 Task: Look for space in Yevpatoriya, Ukraine from 4th September, 2023 to 10th September, 2023 for 1 adult in price range Rs.9000 to Rs.17000. Place can be private room with 1  bedroom having 1 bed and 1 bathroom. Property type can be house, flat, guest house, hotel. Booking option can be shelf check-in. Required host language is English.
Action: Mouse moved to (513, 107)
Screenshot: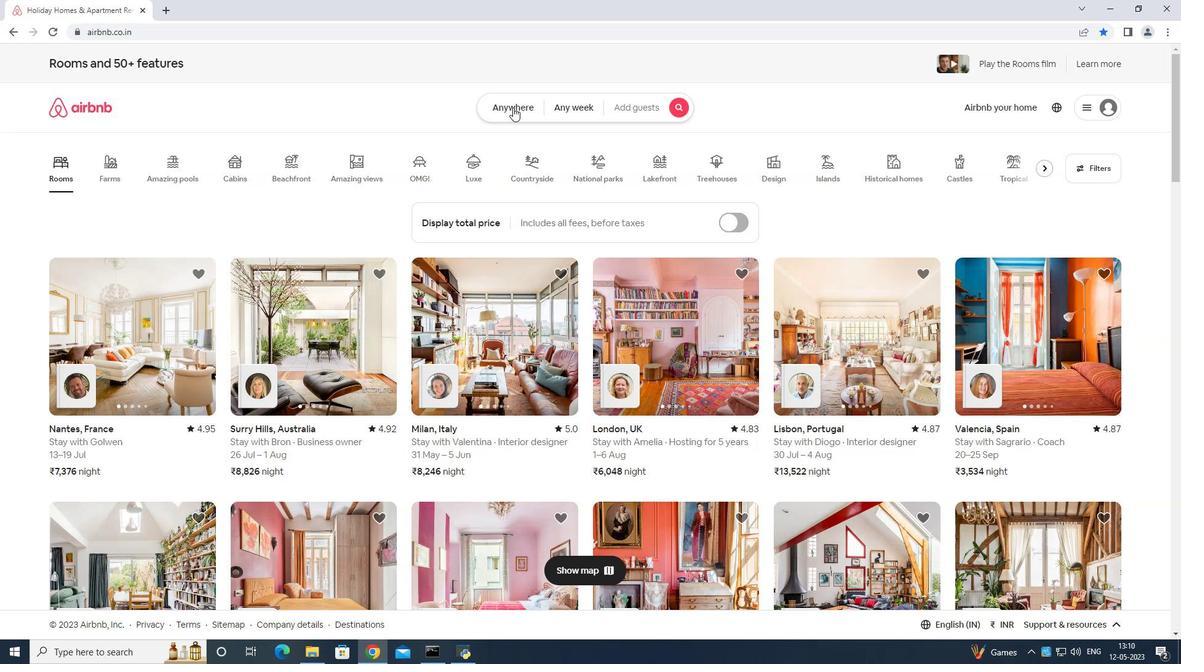 
Action: Mouse pressed left at (513, 107)
Screenshot: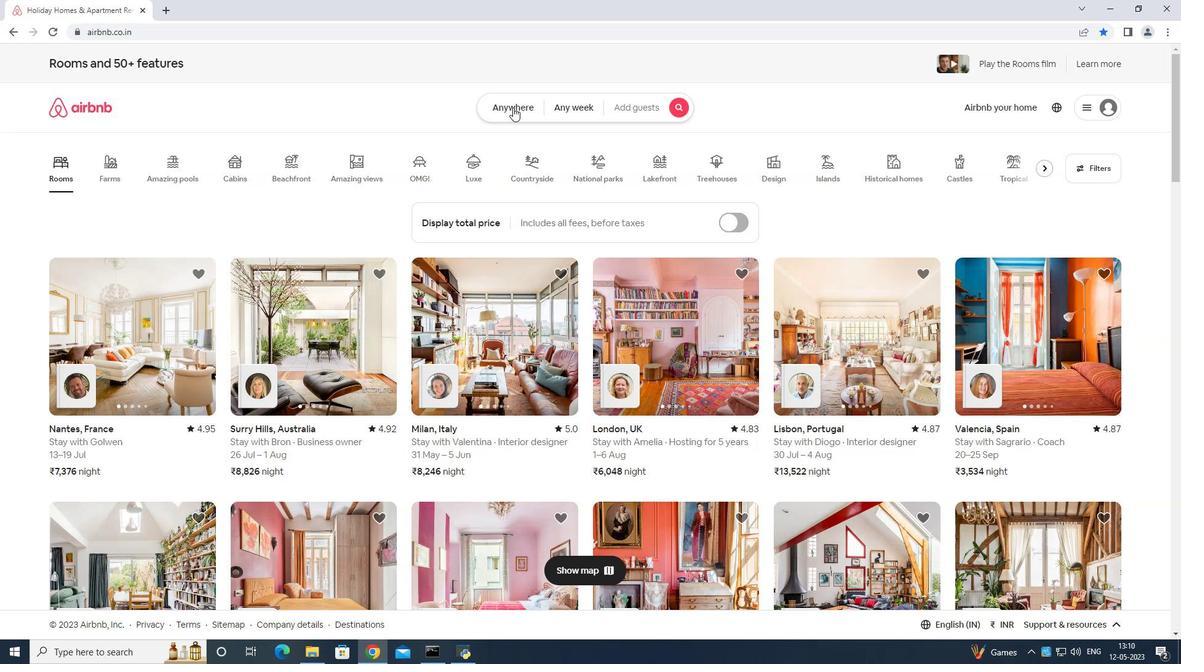 
Action: Mouse moved to (450, 150)
Screenshot: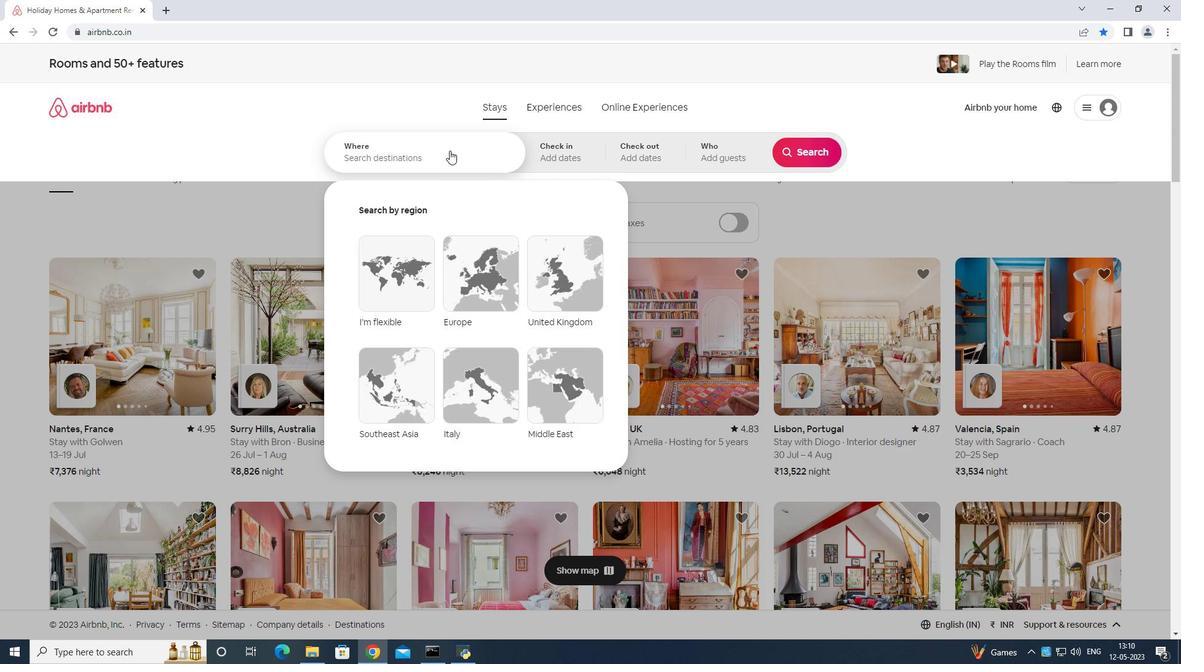 
Action: Mouse pressed left at (450, 150)
Screenshot: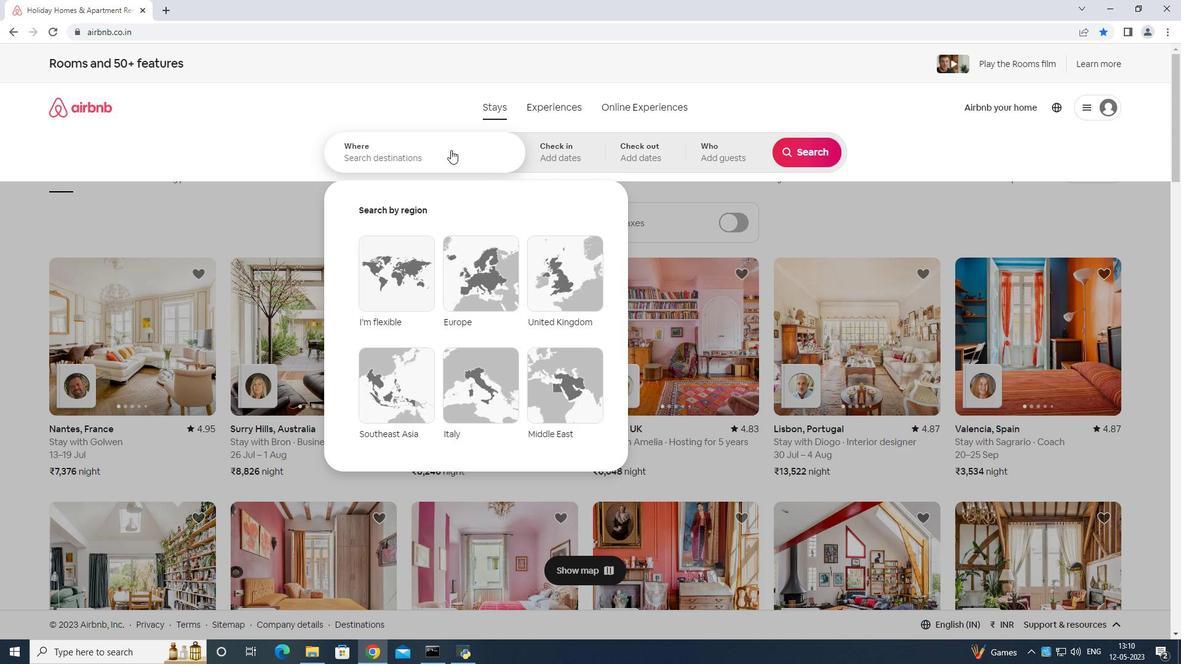 
Action: Key pressed <Key.shift>Yevpatoriya<Key.space>un<Key.backspace>lrain<Key.enter>
Screenshot: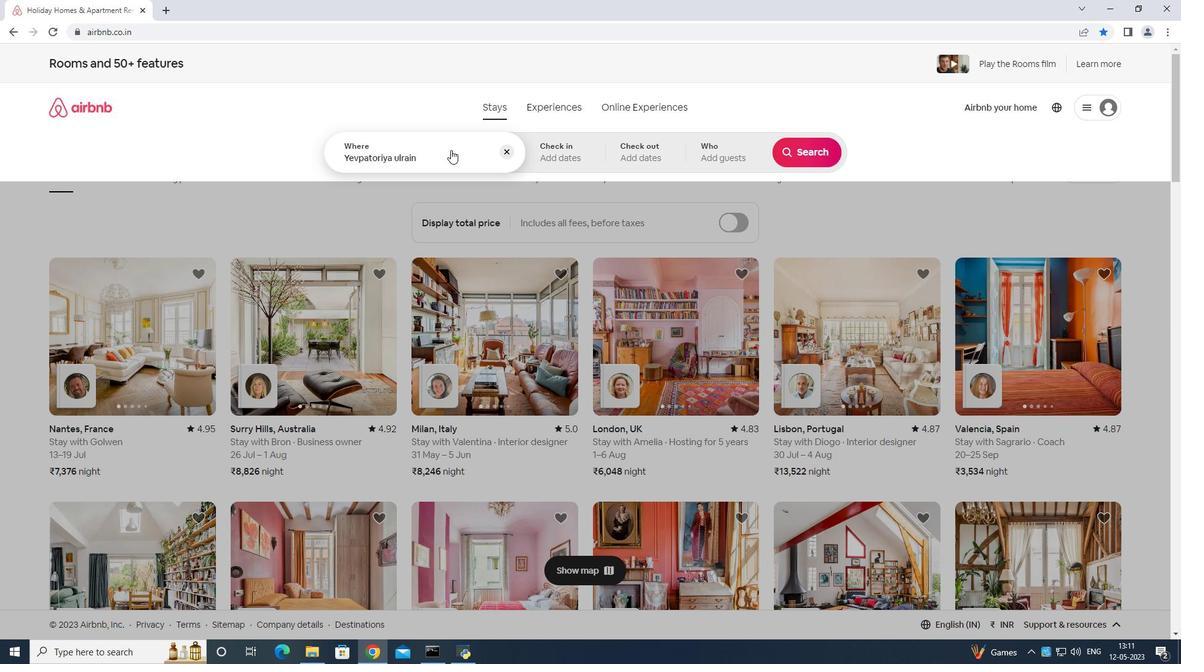
Action: Mouse moved to (795, 257)
Screenshot: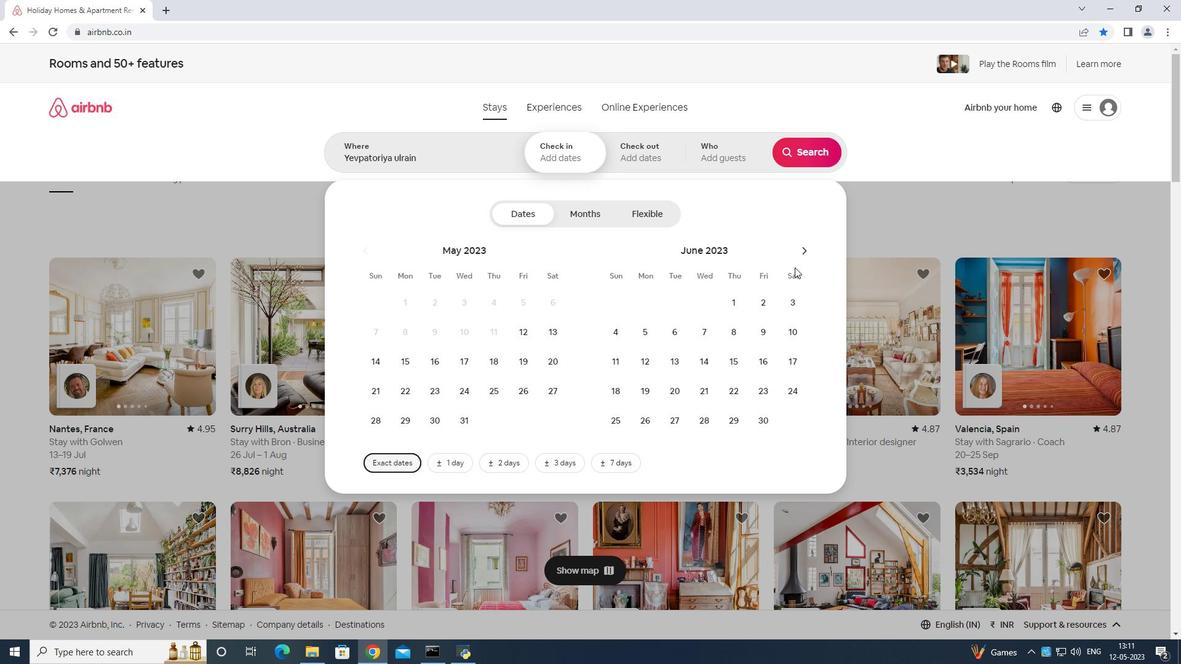 
Action: Mouse pressed left at (795, 257)
Screenshot: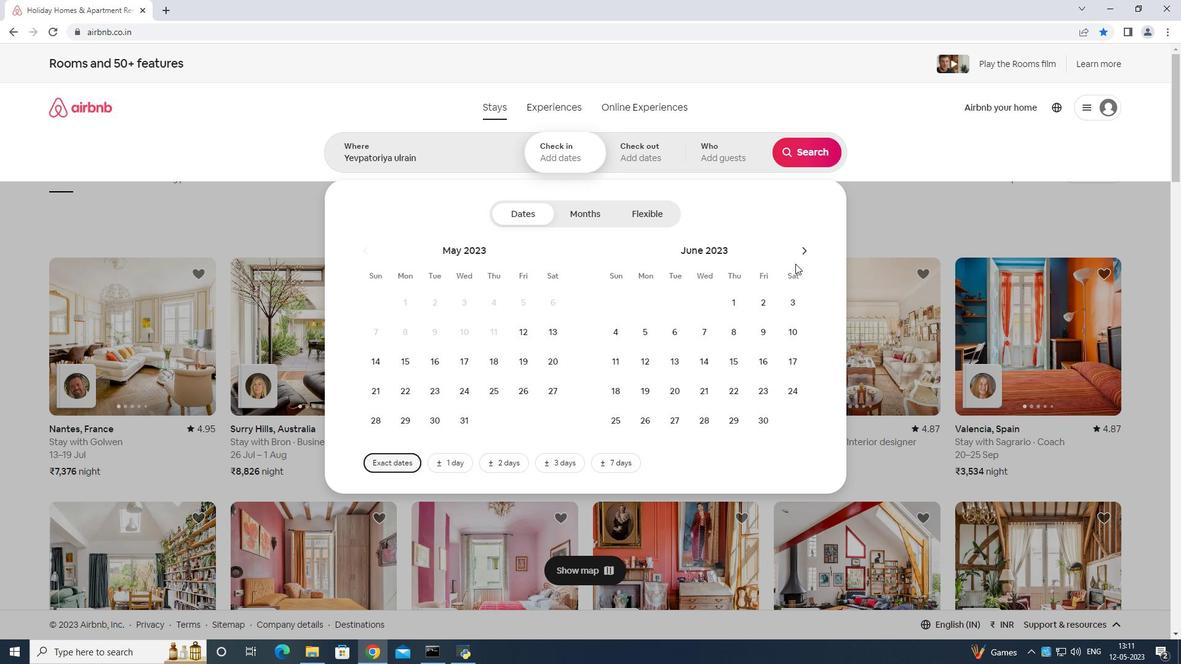 
Action: Mouse moved to (795, 255)
Screenshot: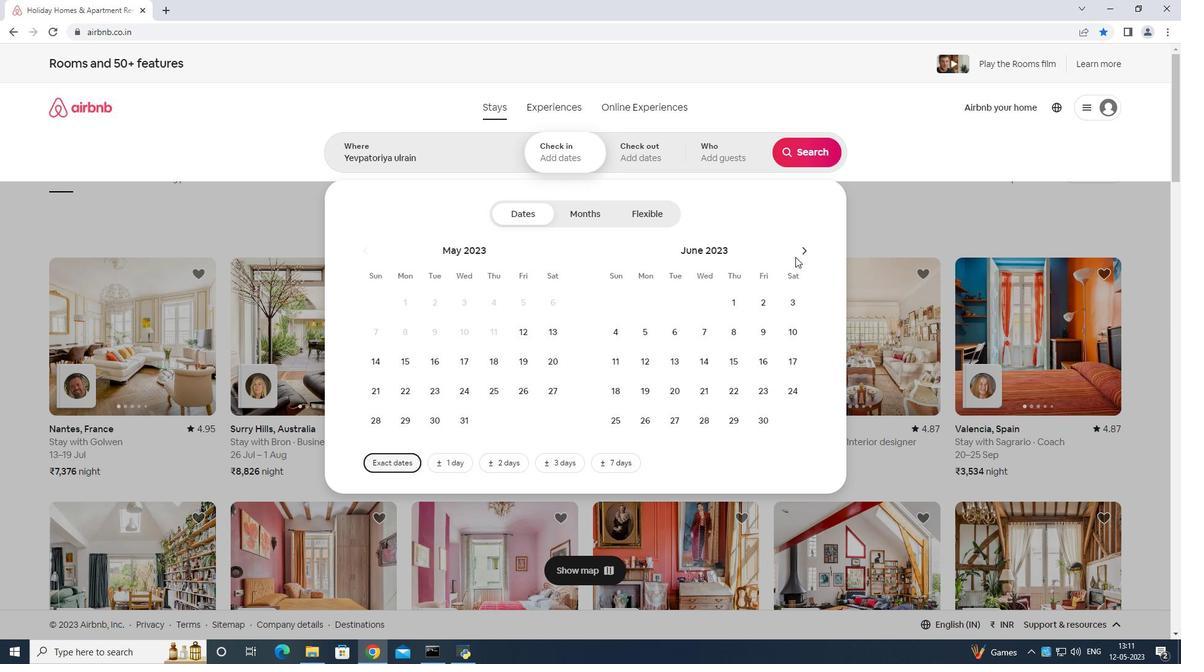 
Action: Mouse pressed left at (795, 255)
Screenshot: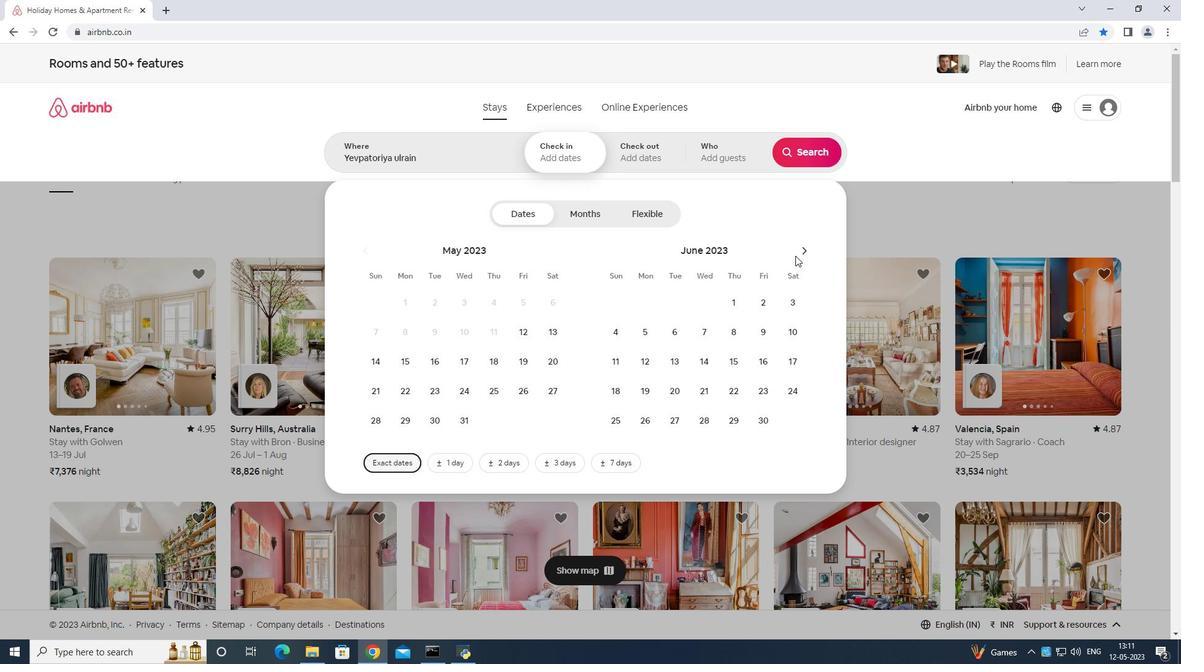 
Action: Mouse moved to (798, 255)
Screenshot: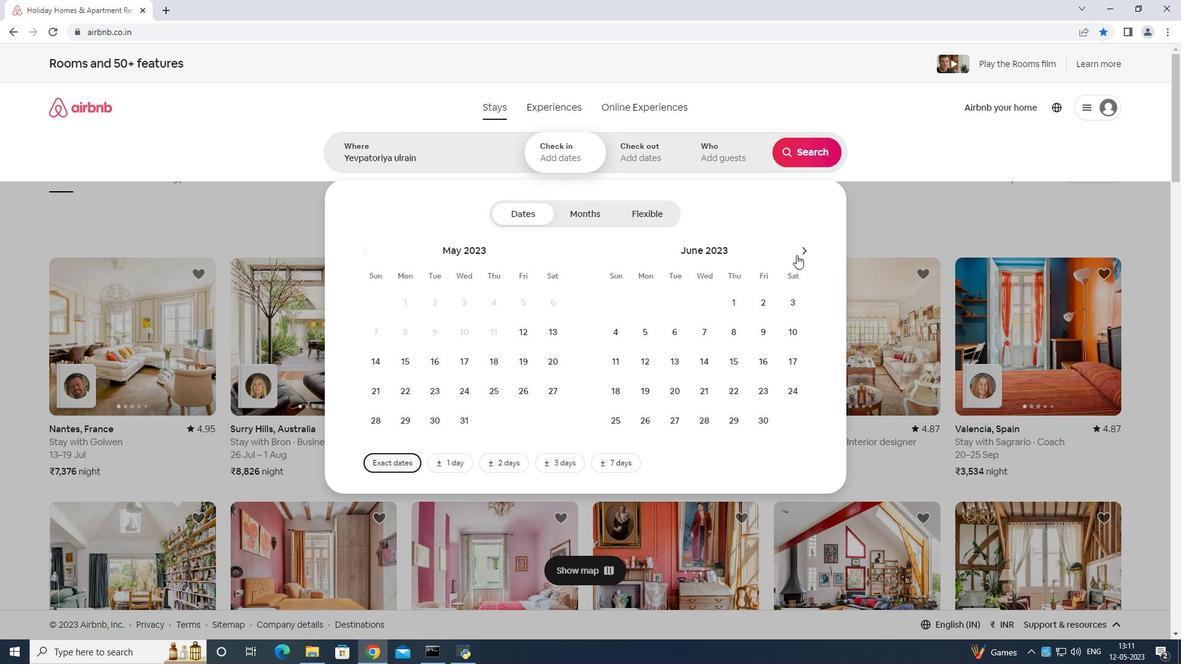 
Action: Mouse pressed left at (798, 255)
Screenshot: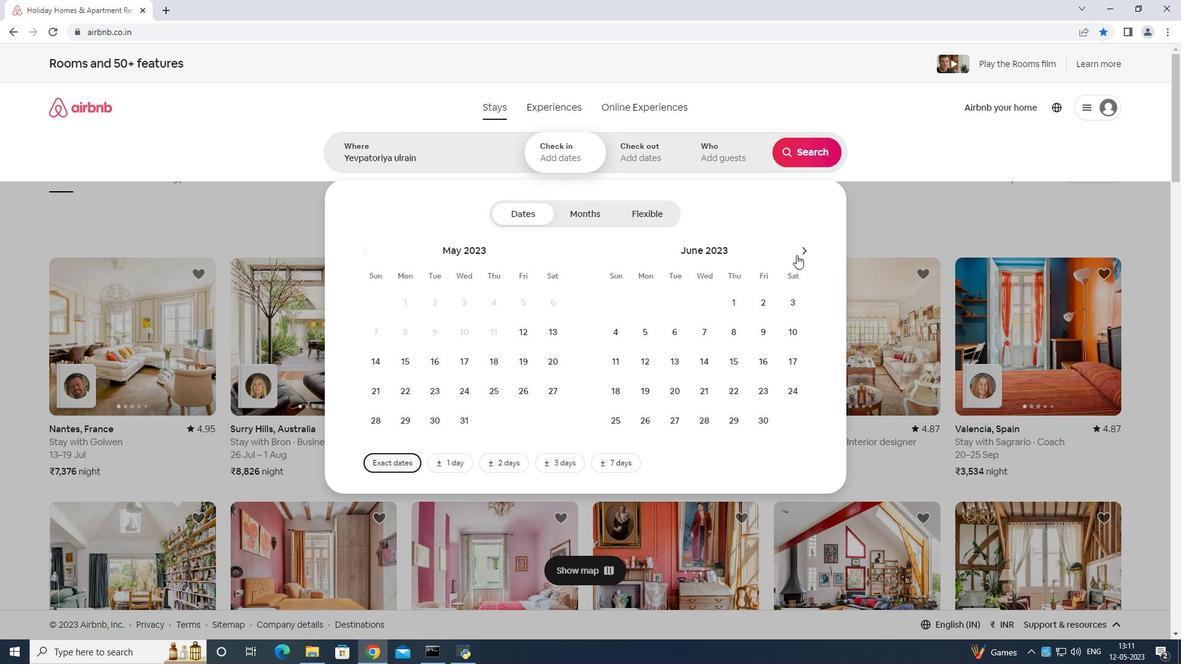 
Action: Mouse pressed left at (798, 255)
Screenshot: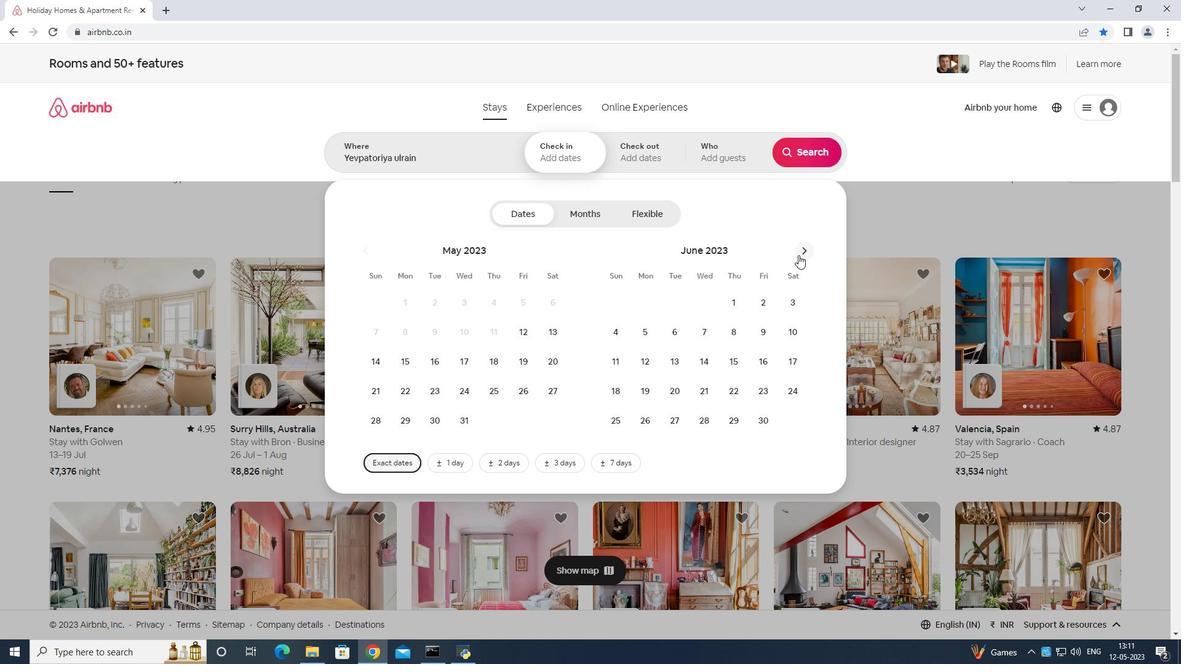 
Action: Mouse moved to (799, 255)
Screenshot: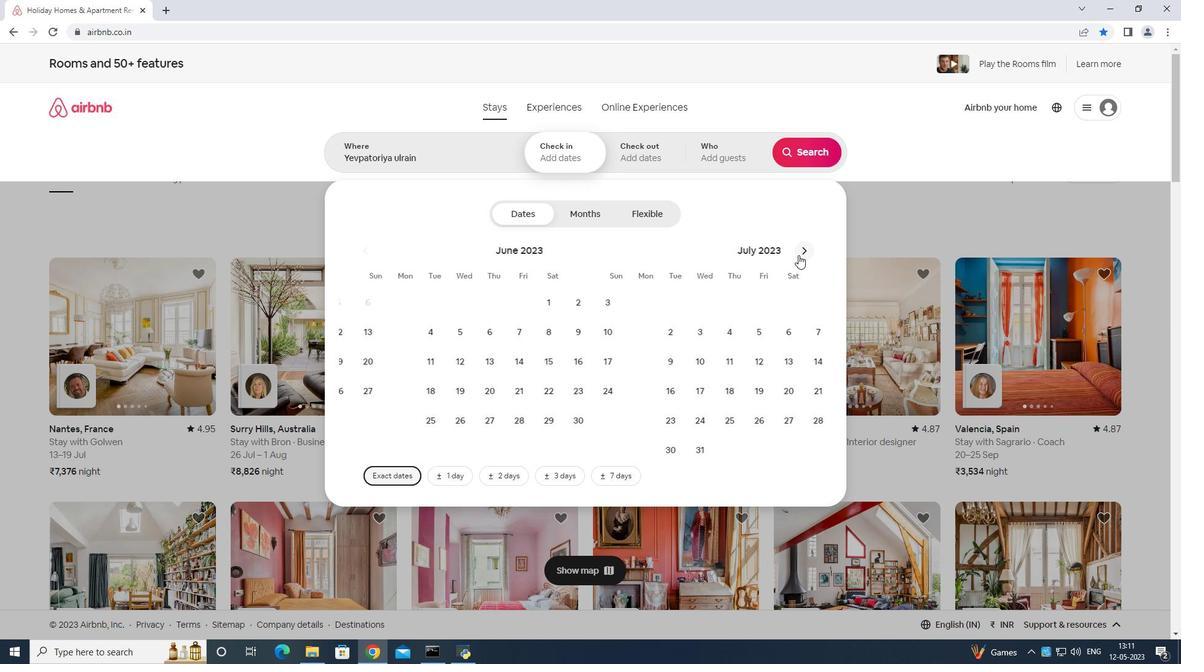 
Action: Mouse pressed left at (799, 255)
Screenshot: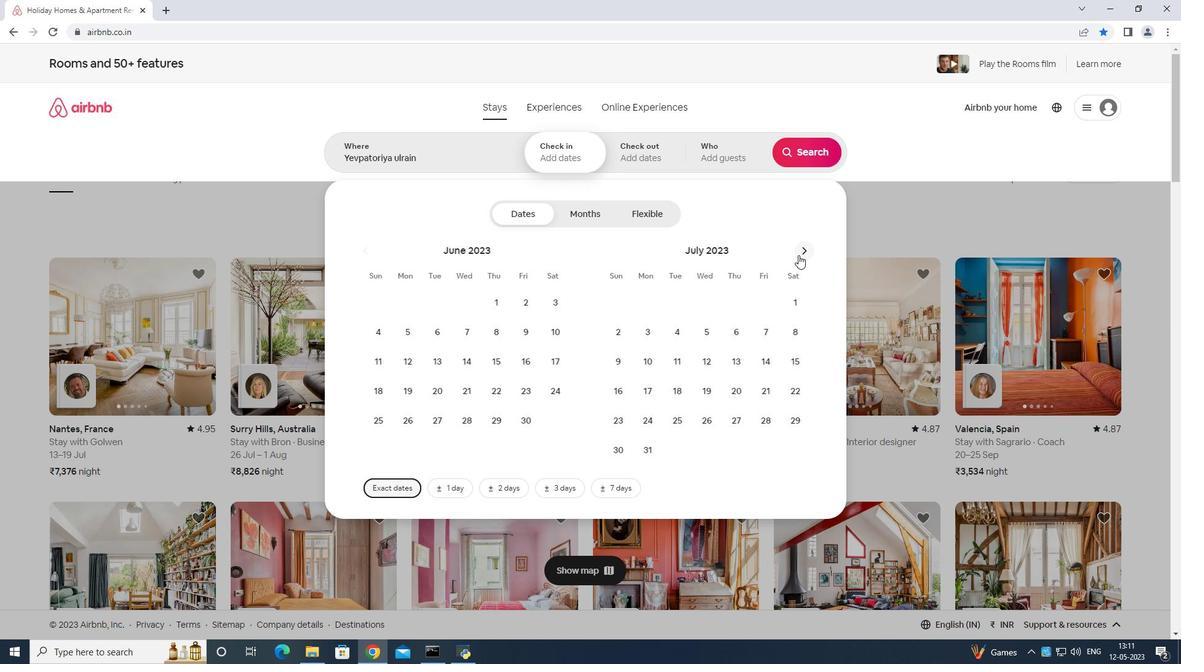 
Action: Mouse moved to (803, 257)
Screenshot: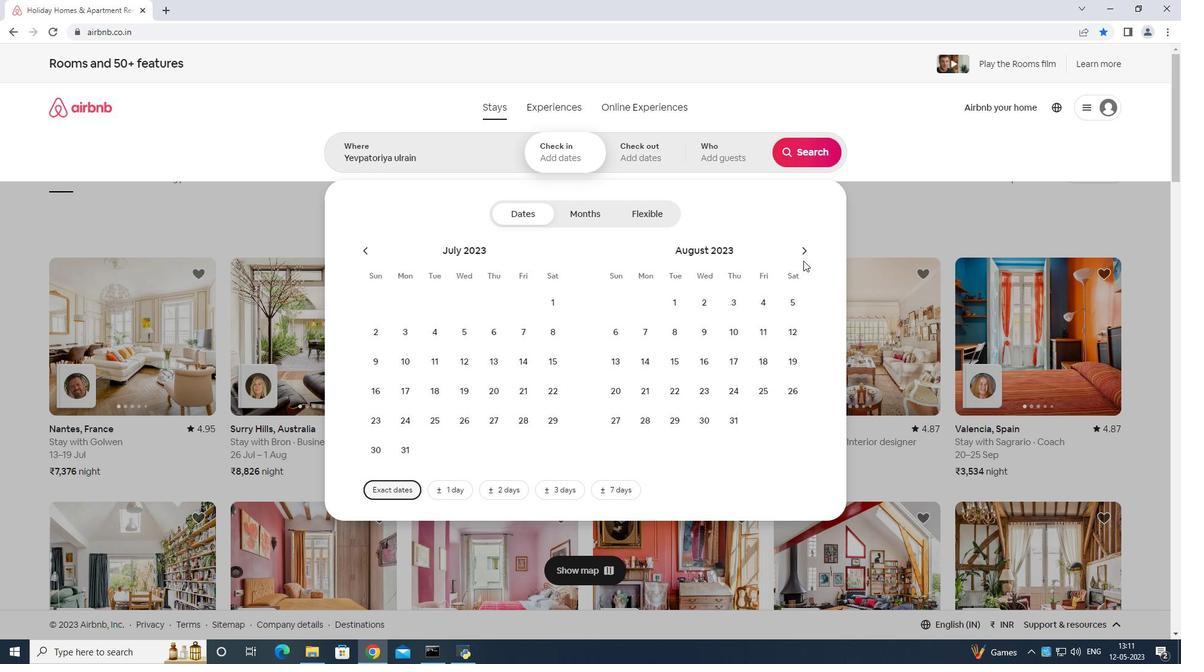 
Action: Mouse pressed left at (803, 257)
Screenshot: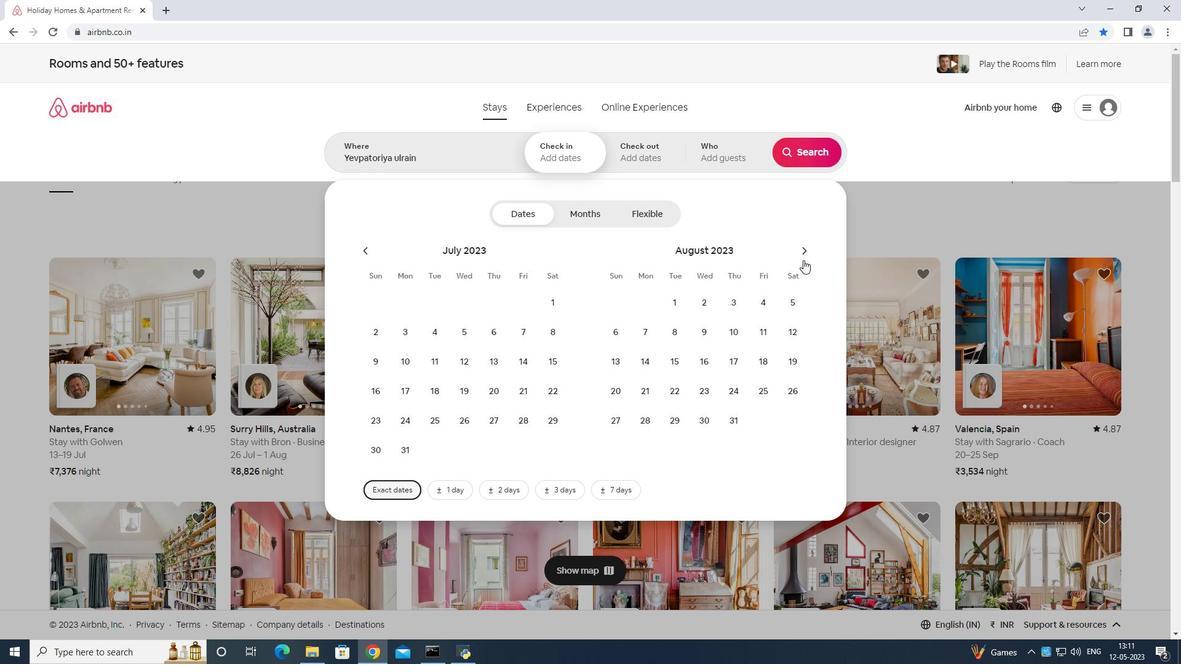 
Action: Mouse moved to (644, 327)
Screenshot: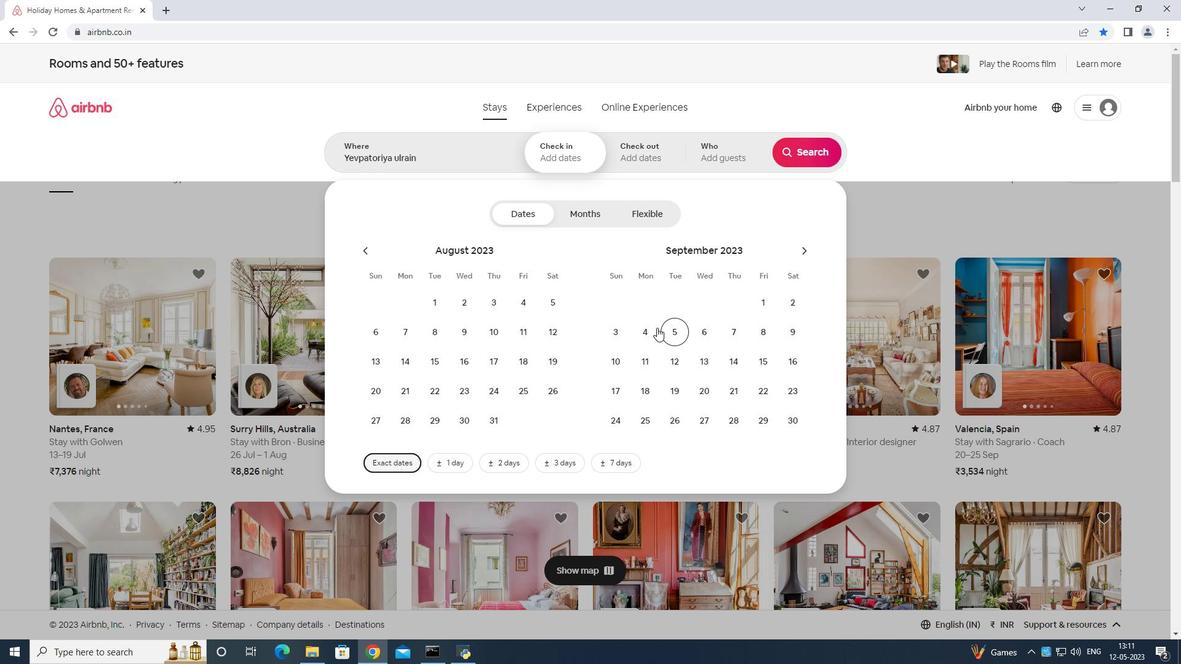 
Action: Mouse pressed left at (644, 327)
Screenshot: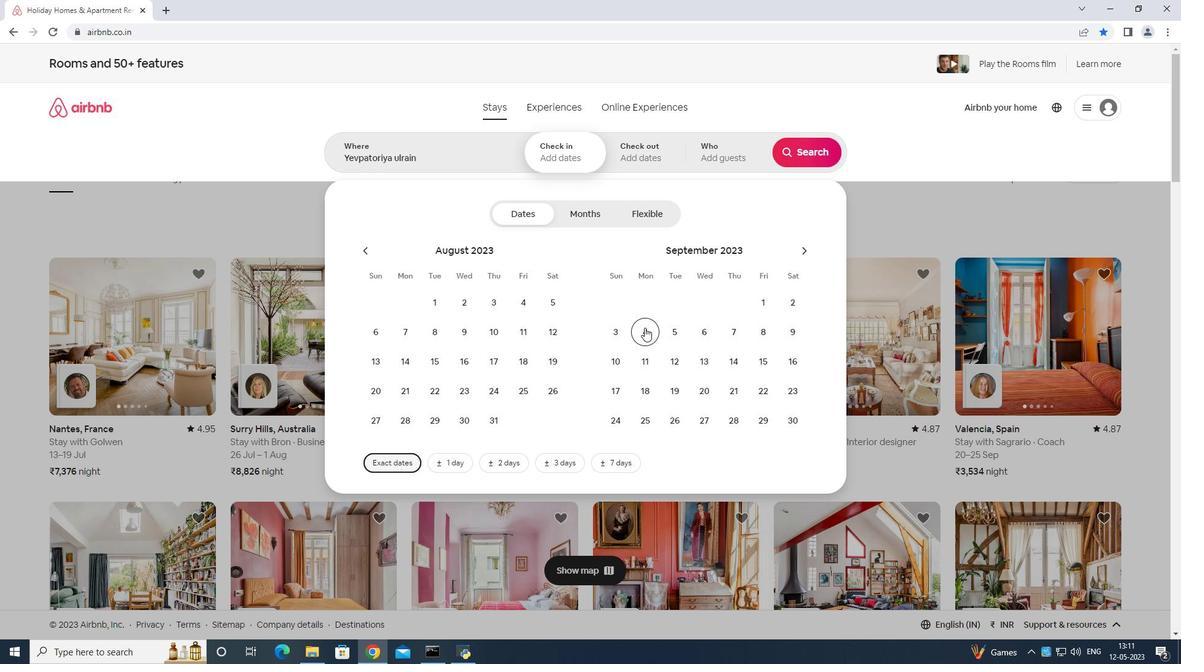 
Action: Mouse moved to (604, 354)
Screenshot: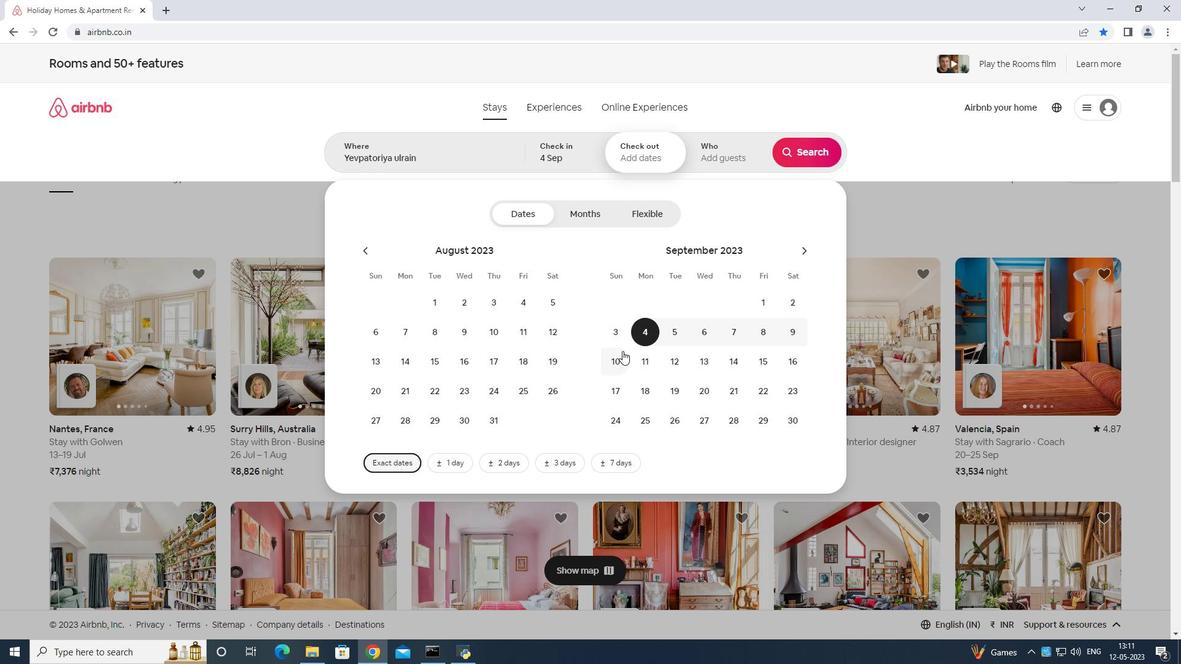 
Action: Mouse pressed left at (604, 354)
Screenshot: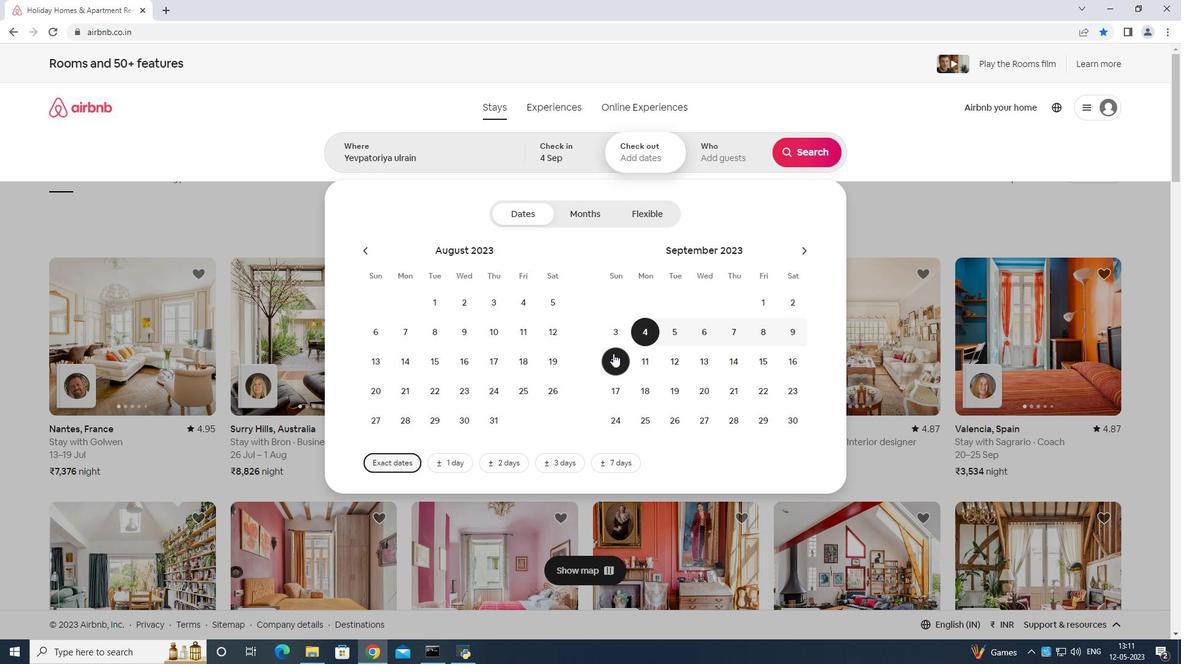 
Action: Mouse moved to (735, 151)
Screenshot: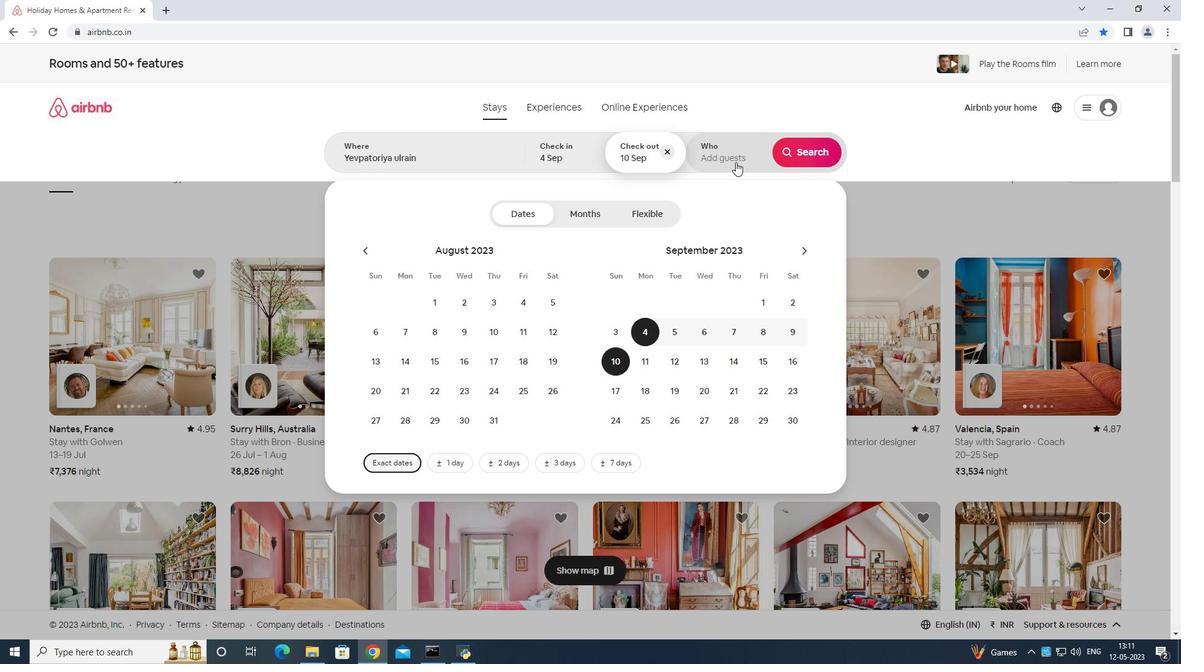 
Action: Mouse pressed left at (735, 151)
Screenshot: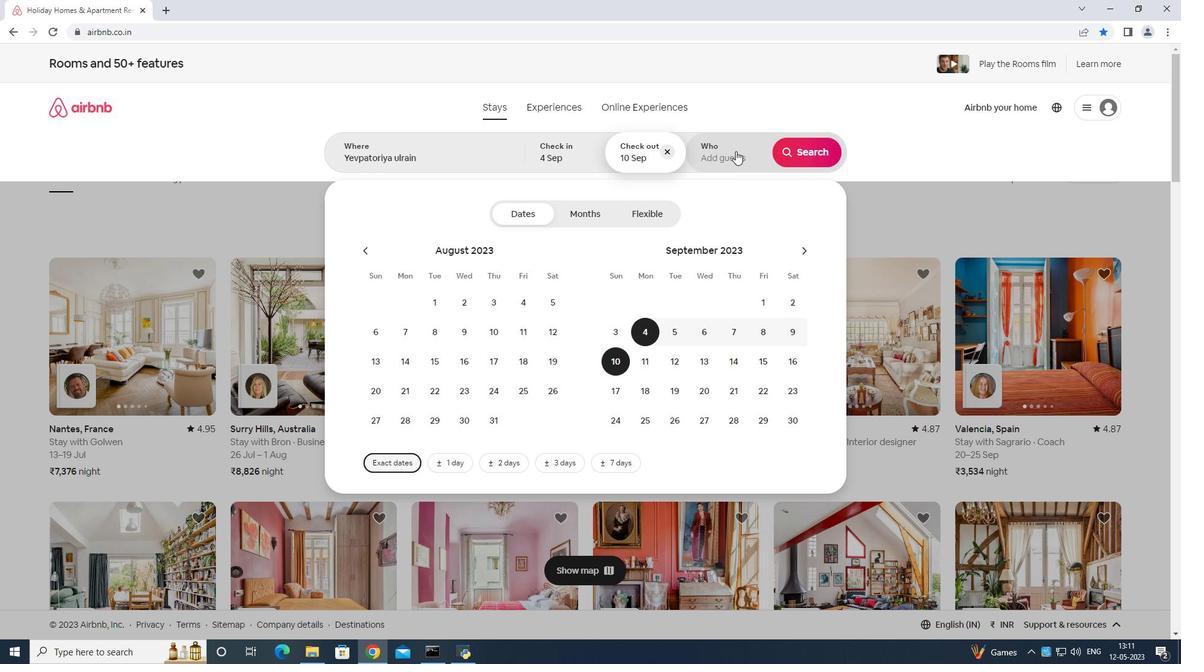 
Action: Mouse moved to (805, 223)
Screenshot: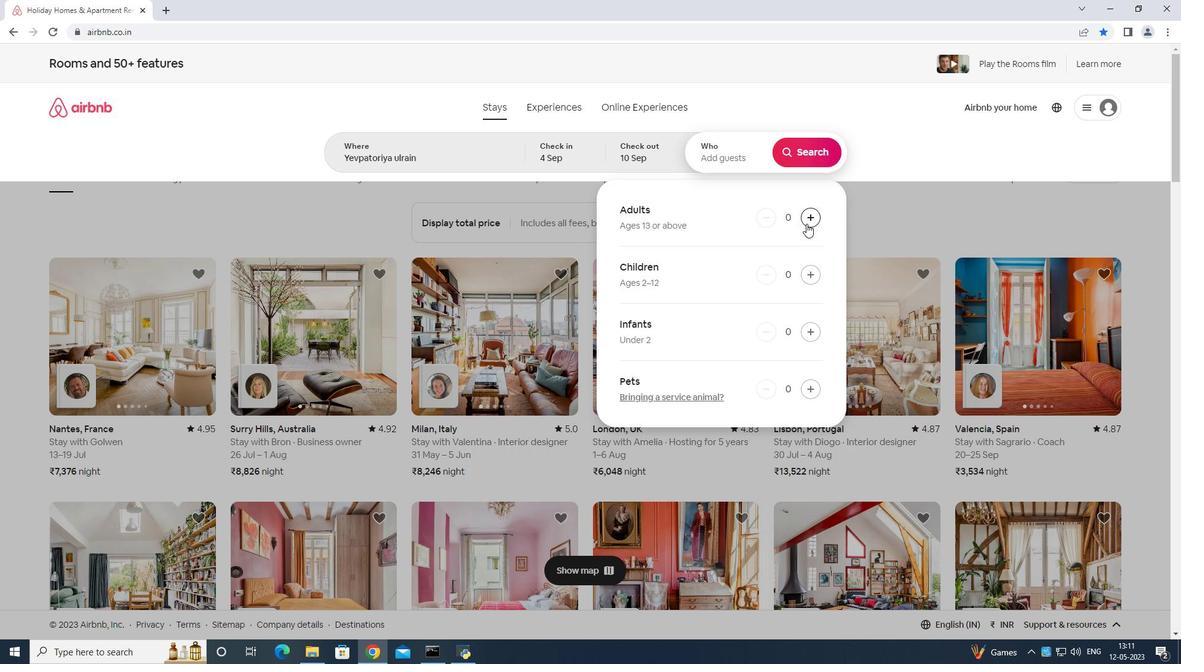 
Action: Mouse pressed left at (805, 223)
Screenshot: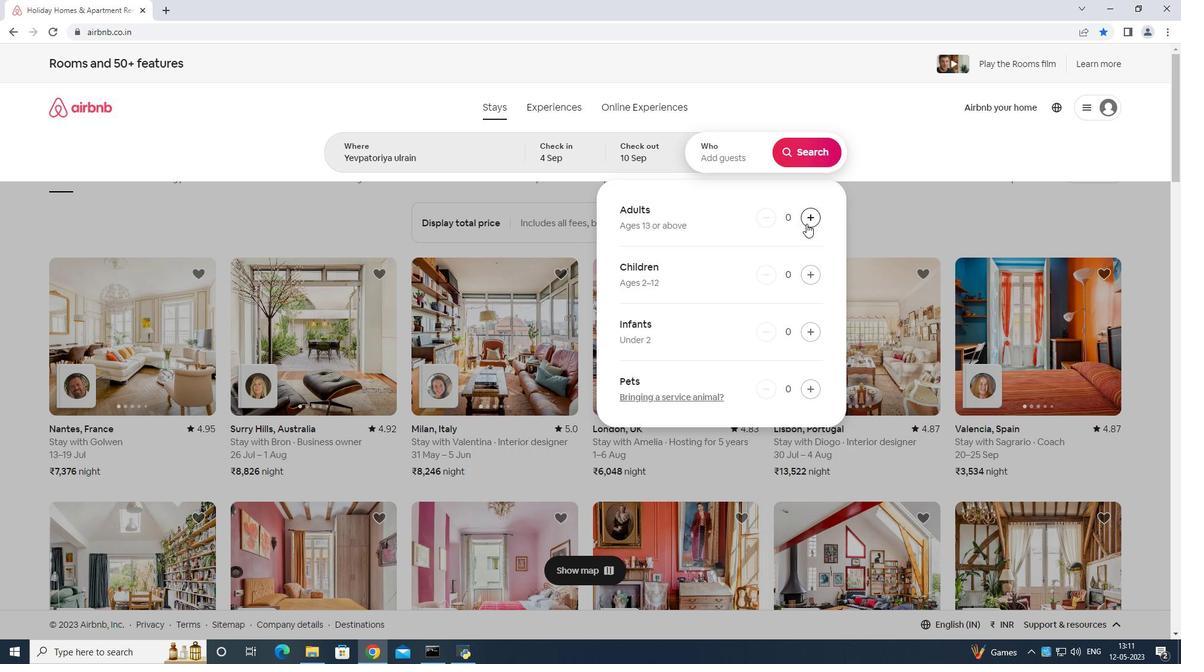 
Action: Mouse moved to (824, 143)
Screenshot: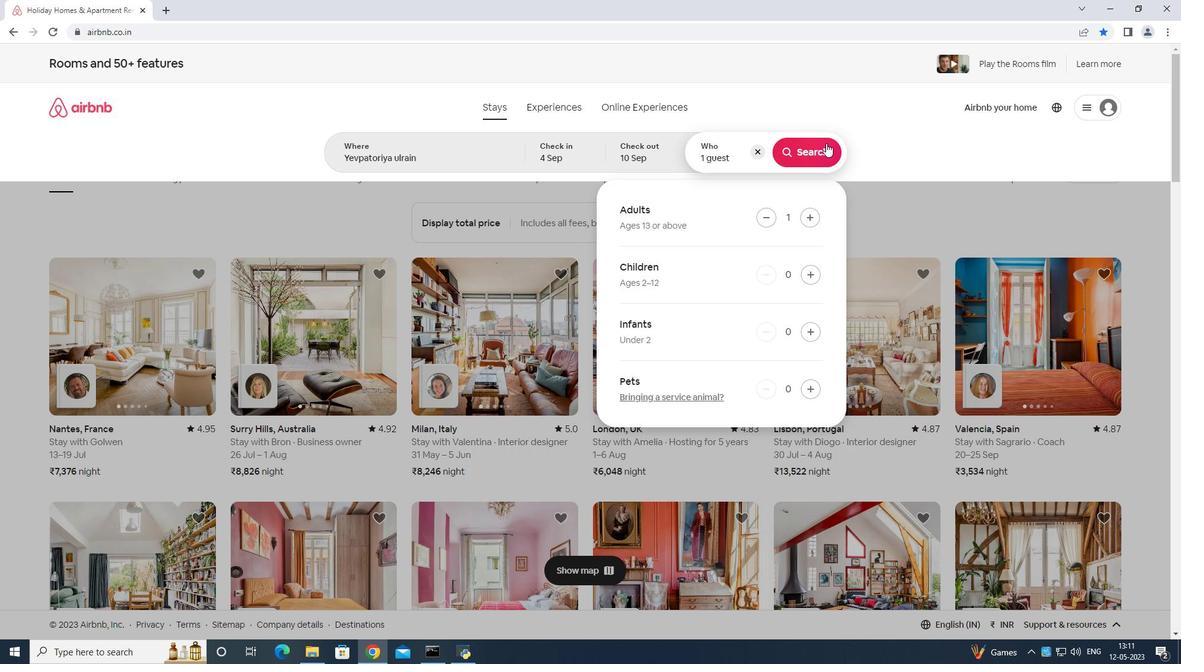 
Action: Mouse pressed left at (824, 143)
Screenshot: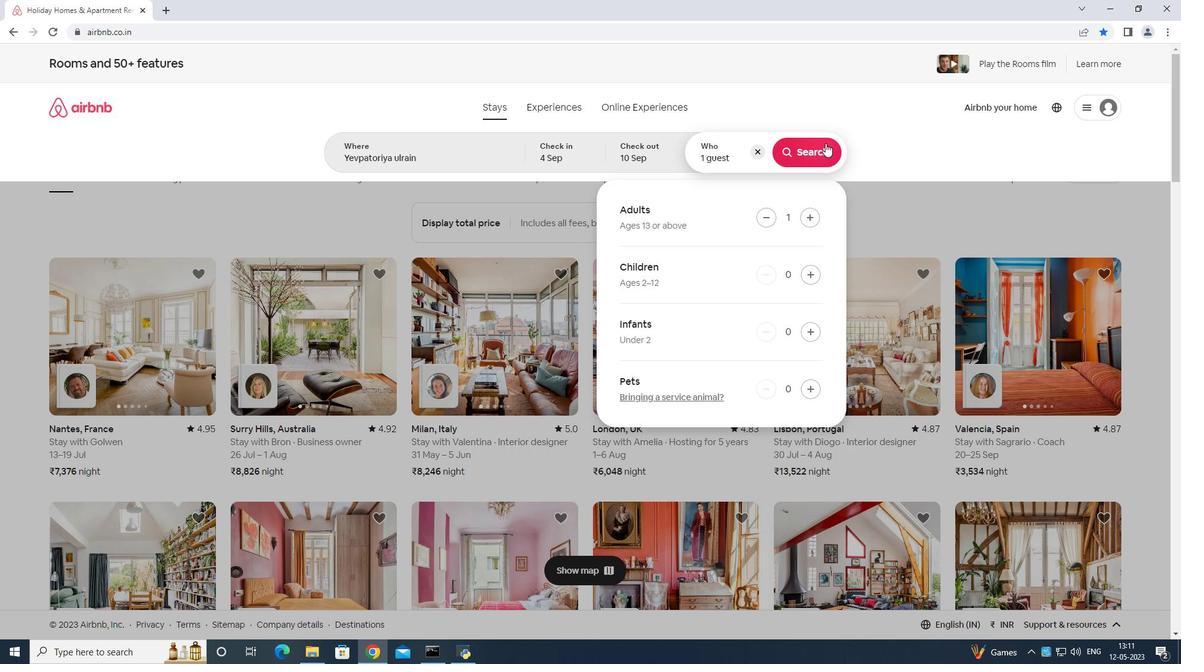 
Action: Mouse moved to (1125, 110)
Screenshot: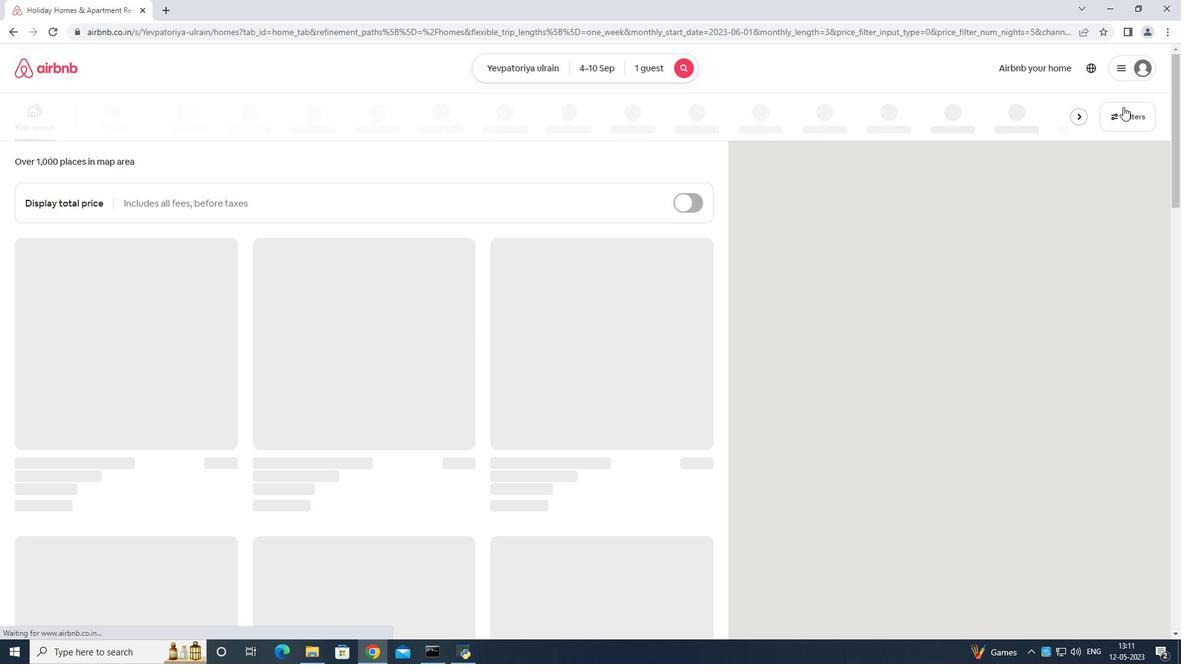 
Action: Mouse pressed left at (1125, 110)
Screenshot: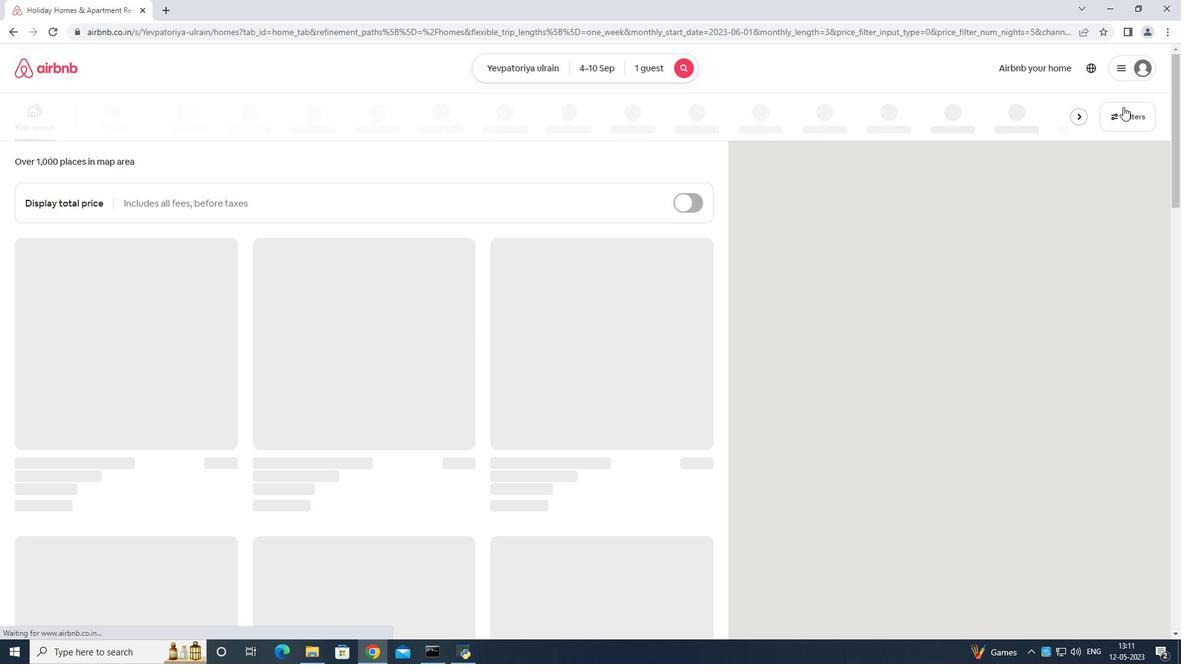 
Action: Mouse moved to (538, 410)
Screenshot: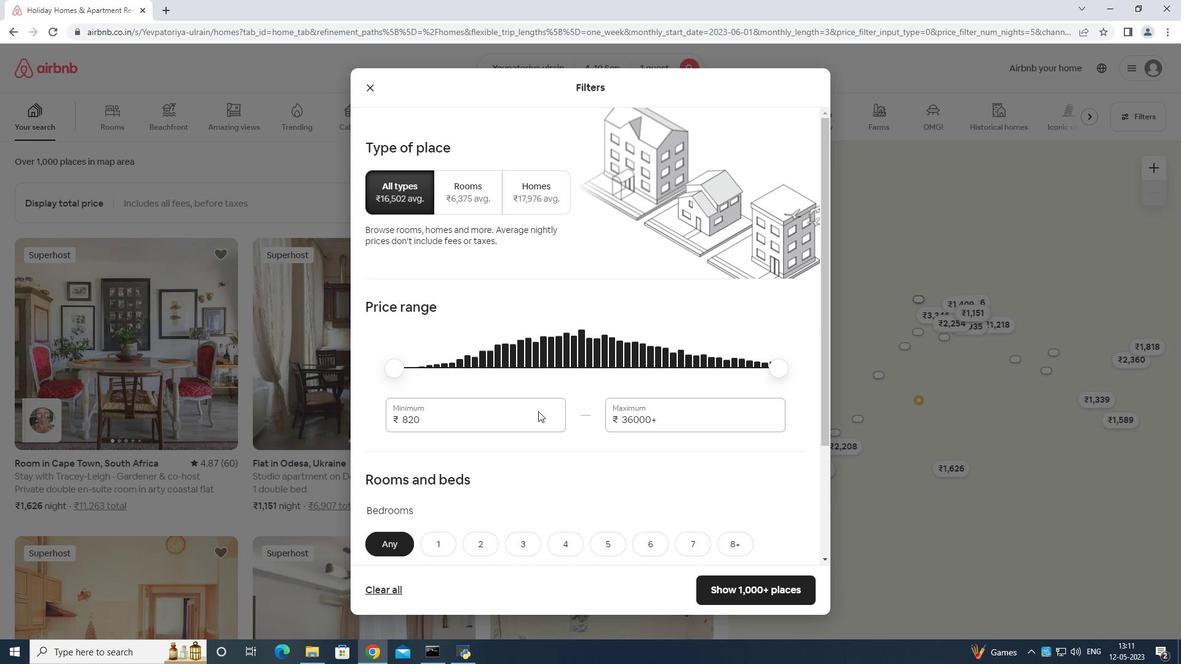 
Action: Mouse pressed left at (538, 410)
Screenshot: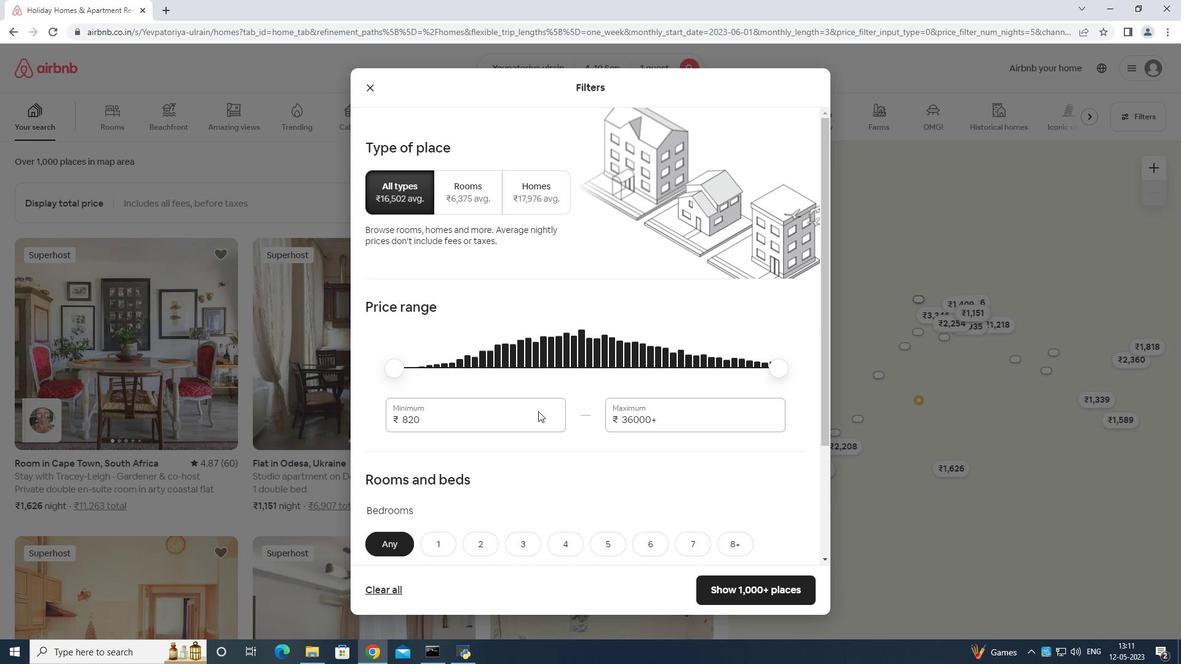
Action: Mouse moved to (542, 407)
Screenshot: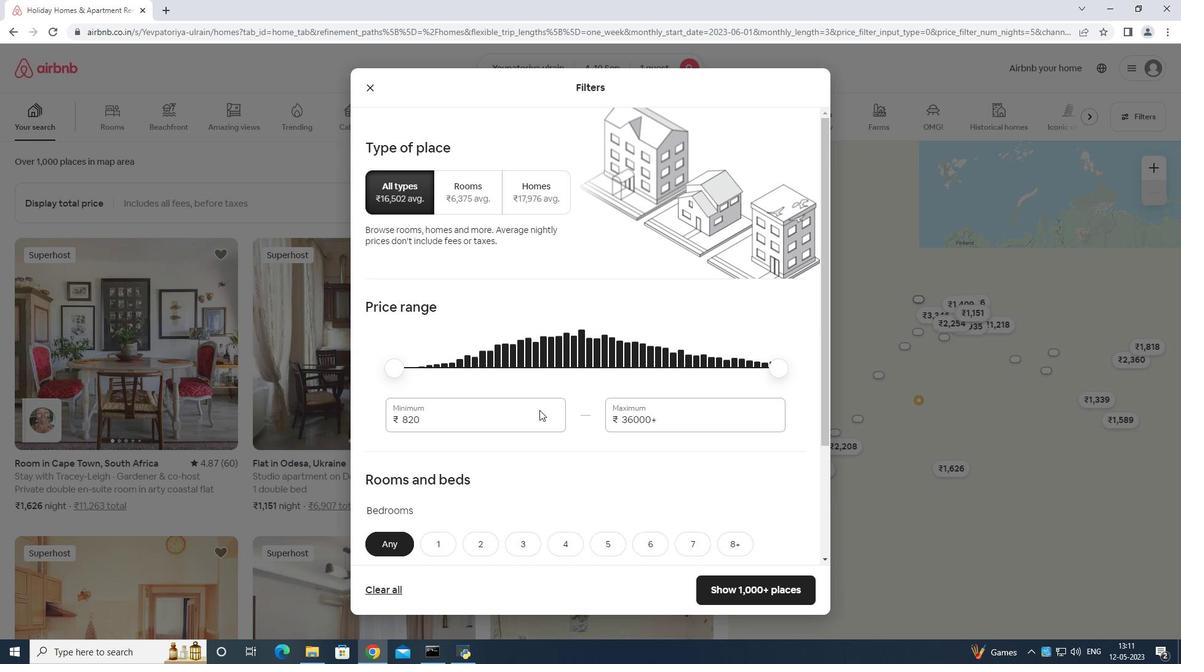 
Action: Key pressed <Key.backspace>
Screenshot: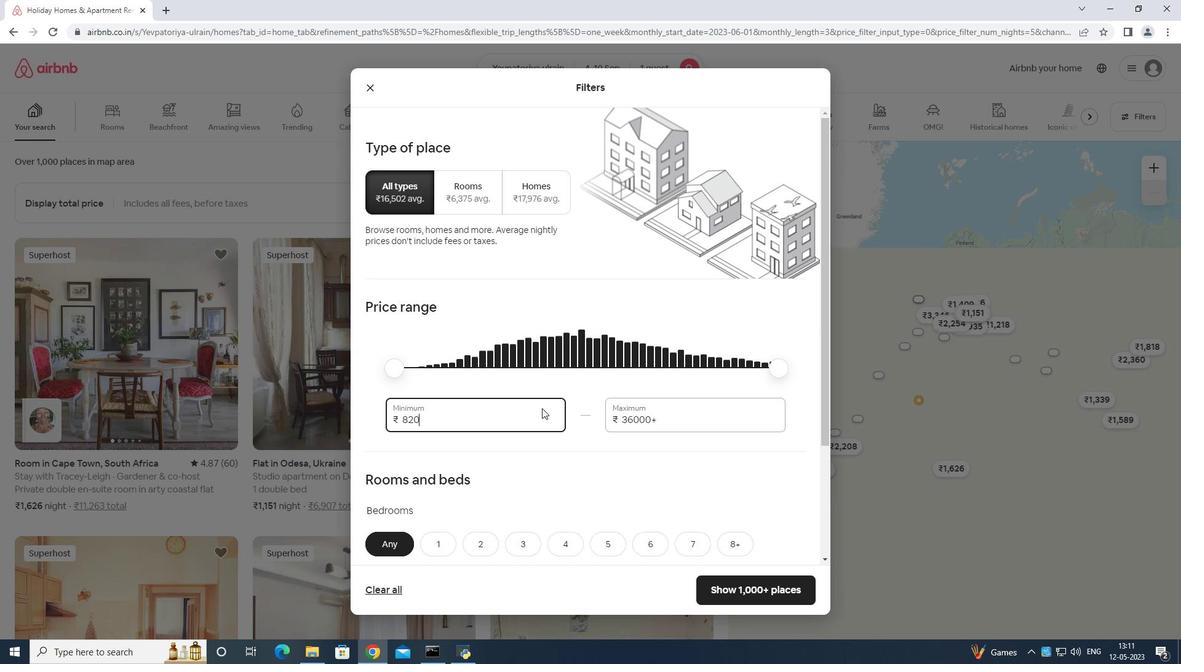 
Action: Mouse moved to (542, 407)
Screenshot: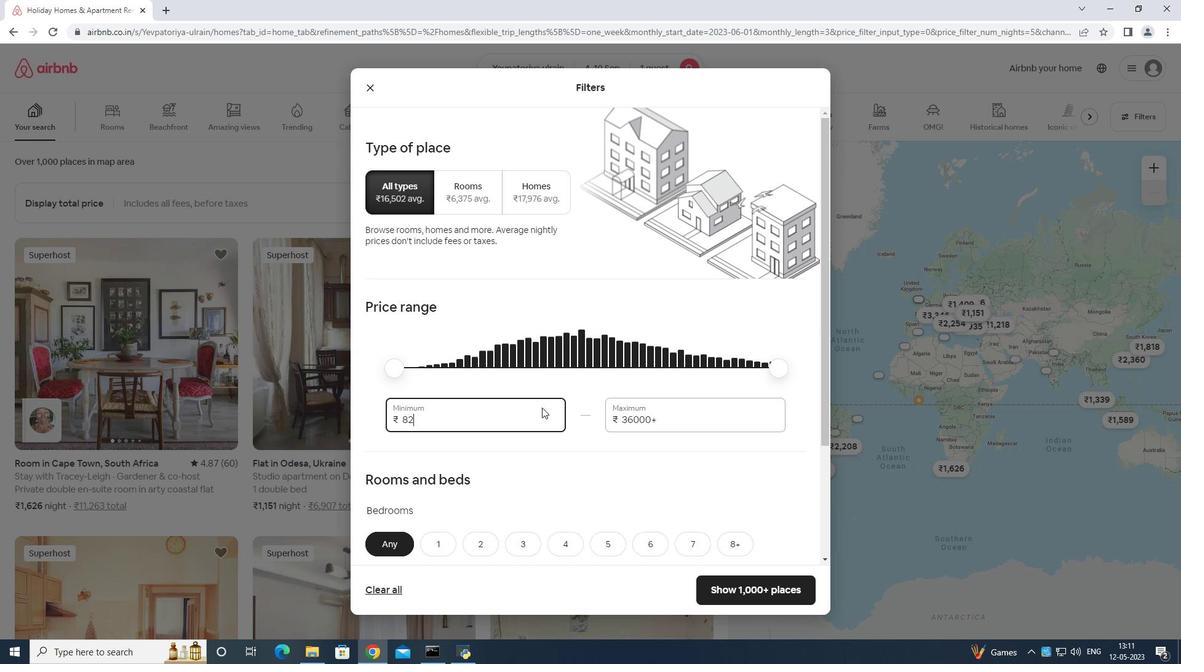 
Action: Key pressed <Key.backspace><Key.backspace><Key.backspace>
Screenshot: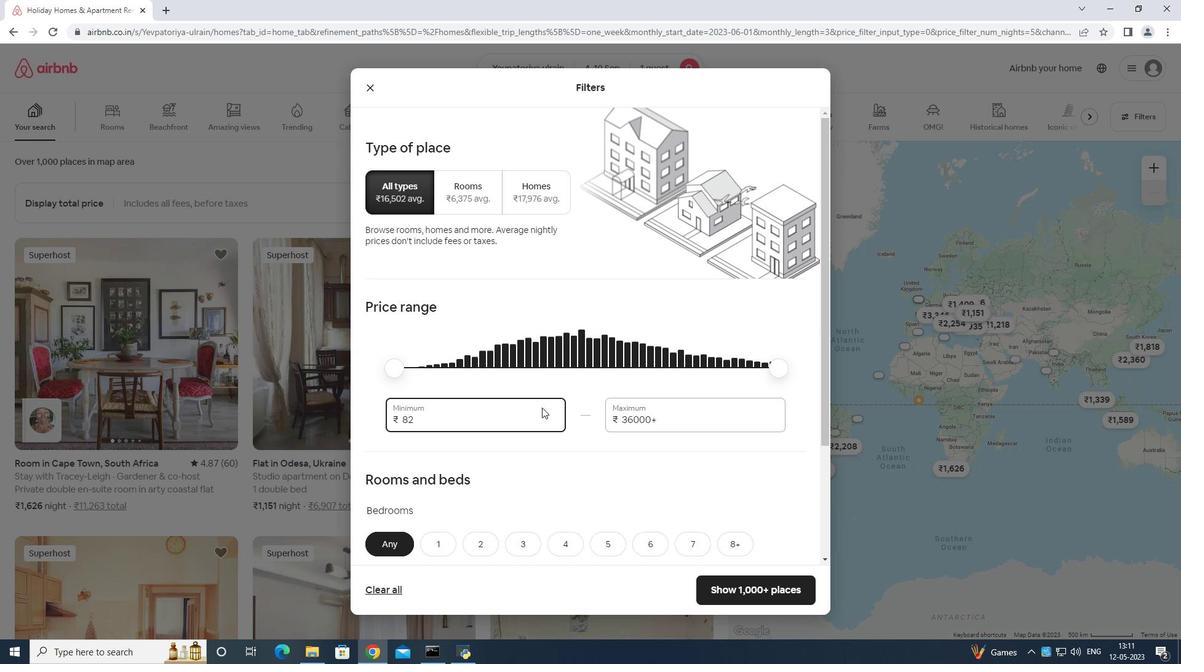 
Action: Mouse moved to (542, 406)
Screenshot: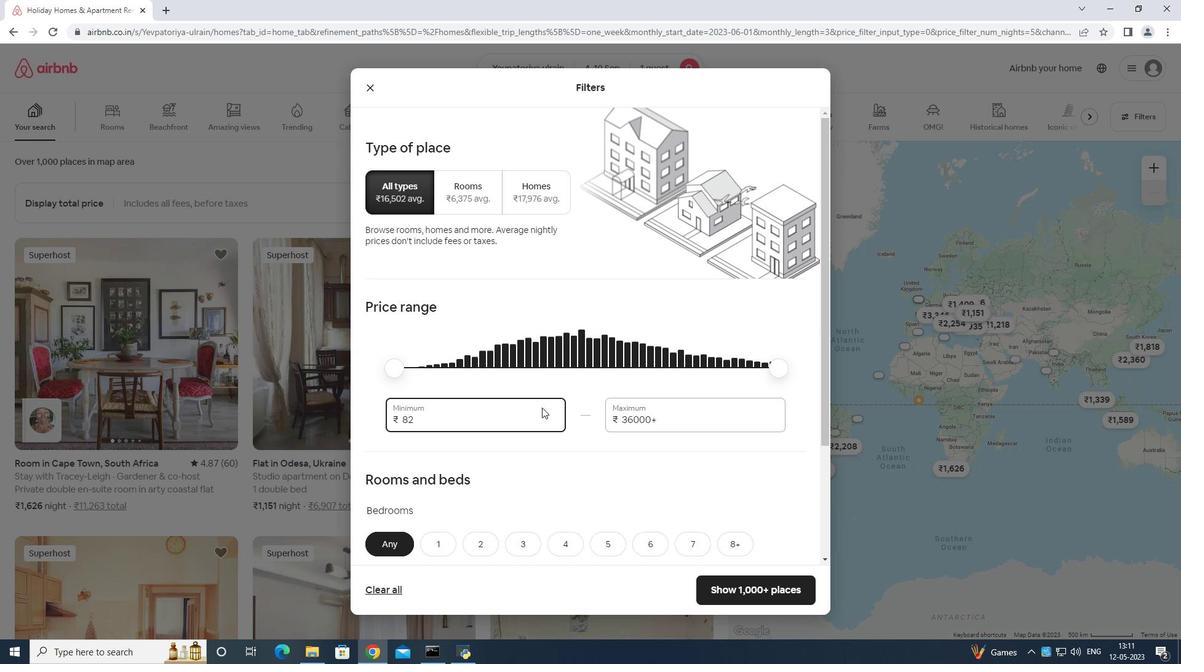 
Action: Key pressed <Key.backspace>
Screenshot: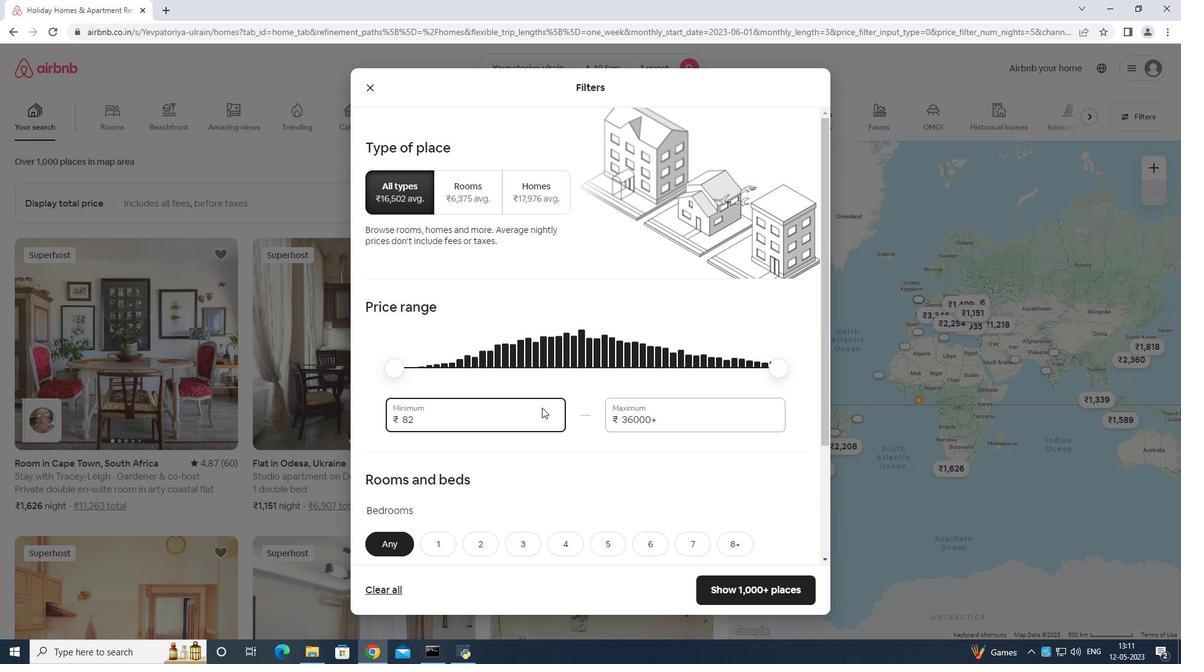 
Action: Mouse moved to (542, 406)
Screenshot: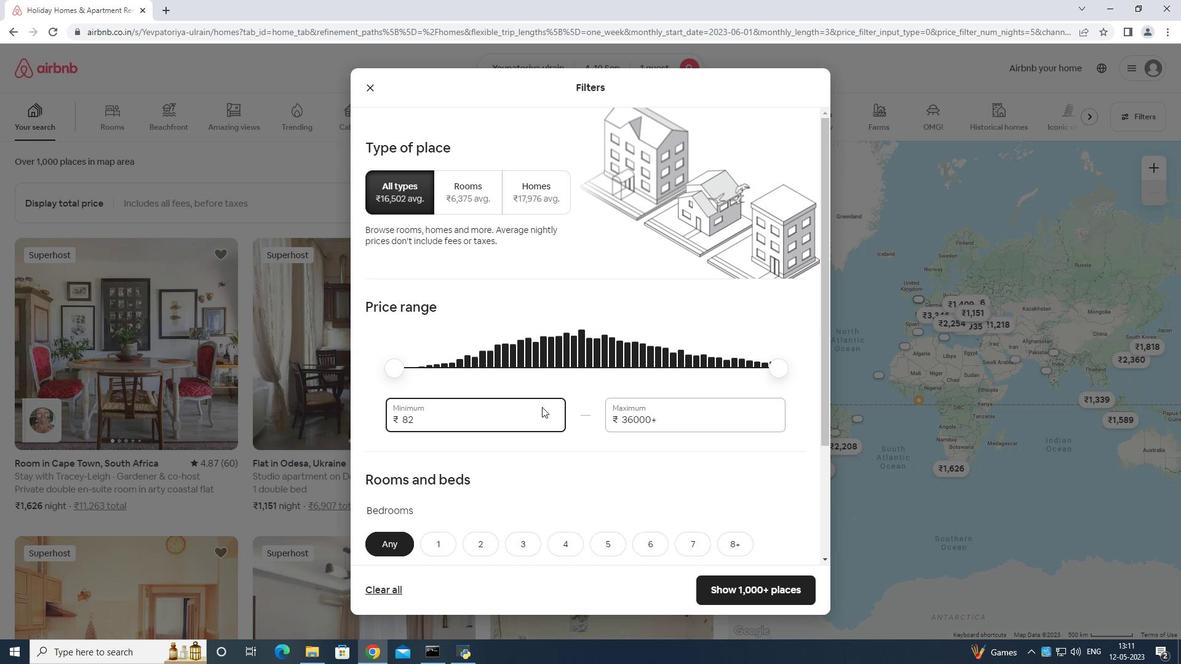 
Action: Key pressed <Key.backspace>
Screenshot: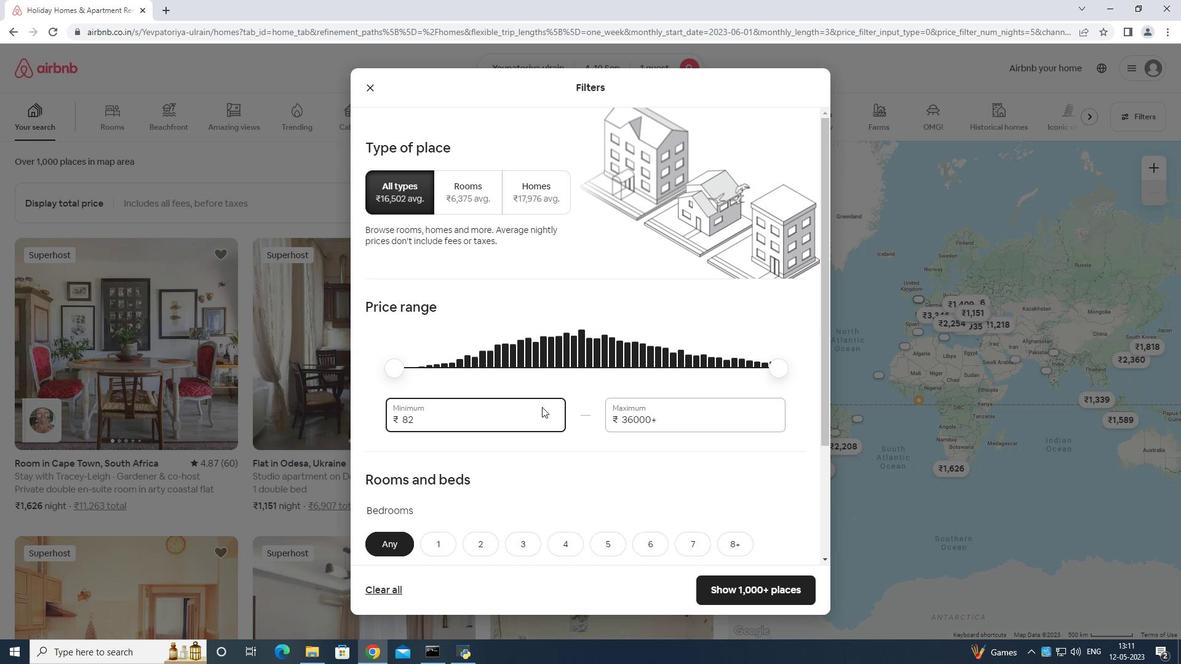 
Action: Mouse moved to (540, 405)
Screenshot: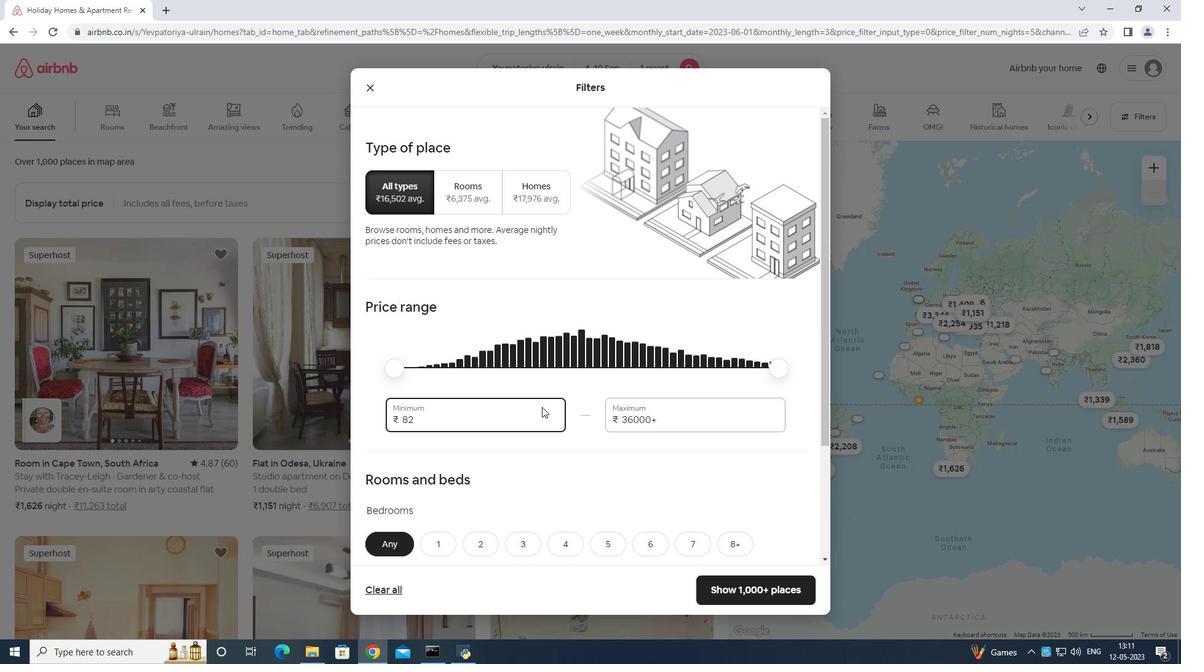 
Action: Key pressed <Key.backspace><Key.backspace>
Screenshot: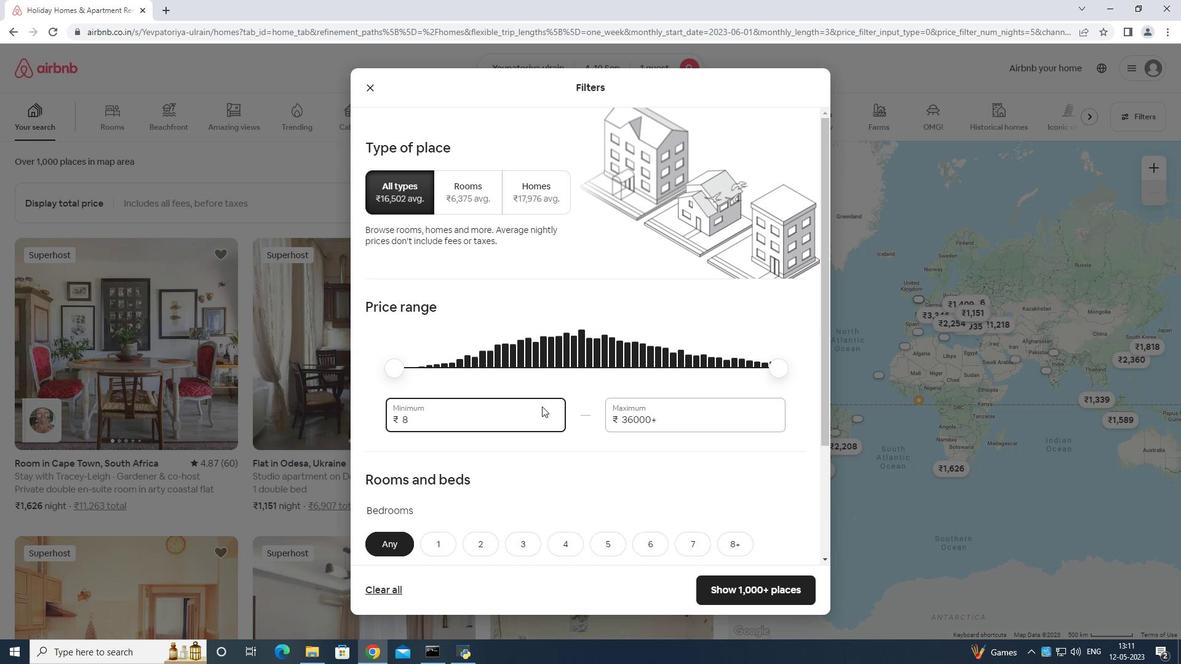 
Action: Mouse moved to (540, 404)
Screenshot: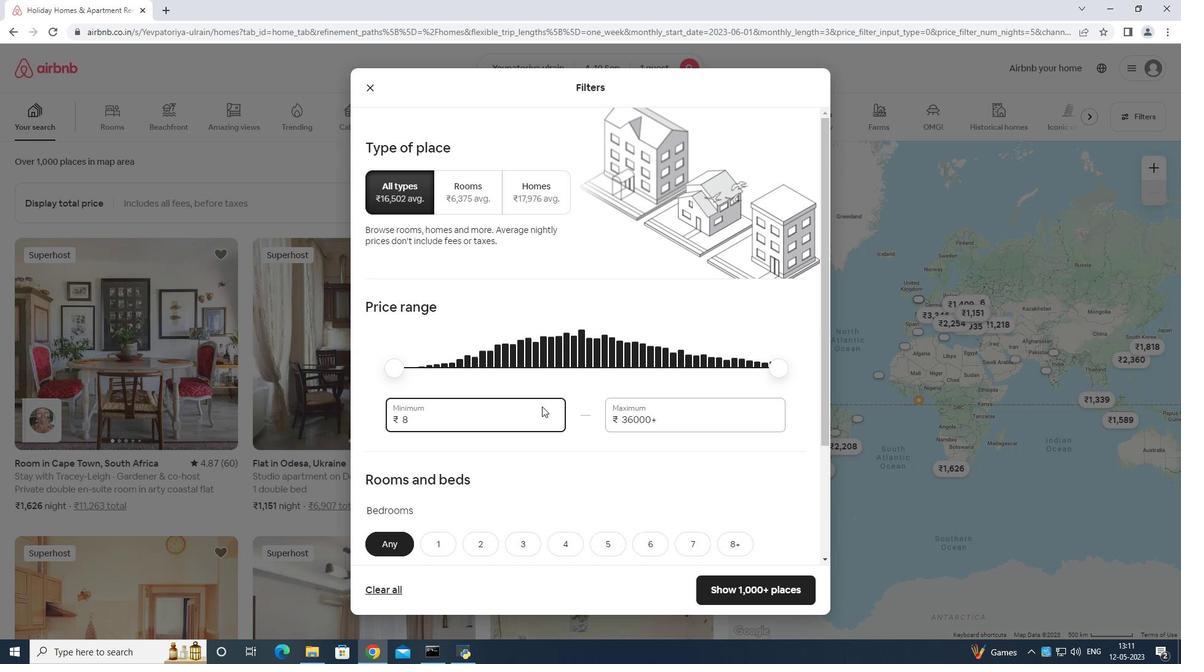 
Action: Key pressed <Key.backspace>
Screenshot: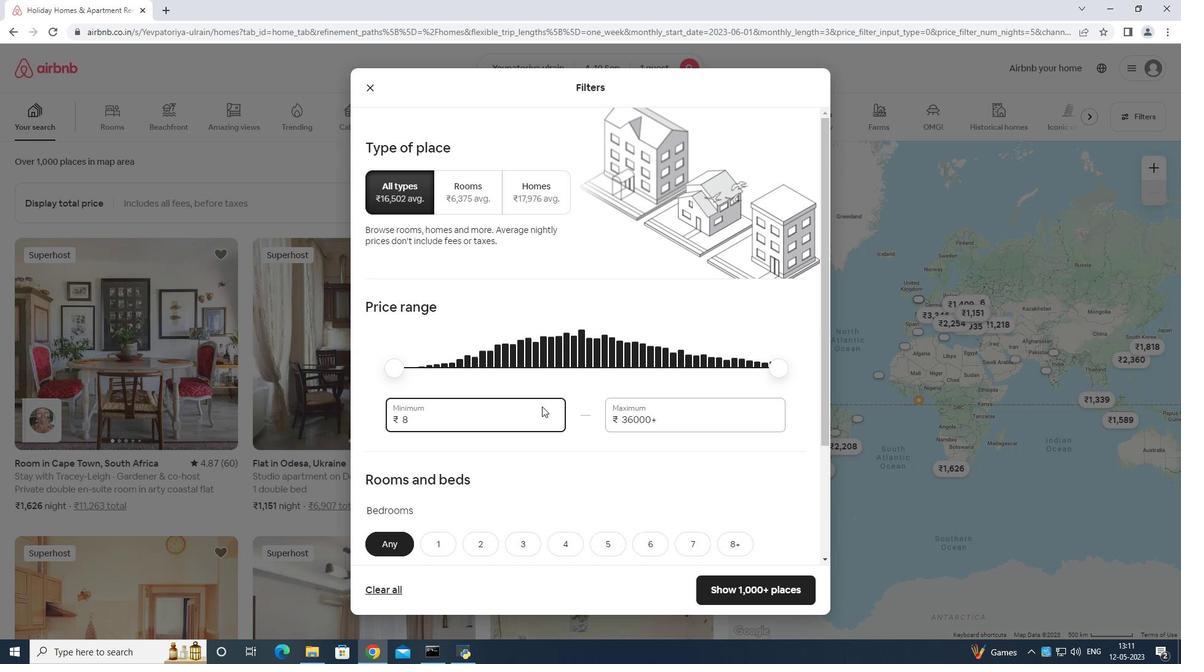 
Action: Mouse moved to (538, 402)
Screenshot: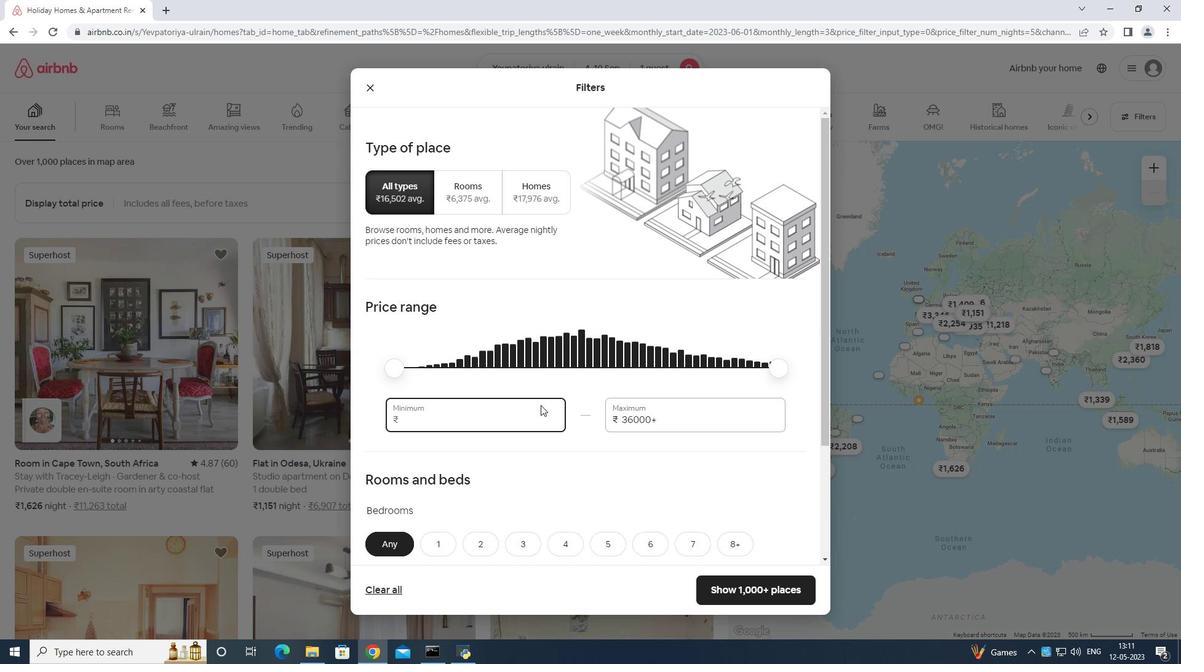 
Action: Key pressed 9000
Screenshot: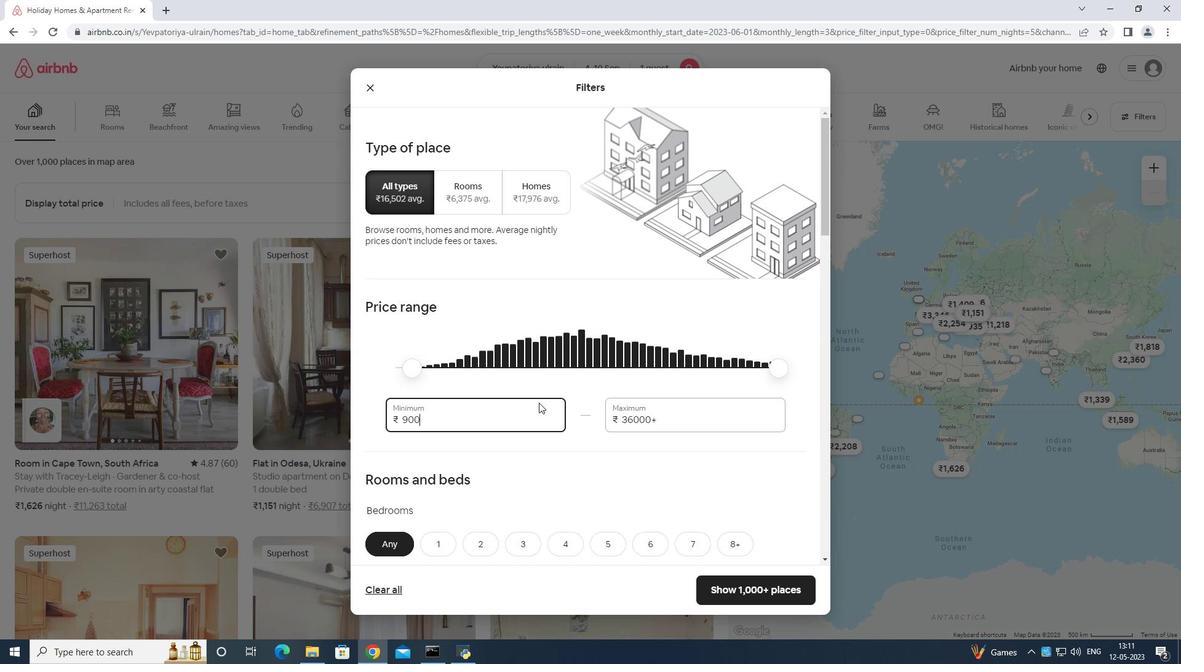
Action: Mouse moved to (675, 414)
Screenshot: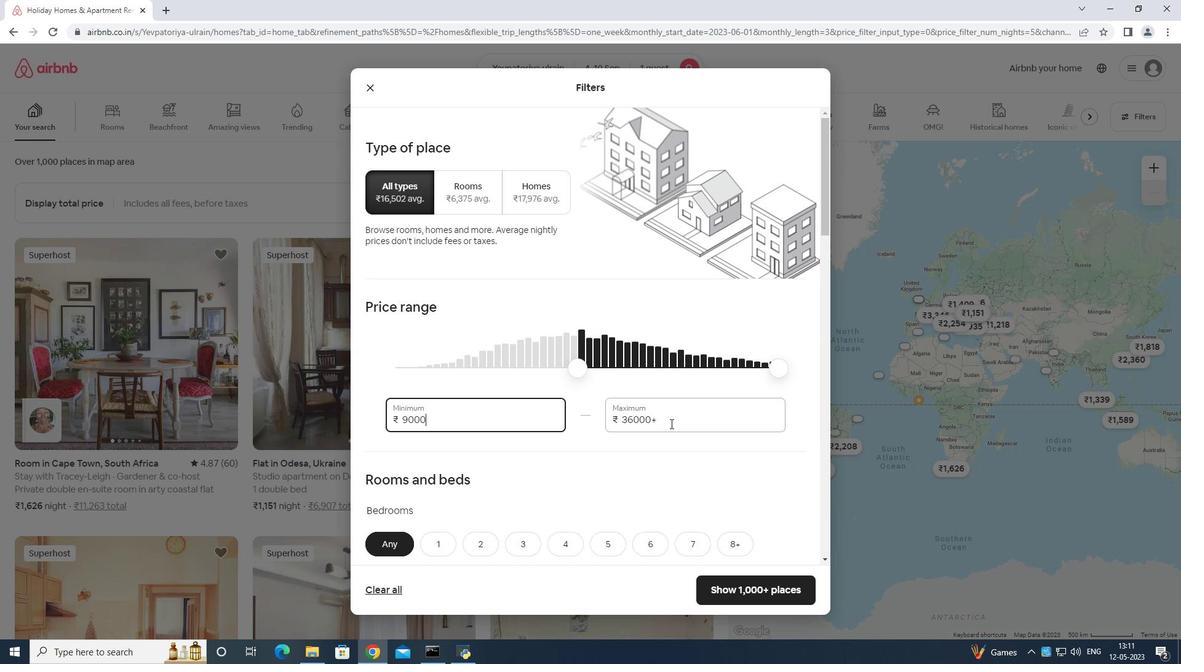 
Action: Mouse pressed left at (675, 414)
Screenshot: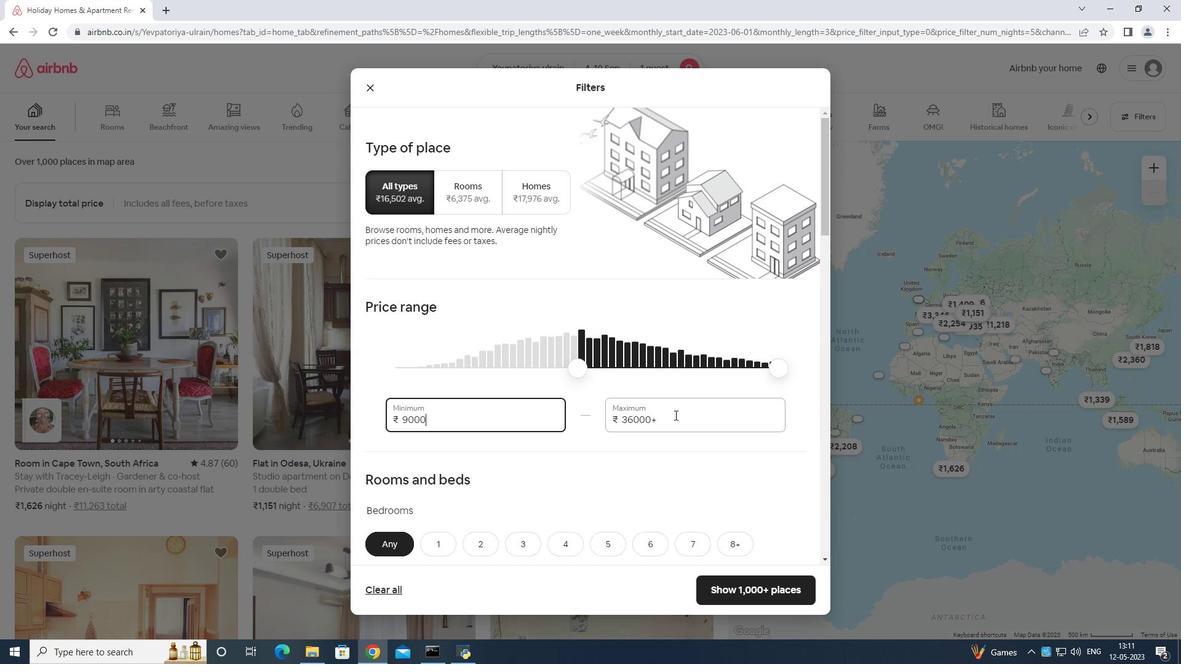 
Action: Mouse moved to (676, 413)
Screenshot: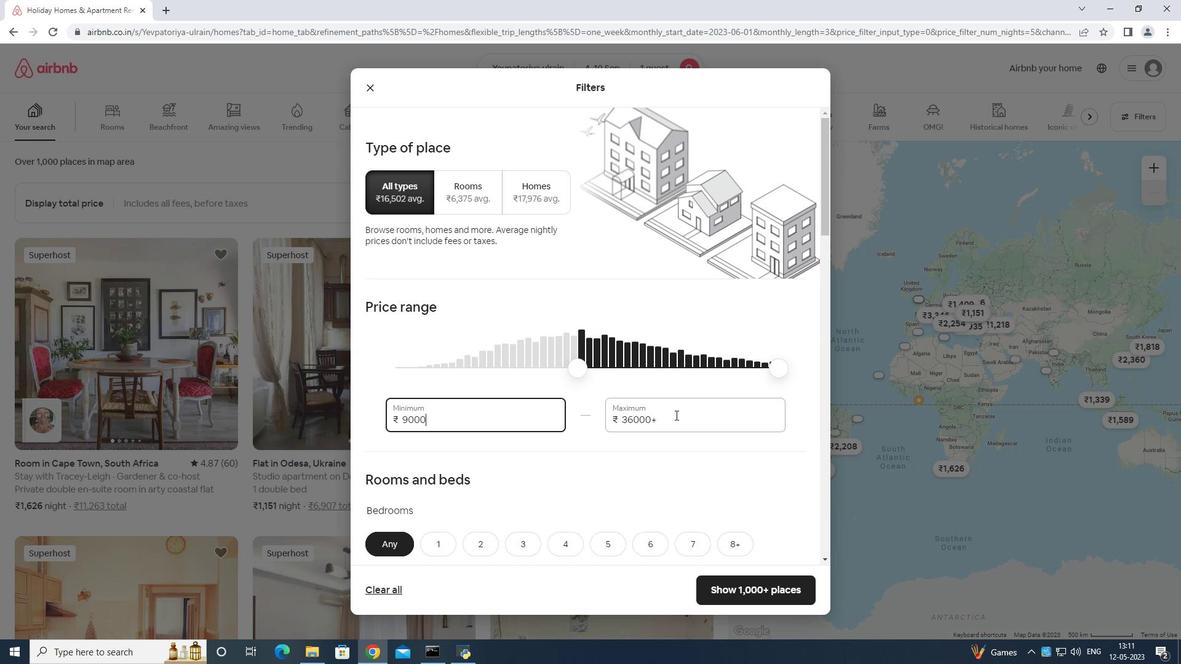 
Action: Key pressed <Key.backspace><Key.backspace><Key.backspace><Key.backspace><Key.backspace><Key.backspace><Key.backspace><Key.backspace><Key.backspace>17000
Screenshot: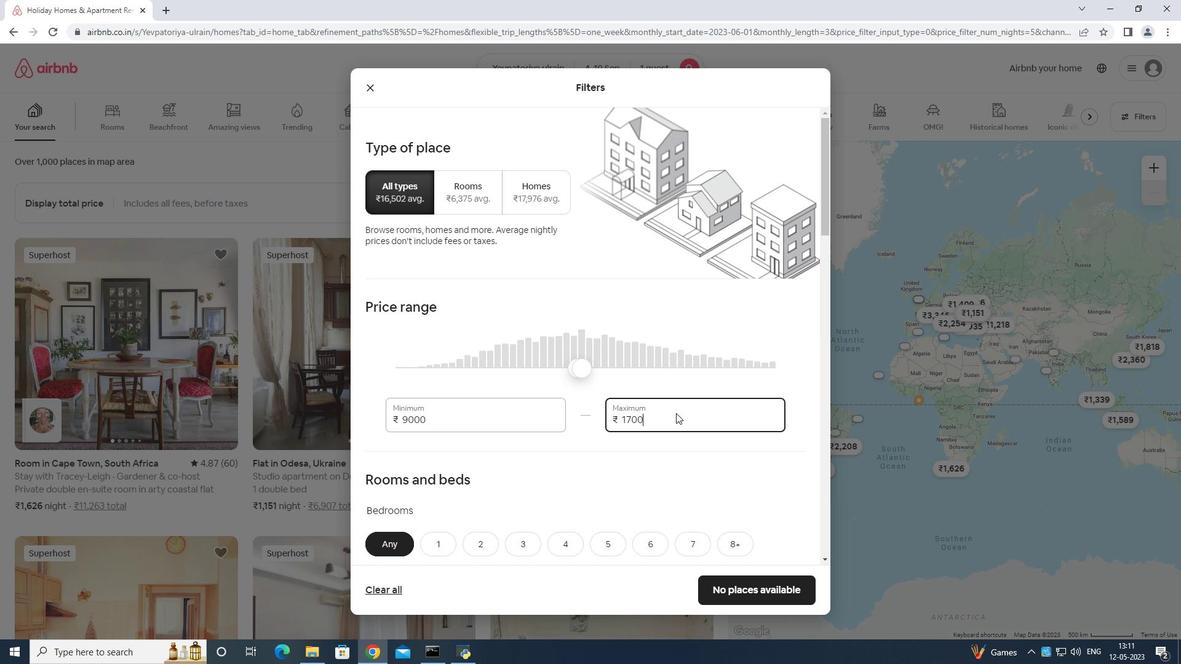 
Action: Mouse scrolled (676, 412) with delta (0, 0)
Screenshot: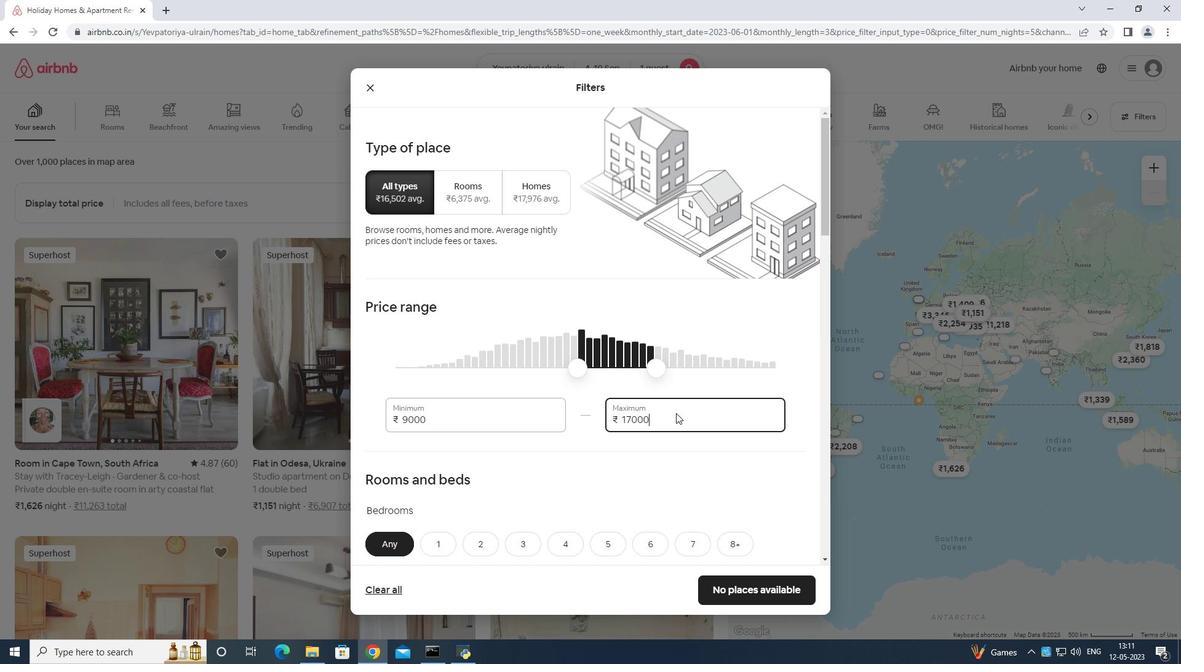 
Action: Mouse moved to (676, 413)
Screenshot: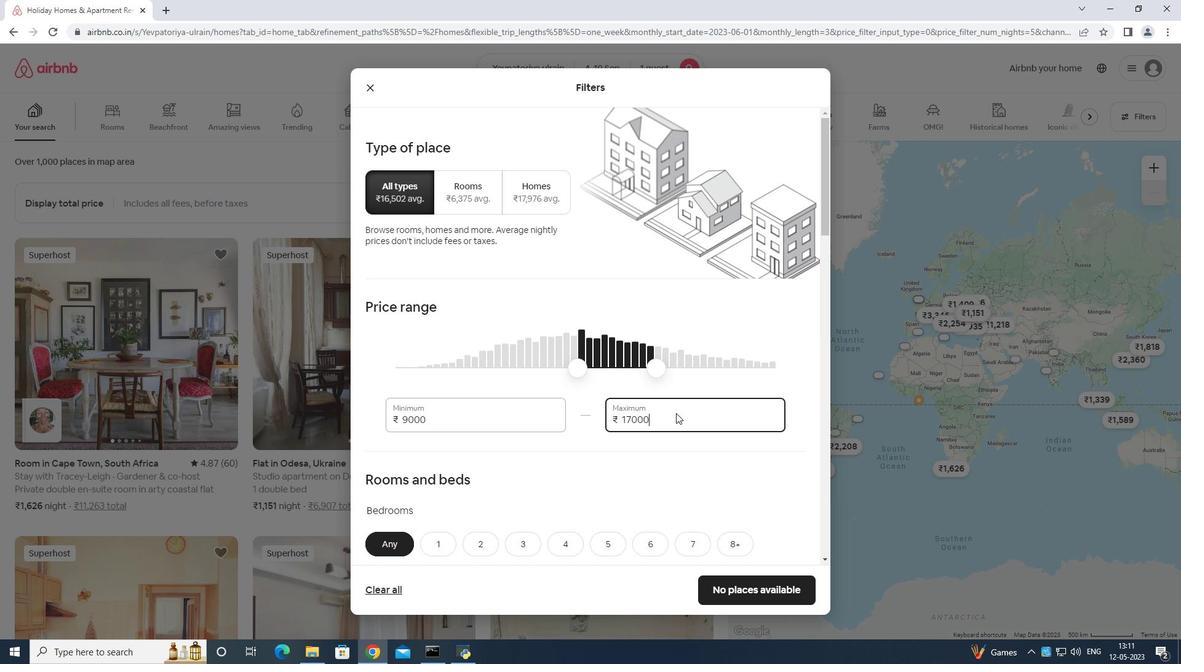 
Action: Mouse scrolled (676, 412) with delta (0, 0)
Screenshot: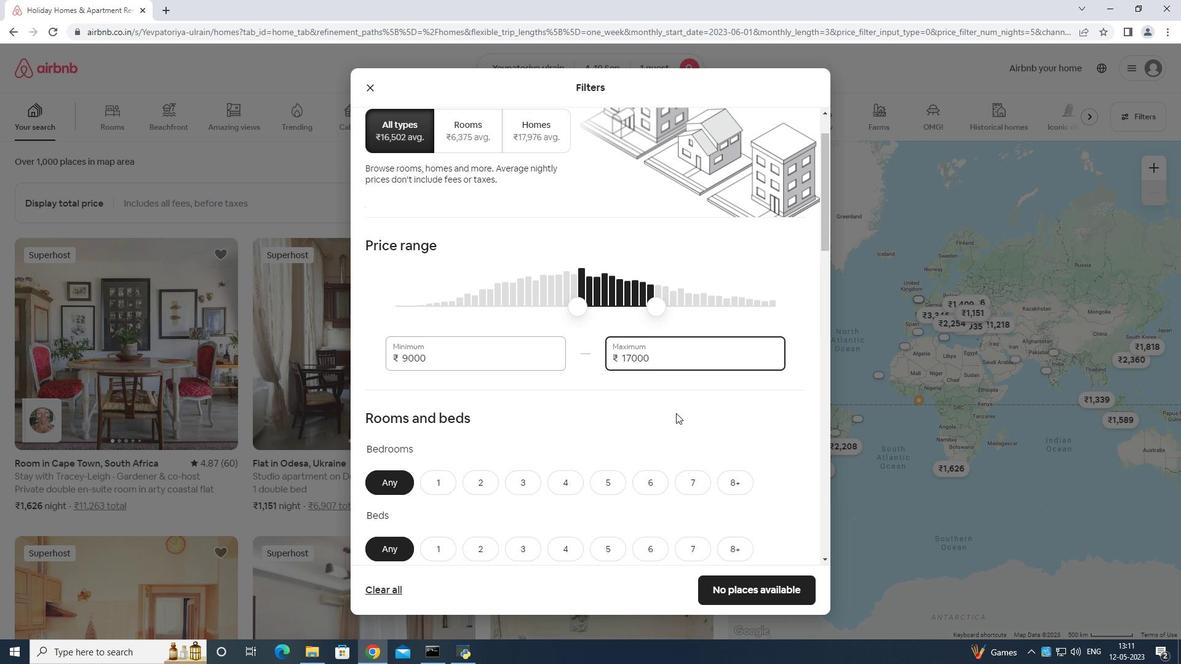 
Action: Mouse moved to (433, 478)
Screenshot: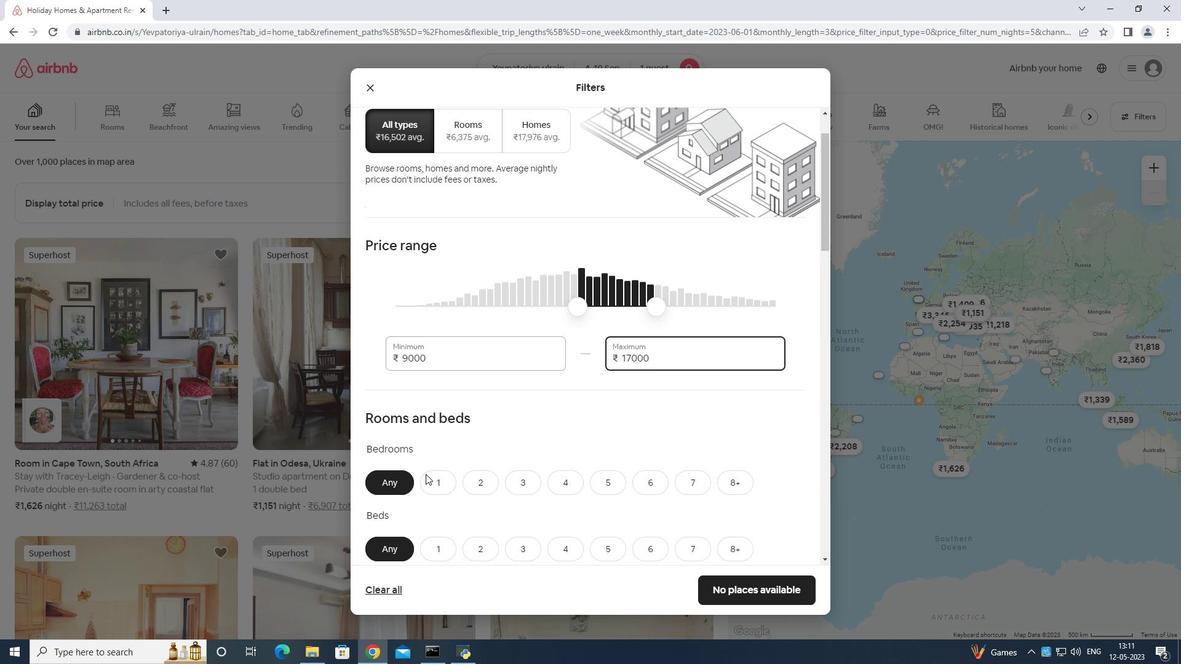 
Action: Mouse pressed left at (433, 478)
Screenshot: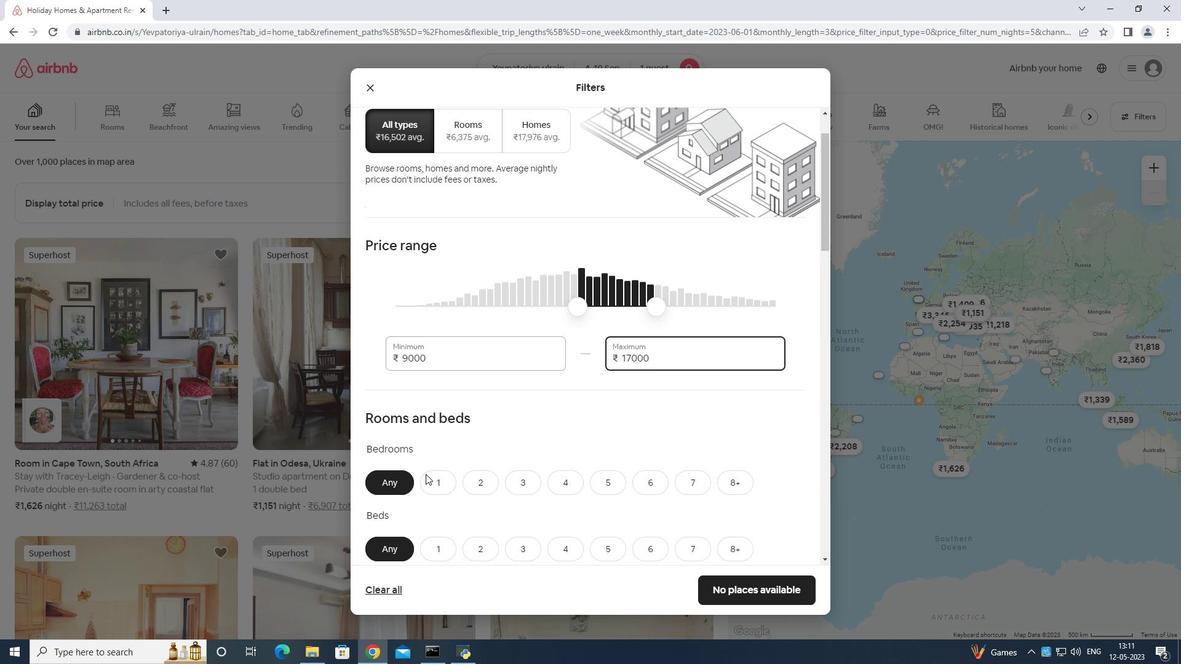 
Action: Mouse moved to (440, 476)
Screenshot: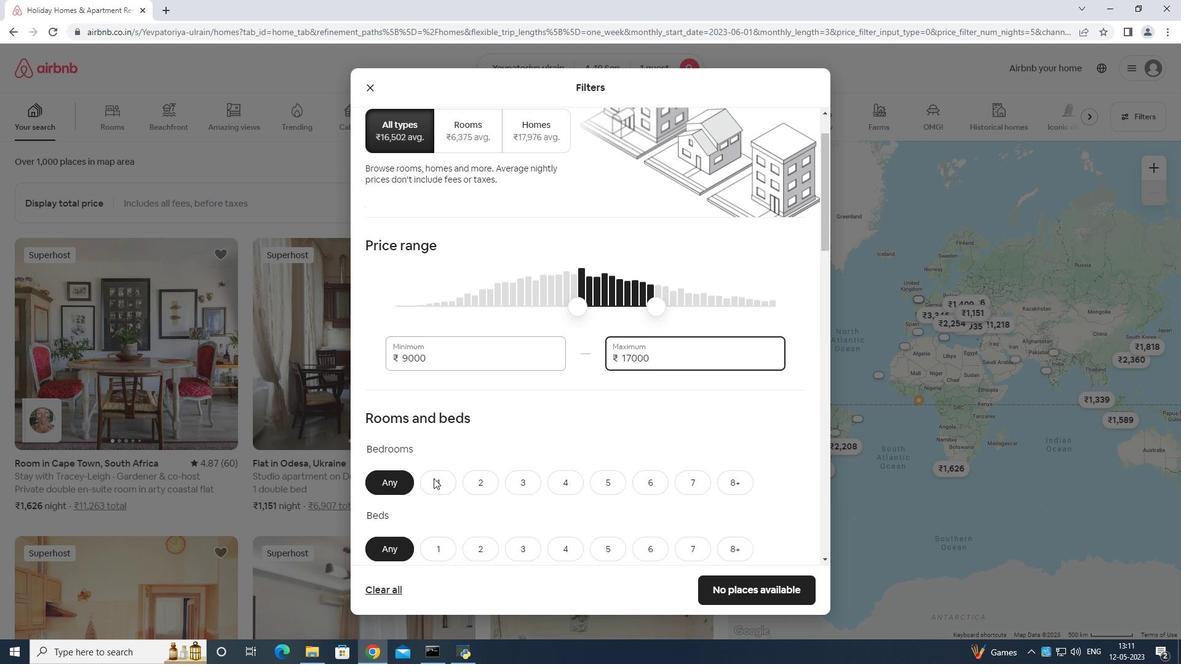 
Action: Mouse scrolled (440, 475) with delta (0, 0)
Screenshot: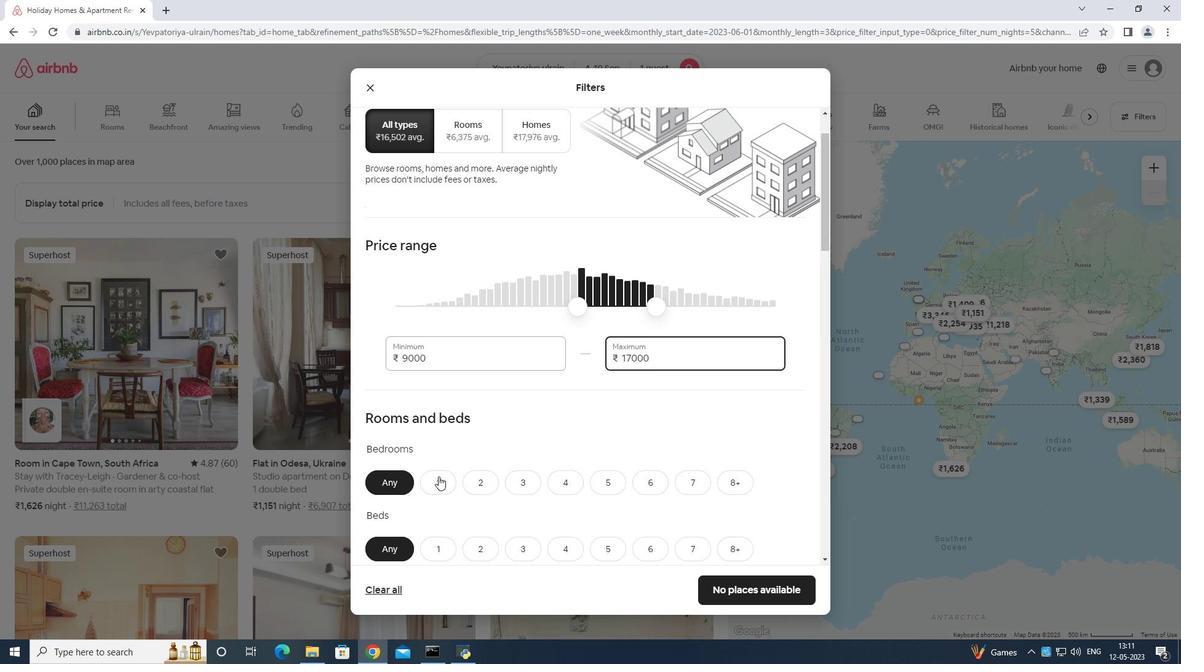 
Action: Mouse scrolled (440, 475) with delta (0, 0)
Screenshot: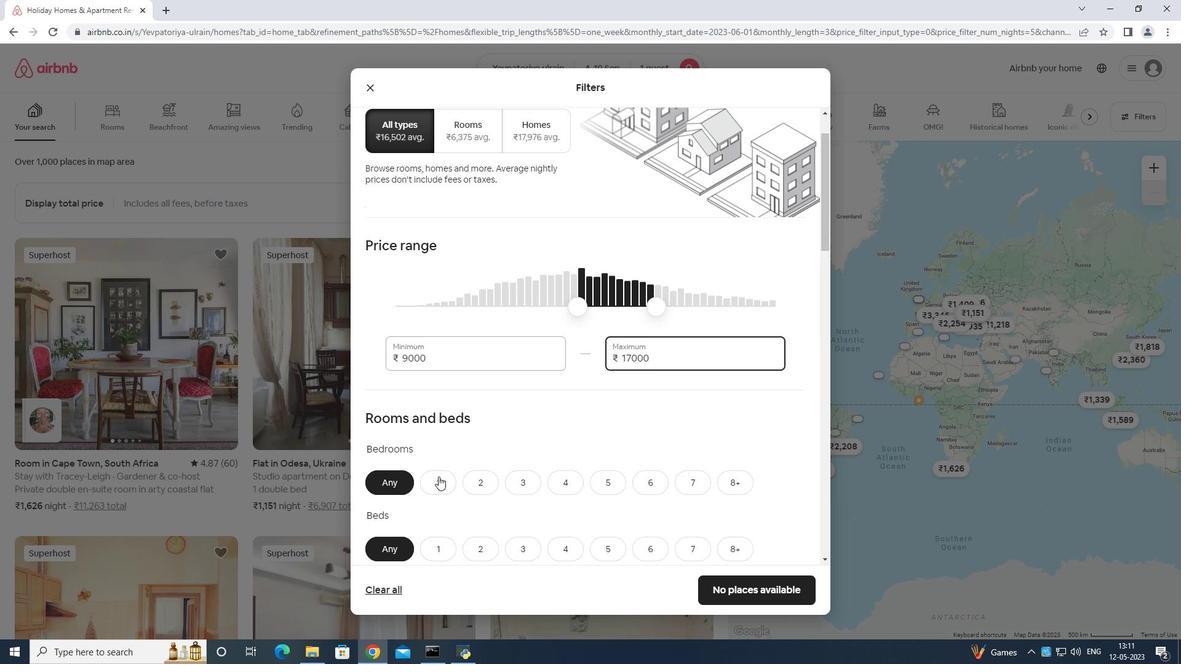 
Action: Mouse moved to (447, 472)
Screenshot: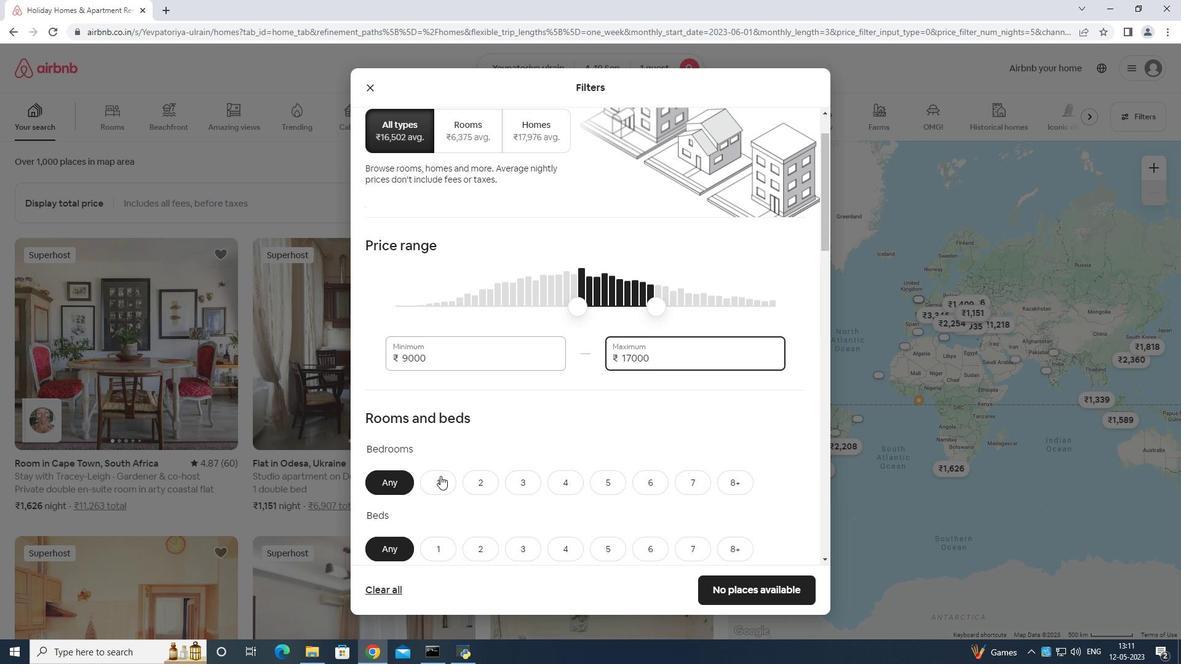 
Action: Mouse scrolled (447, 471) with delta (0, 0)
Screenshot: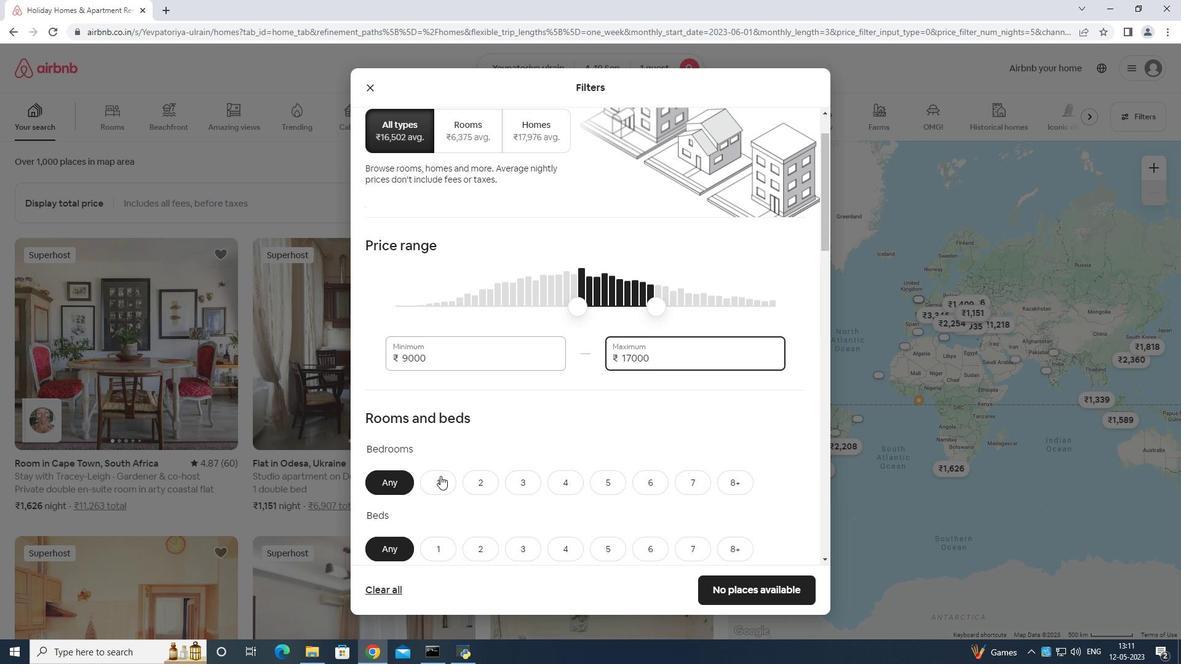 
Action: Mouse moved to (458, 464)
Screenshot: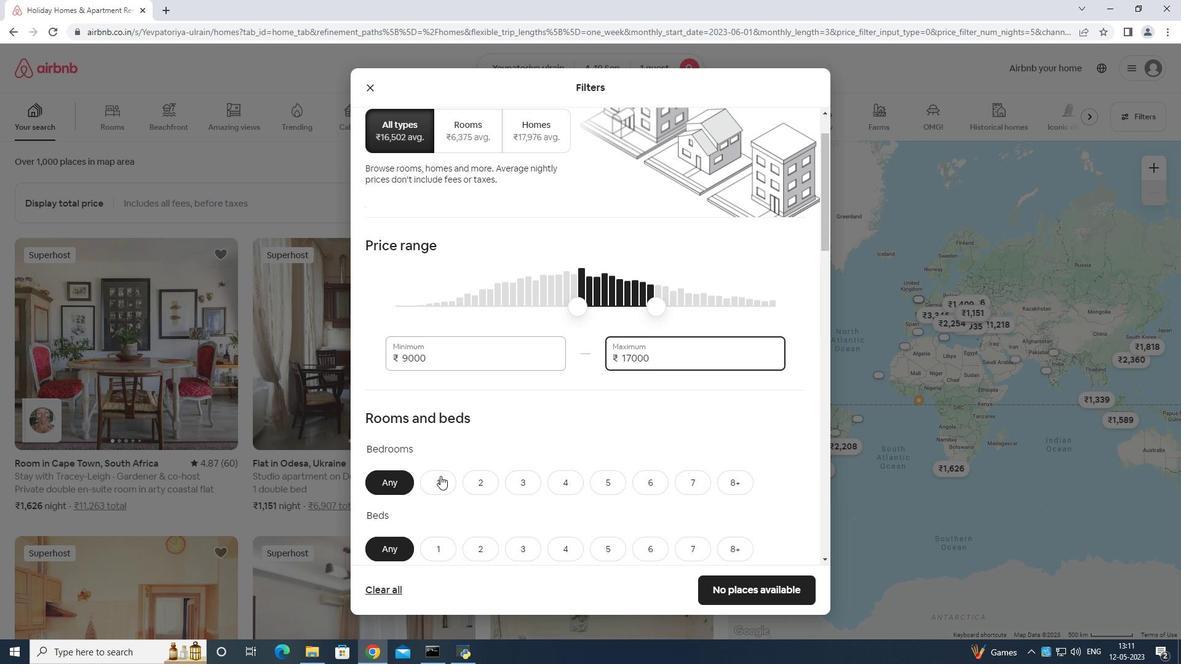 
Action: Mouse scrolled (458, 463) with delta (0, 0)
Screenshot: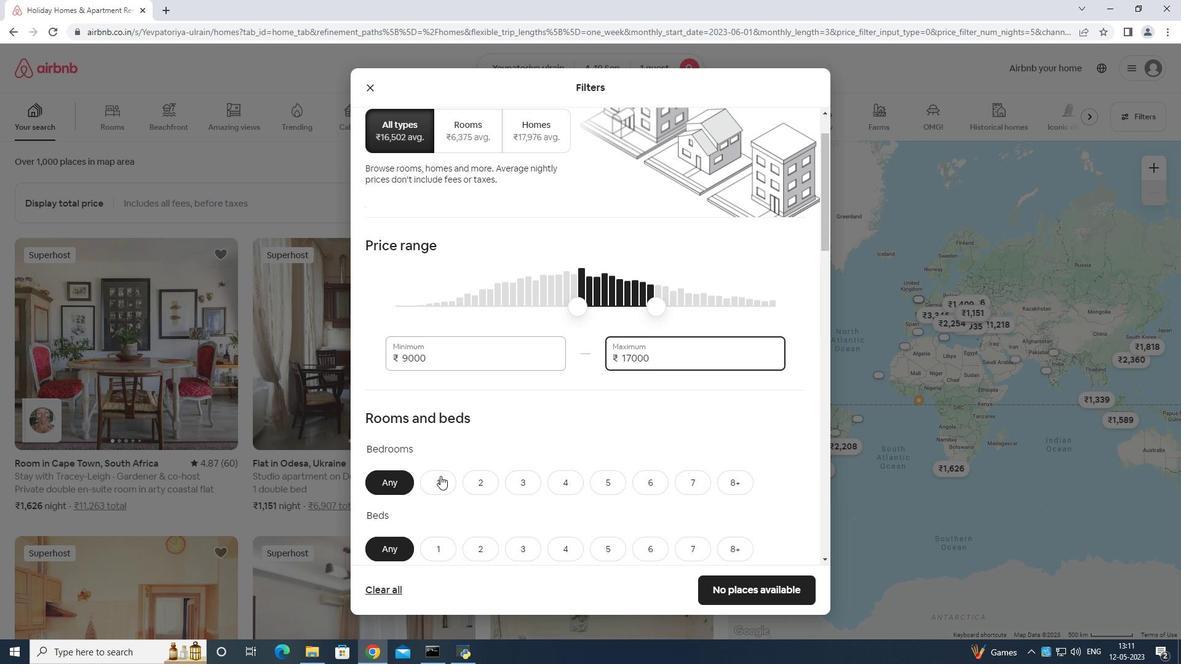 
Action: Mouse moved to (448, 241)
Screenshot: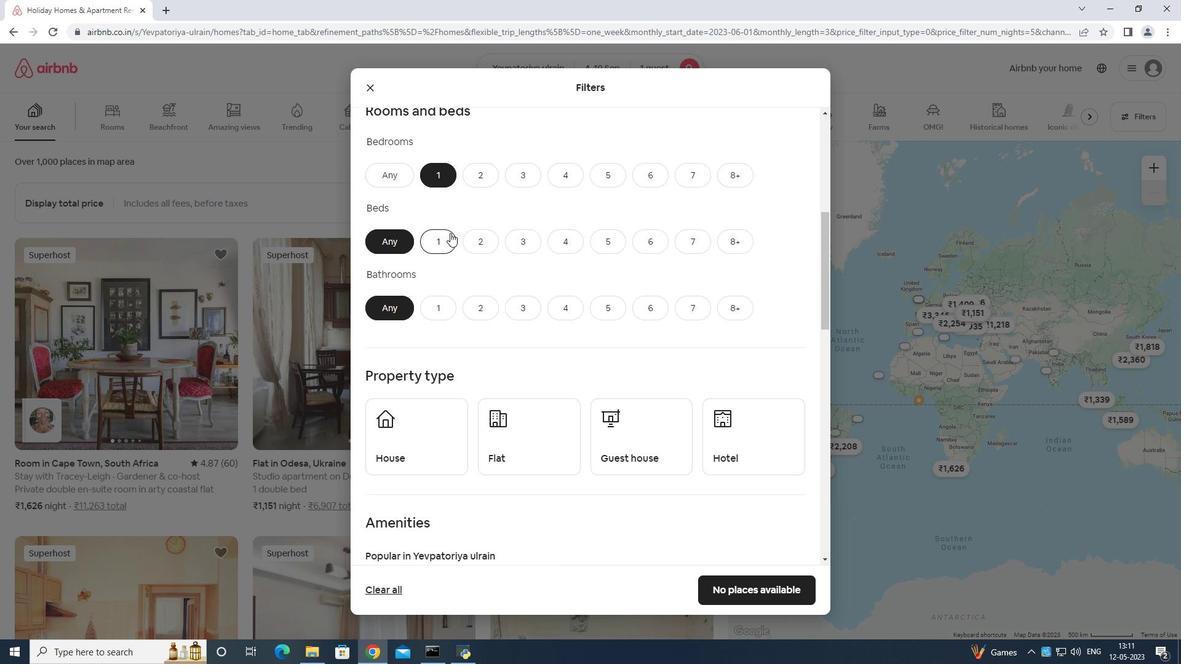 
Action: Mouse pressed left at (448, 241)
Screenshot: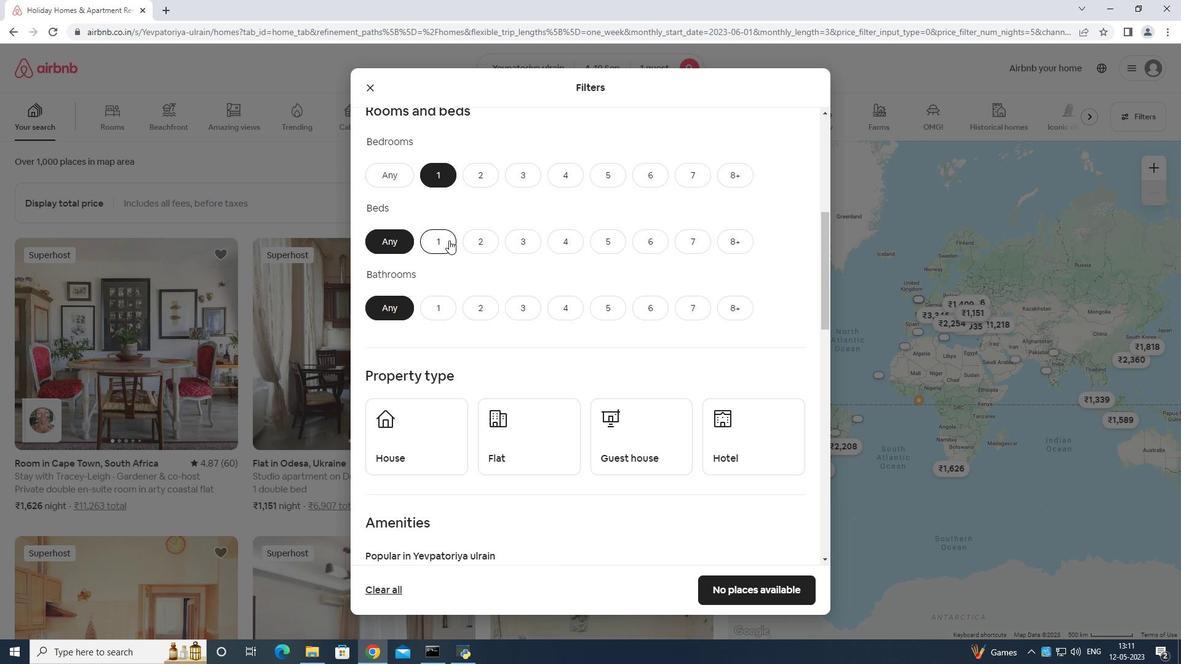 
Action: Mouse moved to (442, 302)
Screenshot: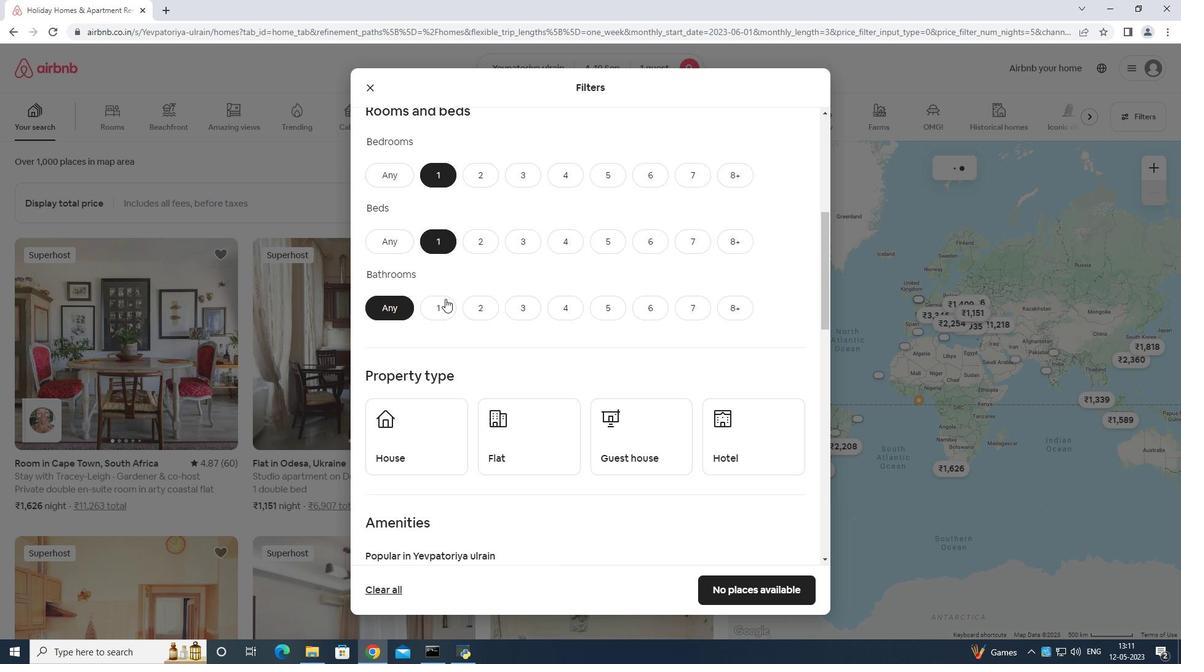 
Action: Mouse pressed left at (442, 302)
Screenshot: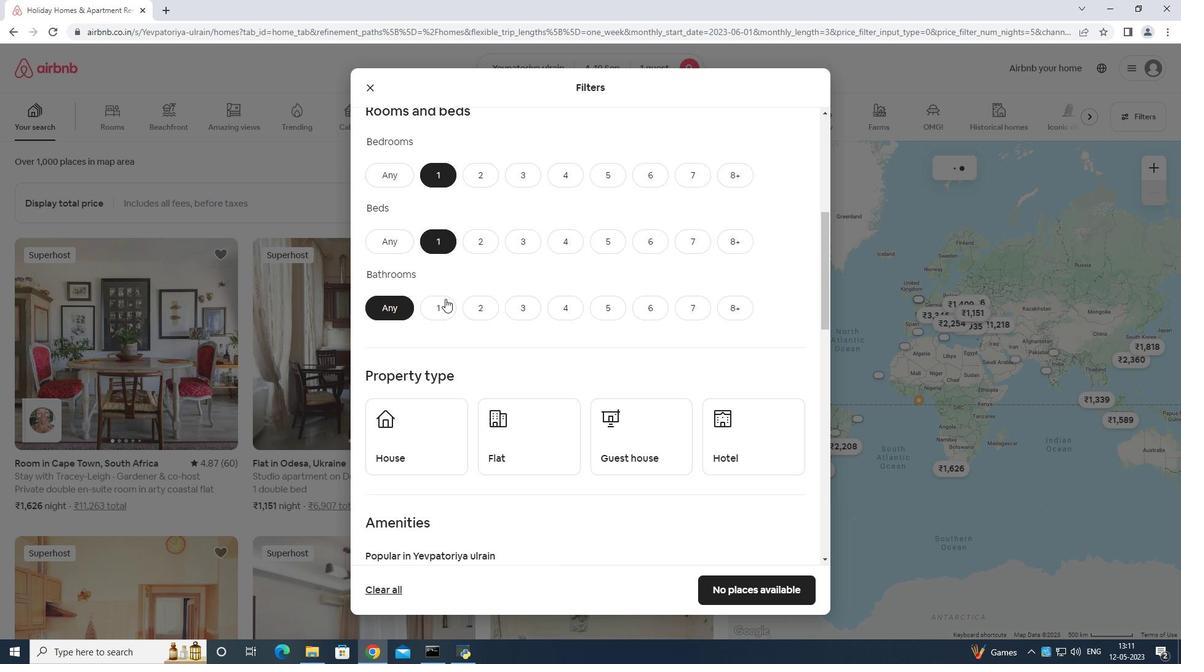 
Action: Mouse moved to (395, 428)
Screenshot: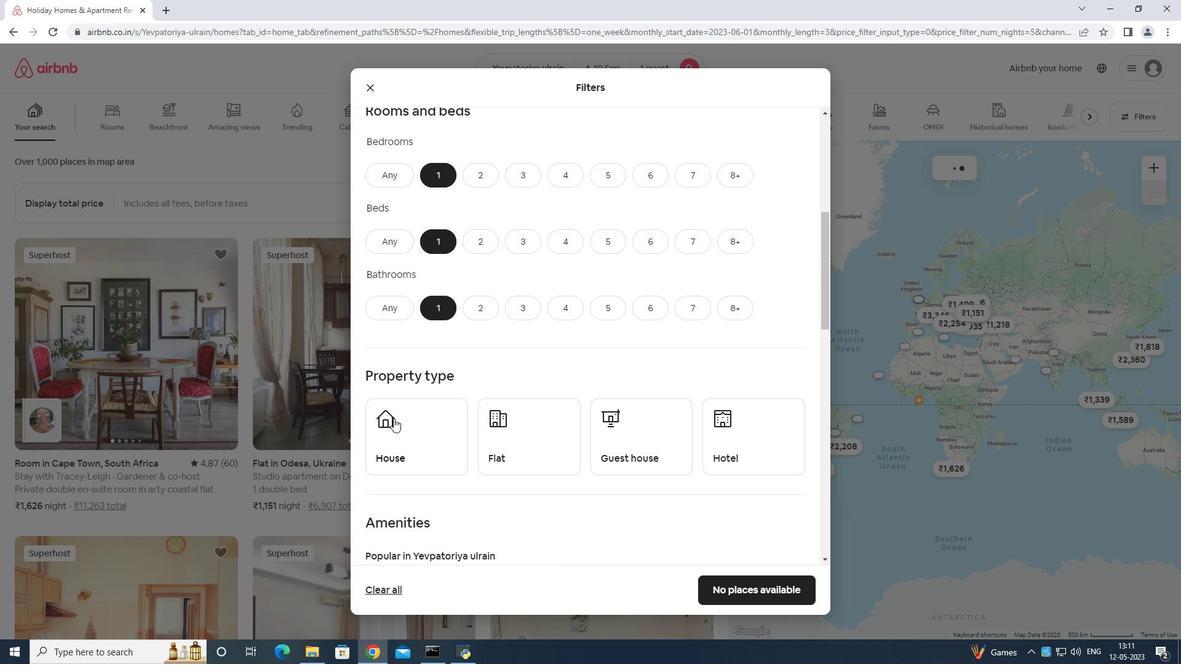 
Action: Mouse pressed left at (395, 428)
Screenshot: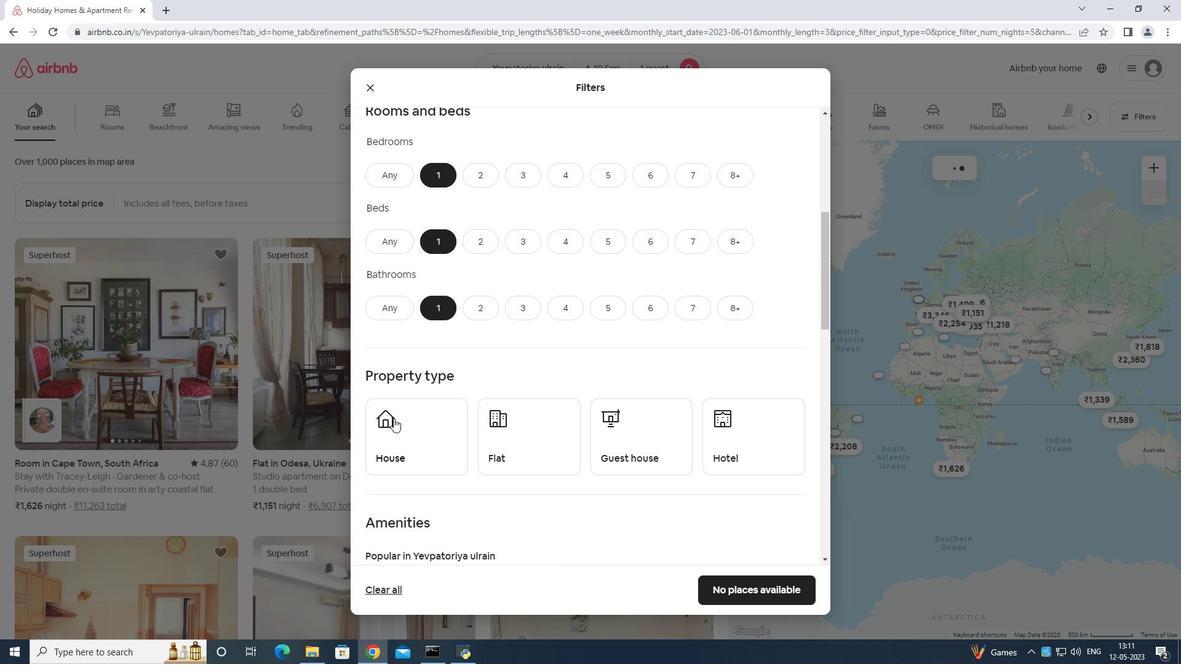 
Action: Mouse moved to (542, 436)
Screenshot: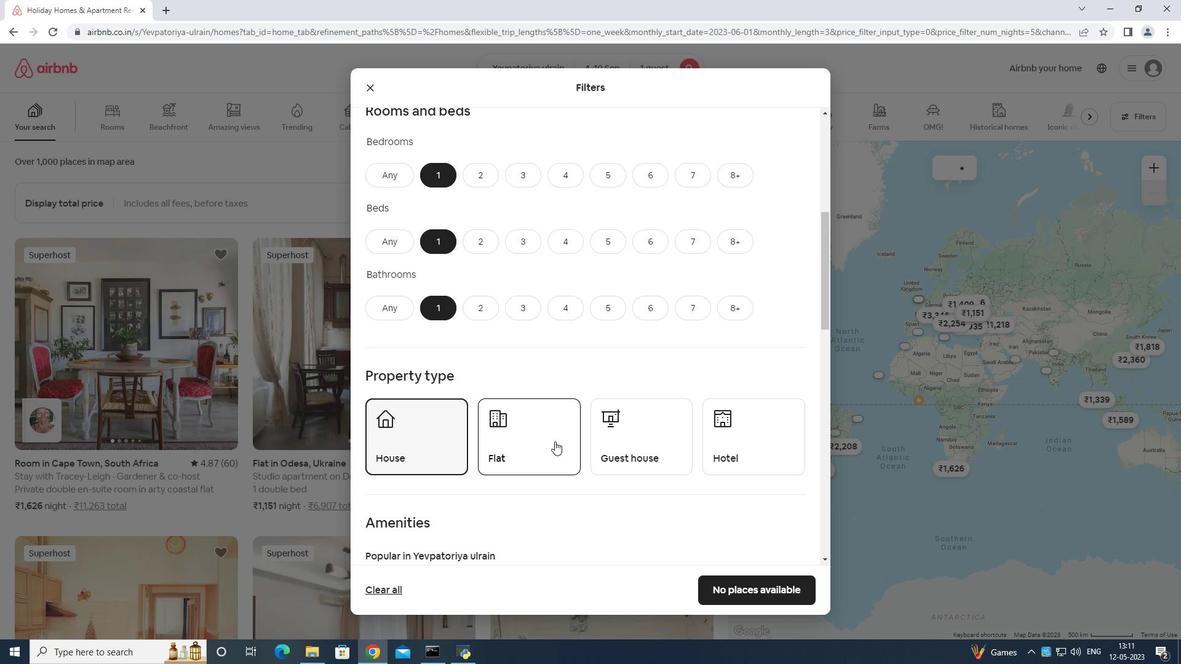 
Action: Mouse pressed left at (542, 436)
Screenshot: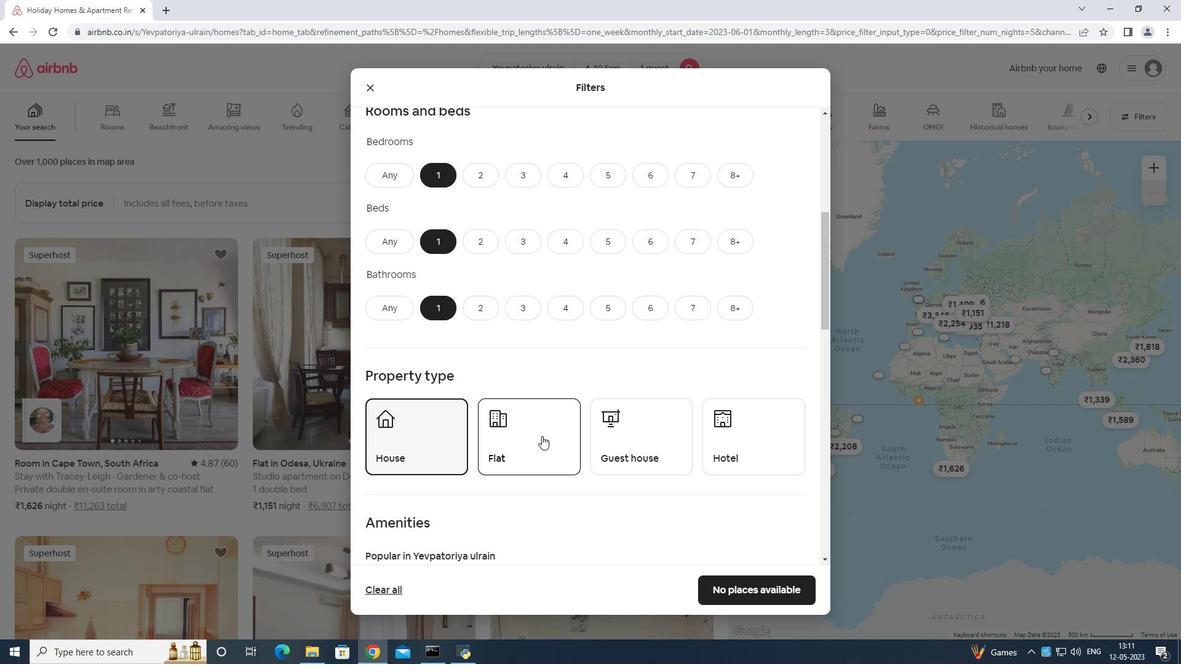 
Action: Mouse moved to (590, 426)
Screenshot: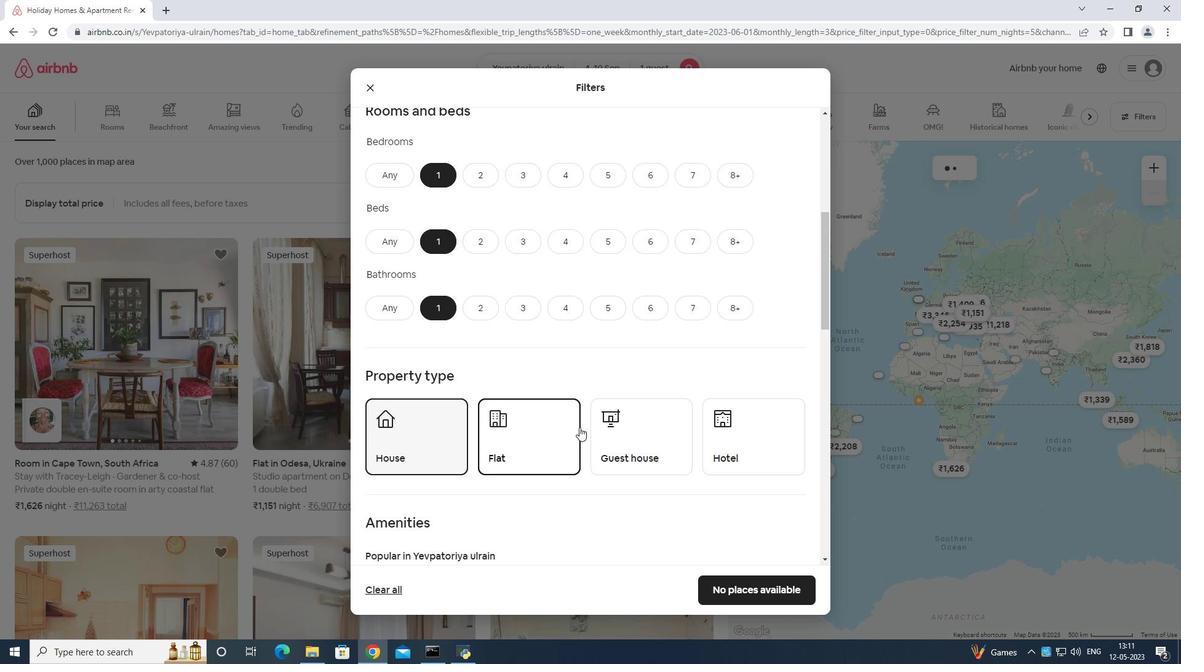 
Action: Mouse pressed left at (590, 426)
Screenshot: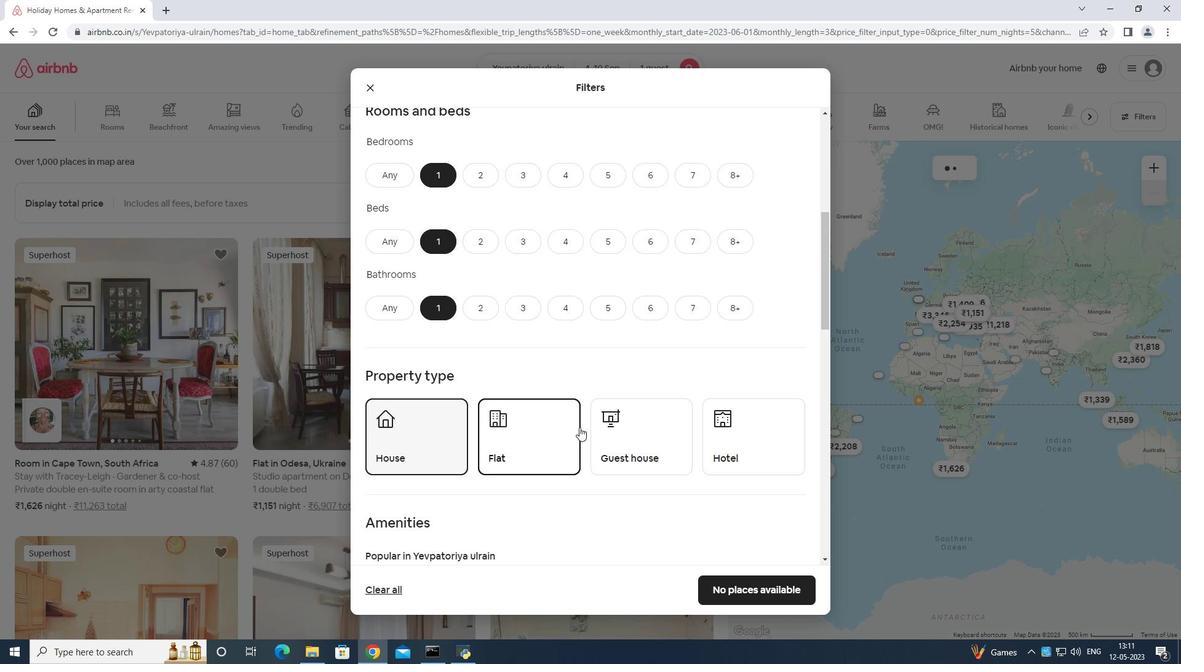 
Action: Mouse moved to (667, 424)
Screenshot: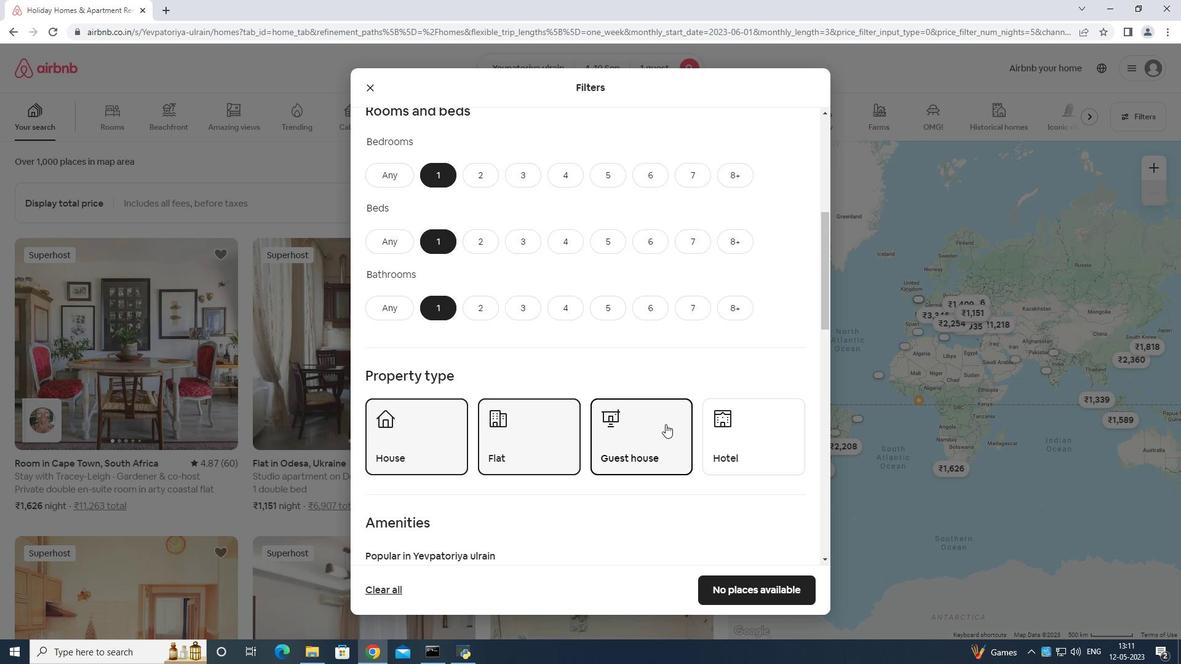 
Action: Mouse pressed left at (667, 424)
Screenshot: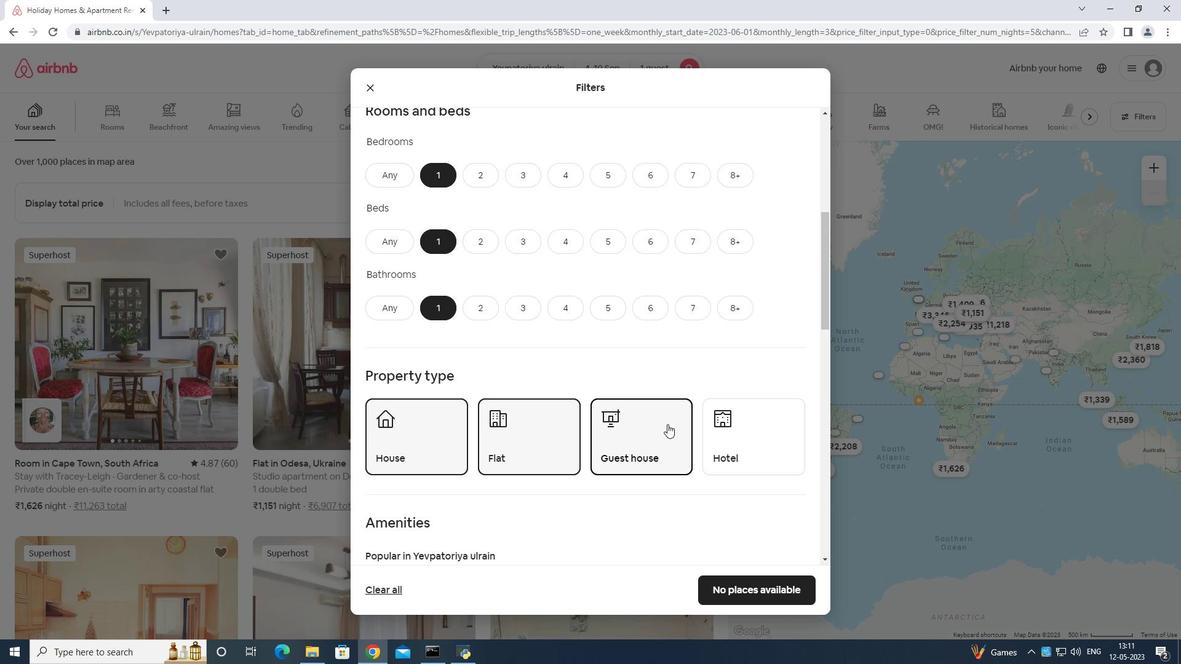 
Action: Mouse moved to (734, 427)
Screenshot: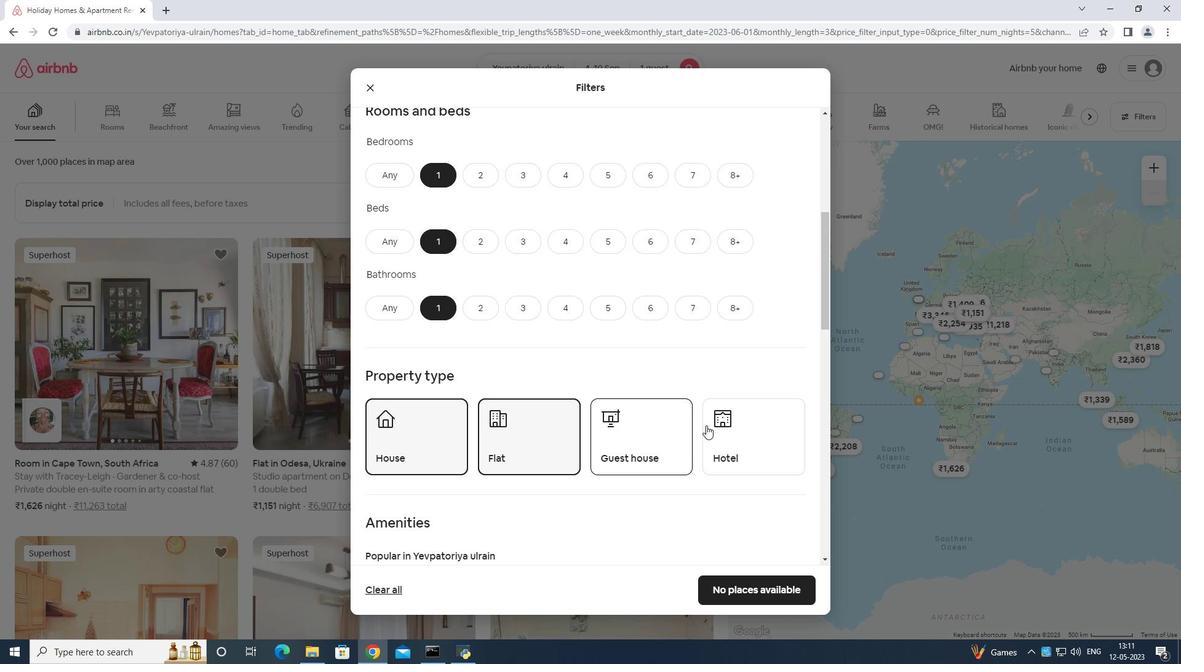 
Action: Mouse pressed left at (734, 427)
Screenshot: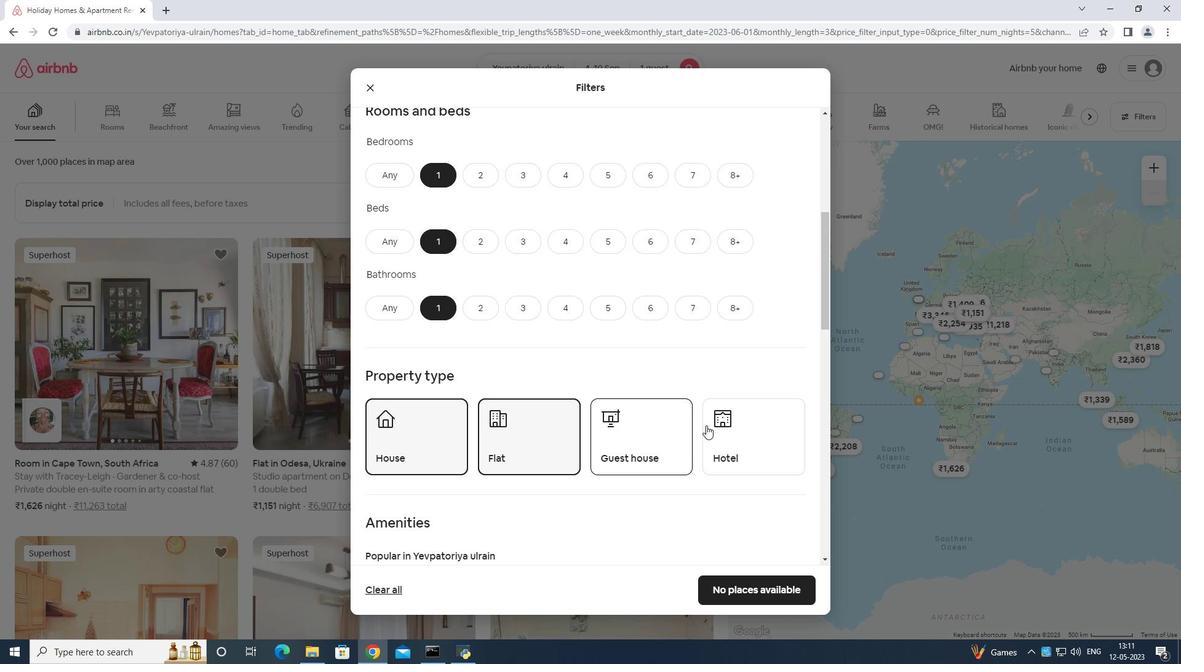 
Action: Mouse moved to (646, 421)
Screenshot: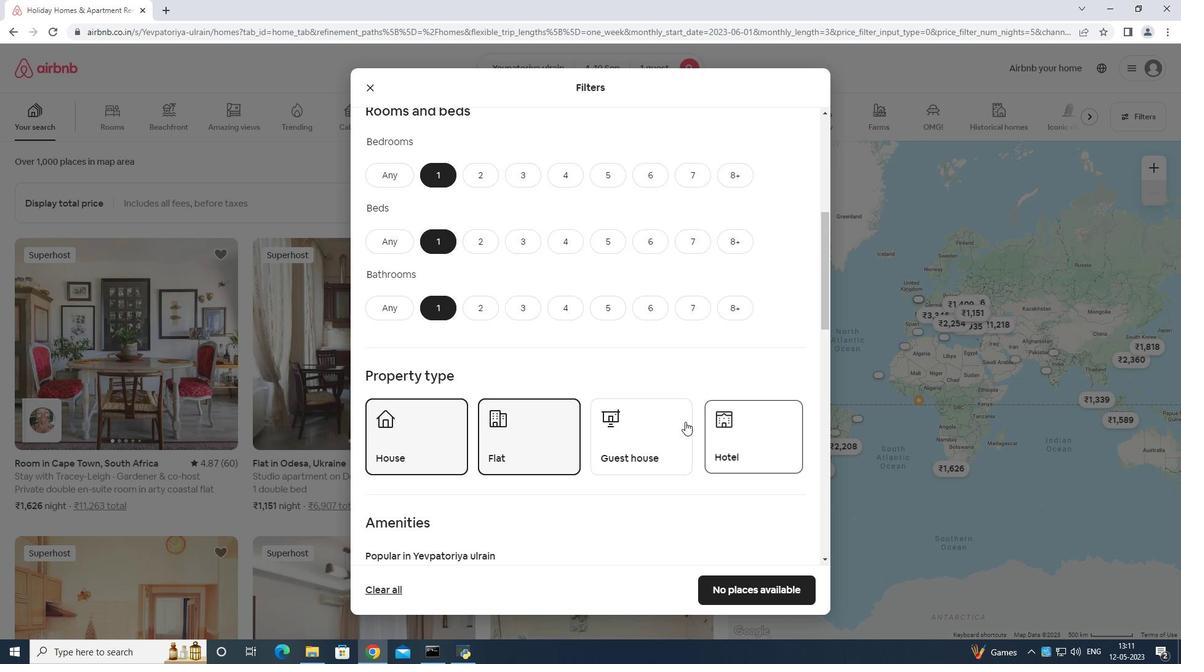
Action: Mouse pressed left at (646, 421)
Screenshot: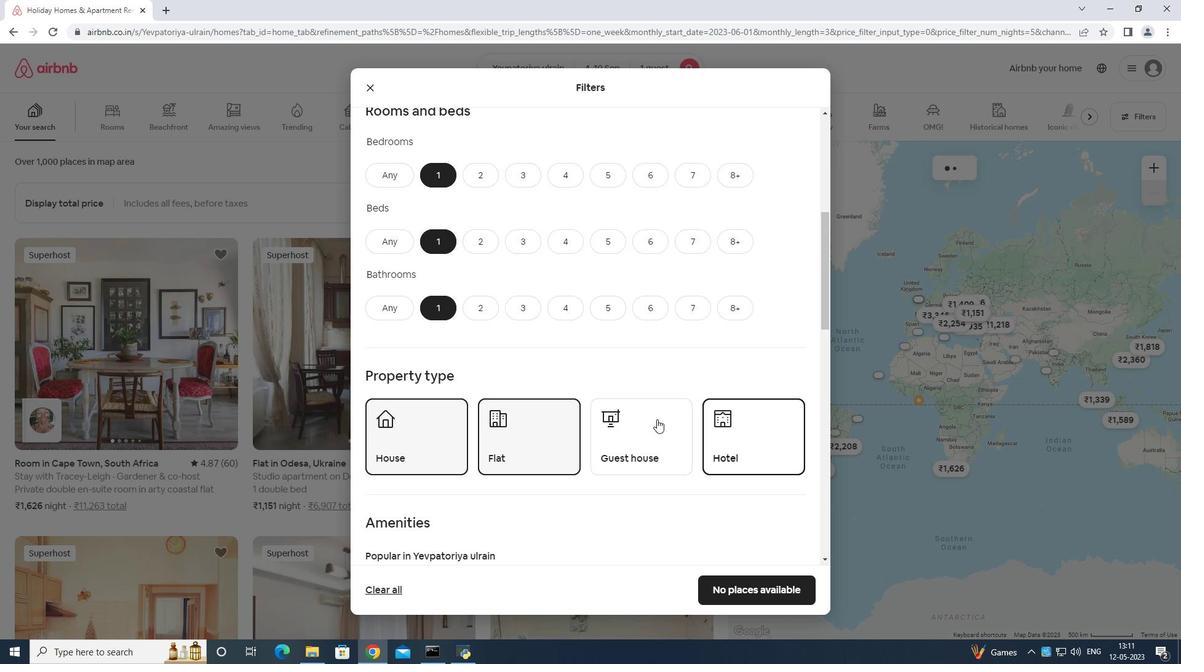 
Action: Mouse moved to (666, 416)
Screenshot: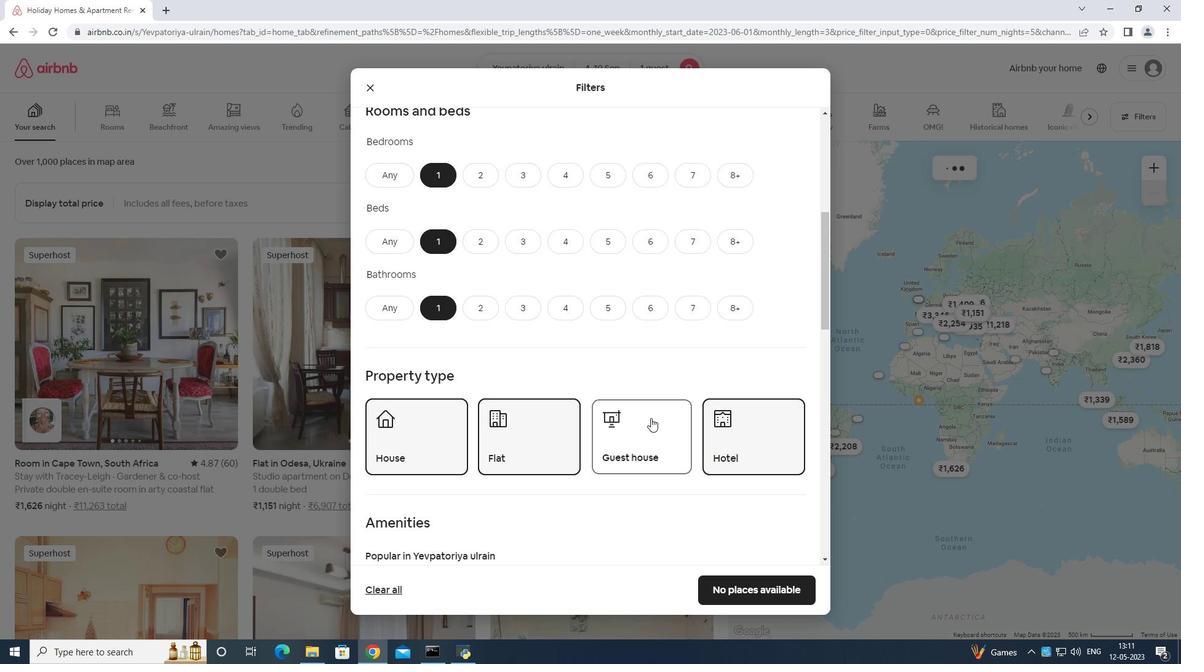 
Action: Mouse scrolled (666, 415) with delta (0, 0)
Screenshot: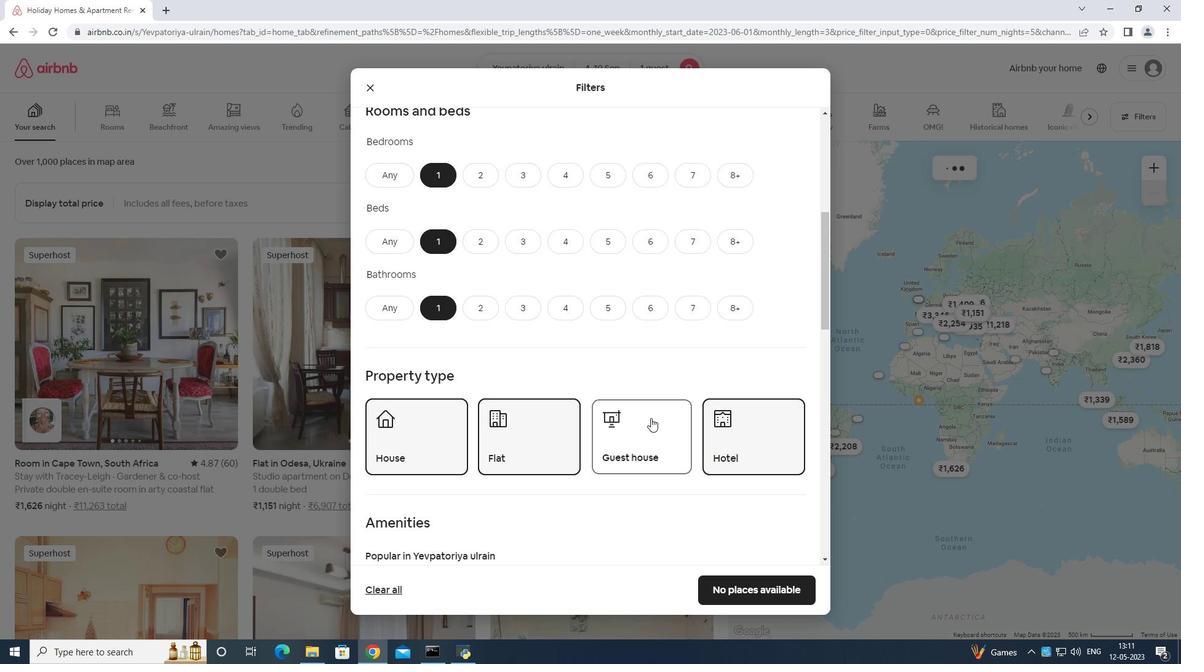 
Action: Mouse moved to (666, 417)
Screenshot: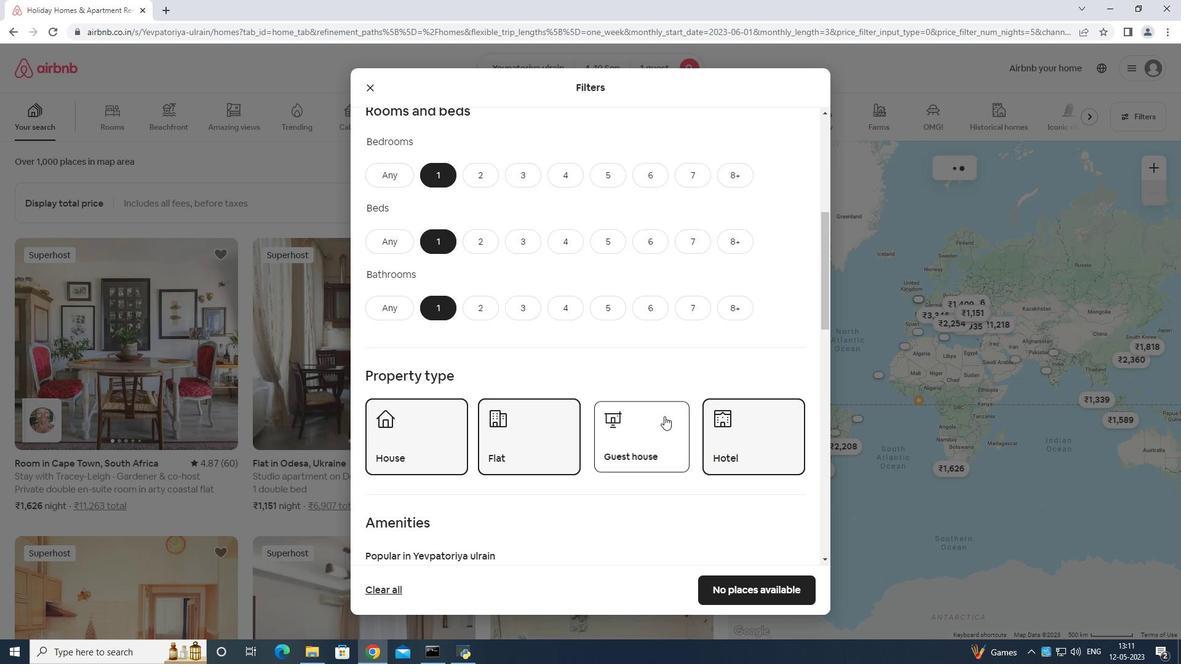 
Action: Mouse scrolled (666, 417) with delta (0, 0)
Screenshot: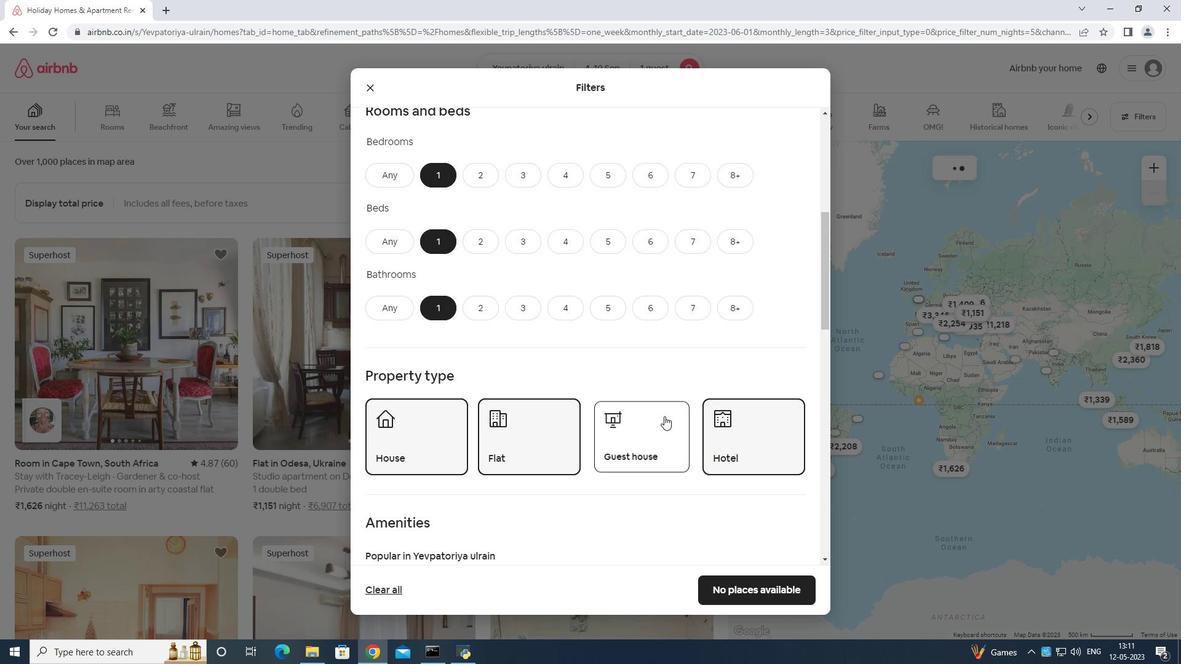 
Action: Mouse moved to (666, 417)
Screenshot: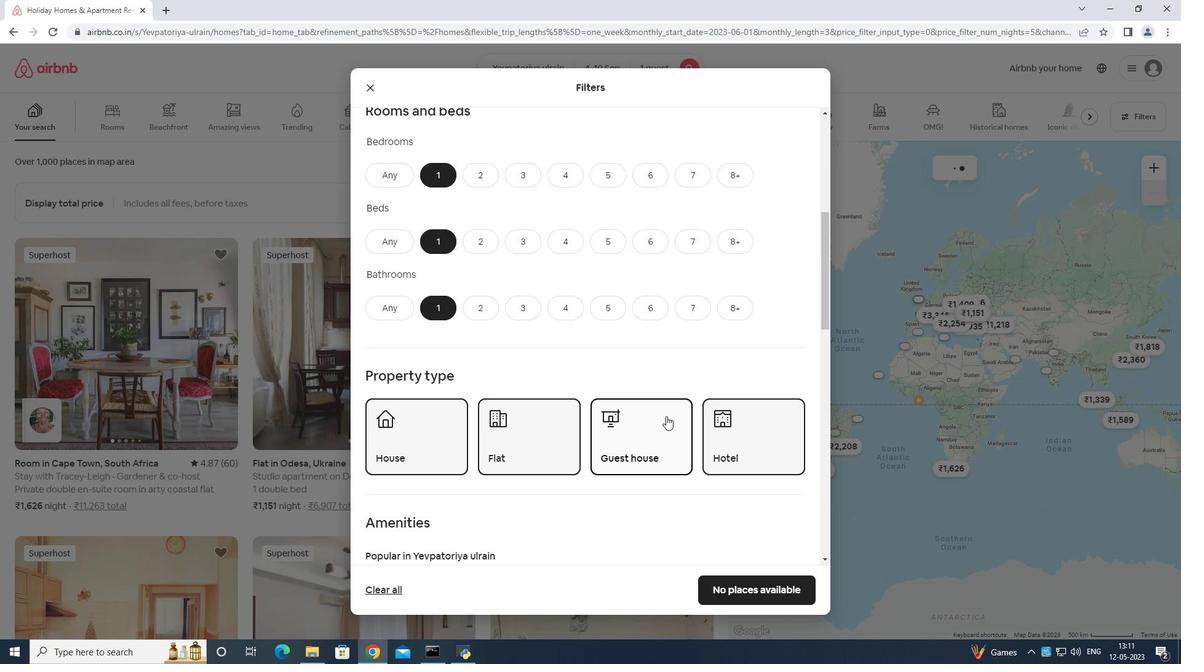 
Action: Mouse scrolled (666, 417) with delta (0, 0)
Screenshot: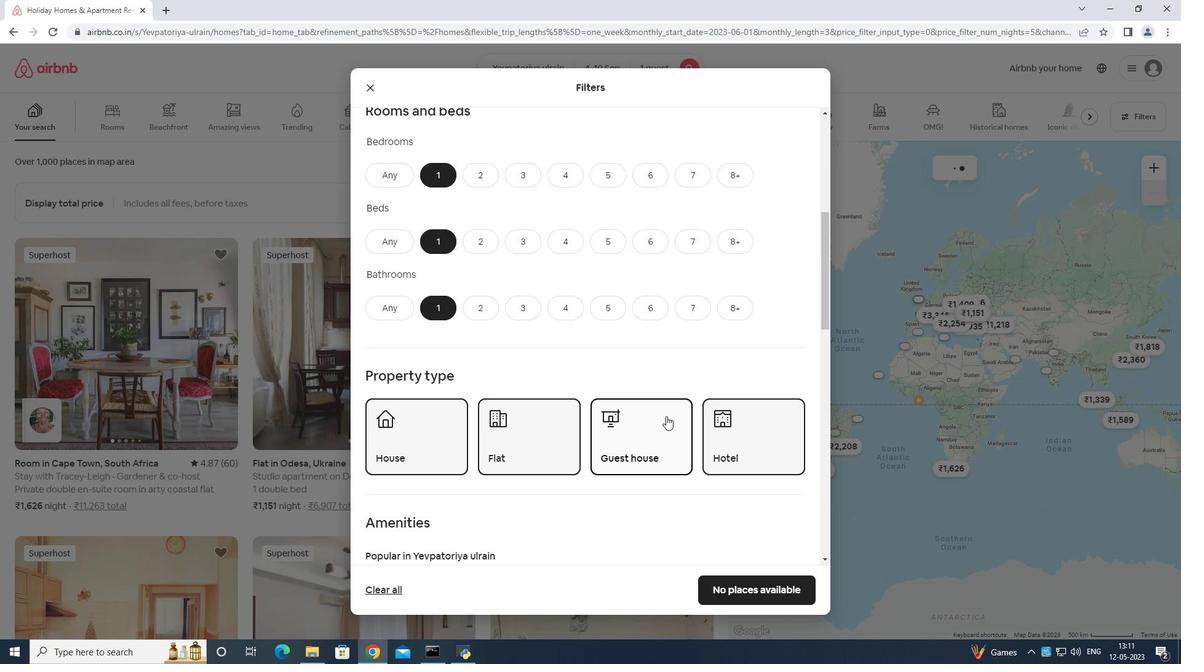 
Action: Mouse scrolled (666, 417) with delta (0, 0)
Screenshot: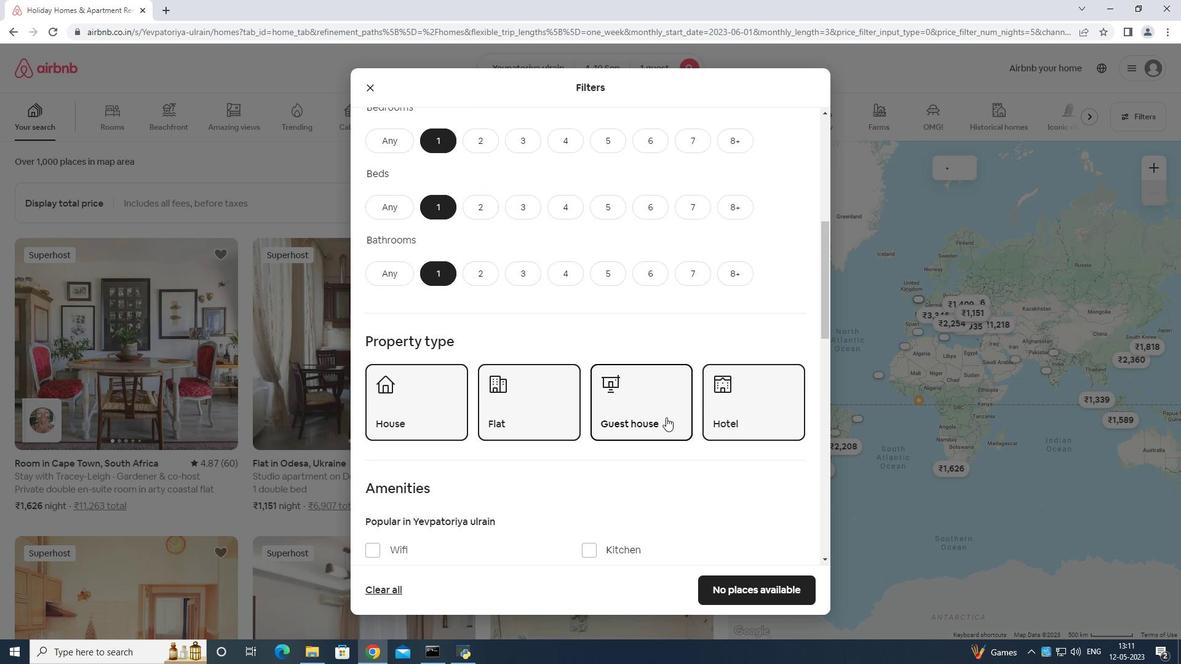 
Action: Mouse moved to (666, 418)
Screenshot: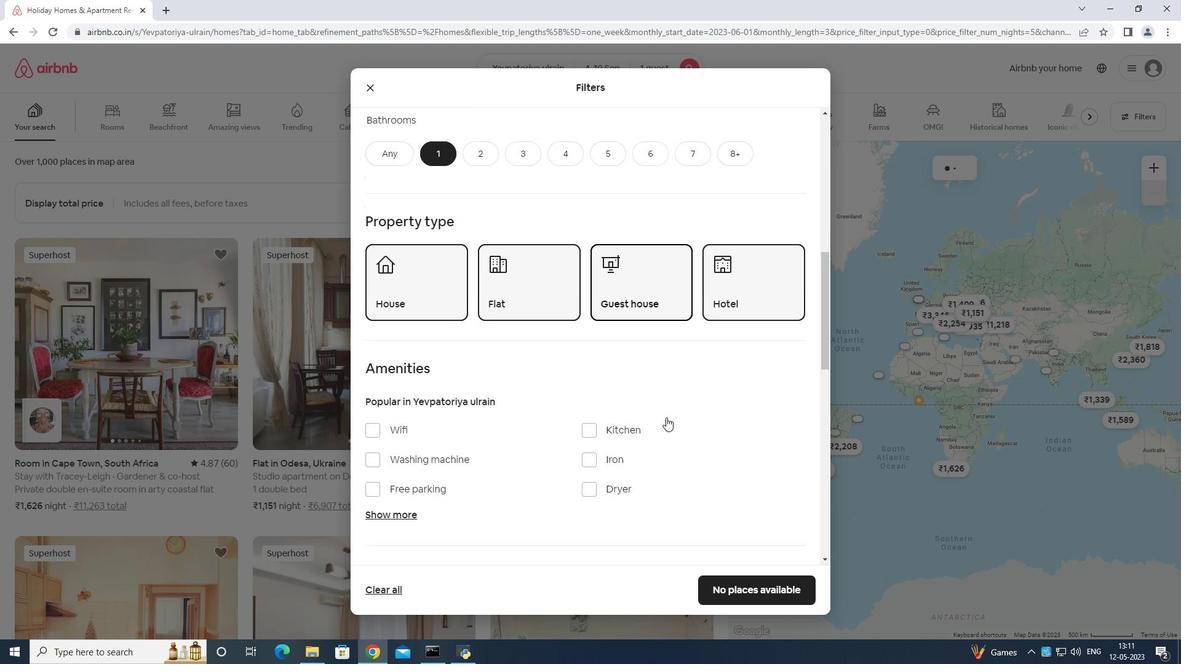 
Action: Mouse scrolled (666, 417) with delta (0, 0)
Screenshot: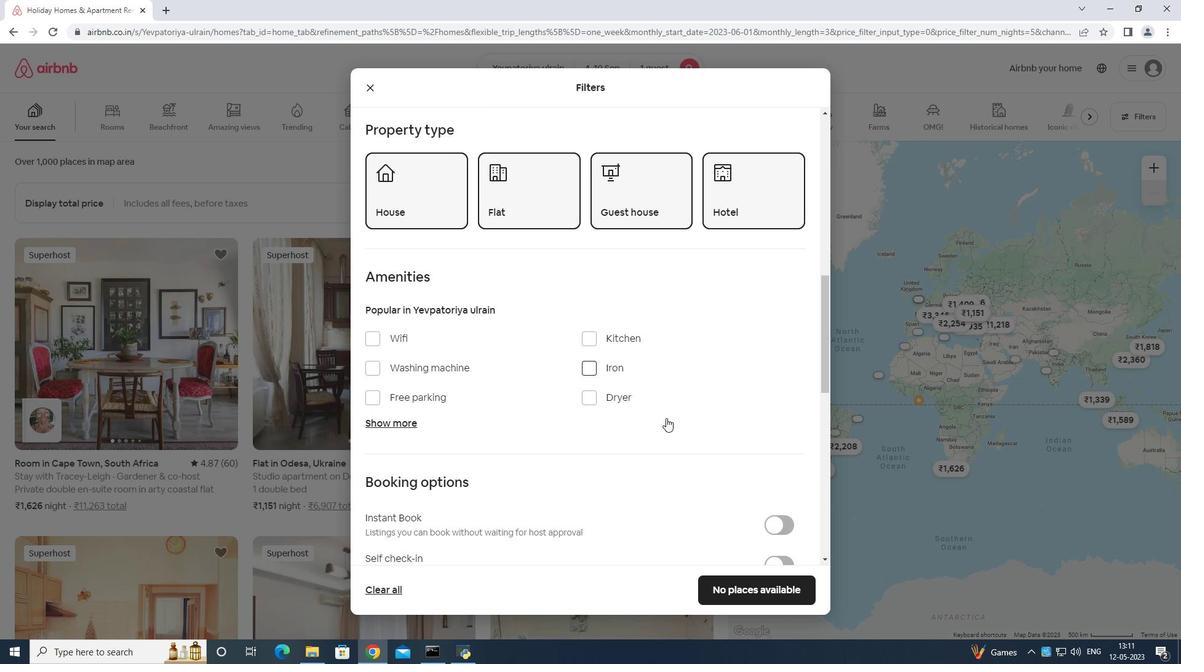 
Action: Mouse scrolled (666, 417) with delta (0, 0)
Screenshot: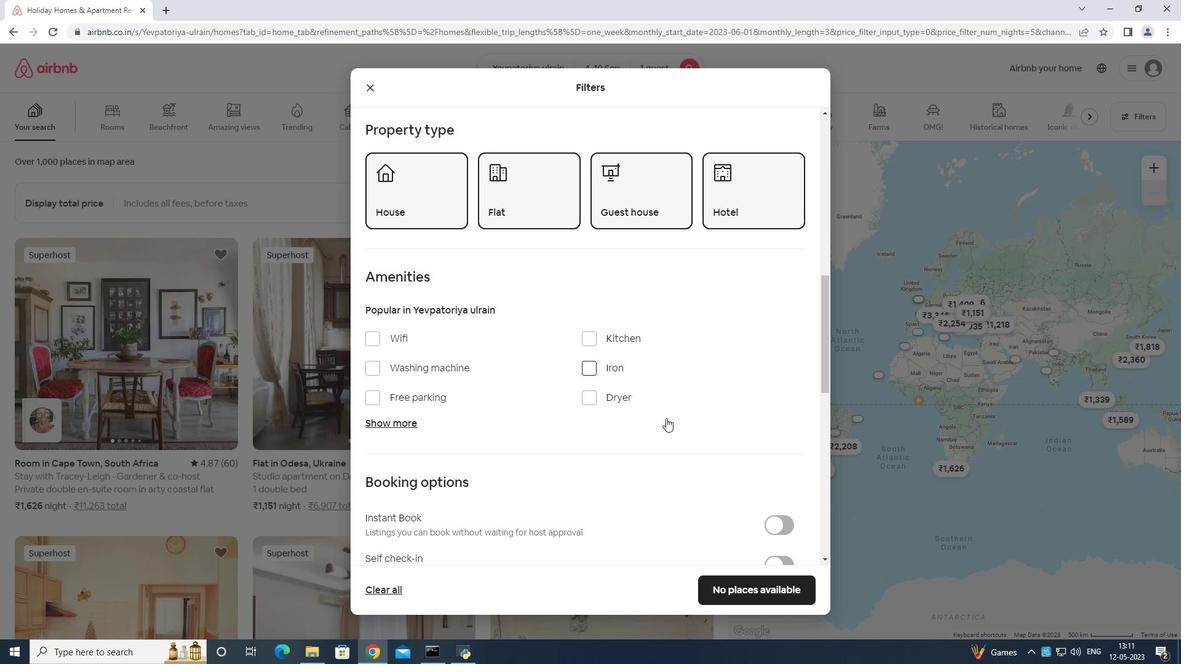 
Action: Mouse moved to (768, 437)
Screenshot: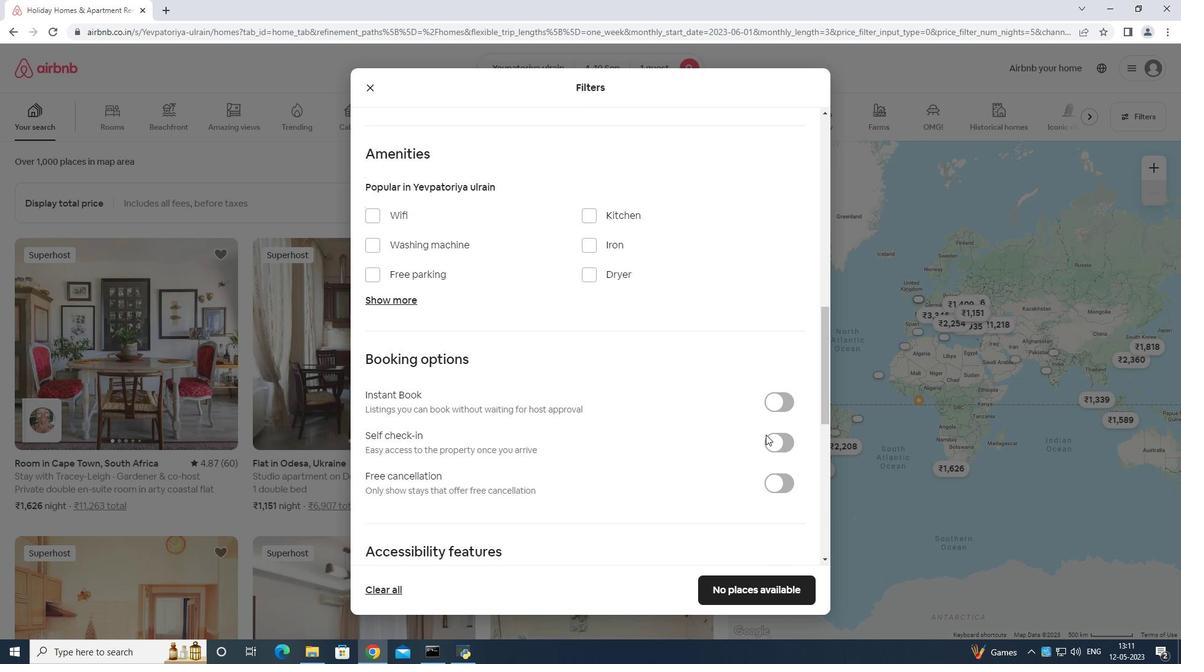
Action: Mouse pressed left at (768, 437)
Screenshot: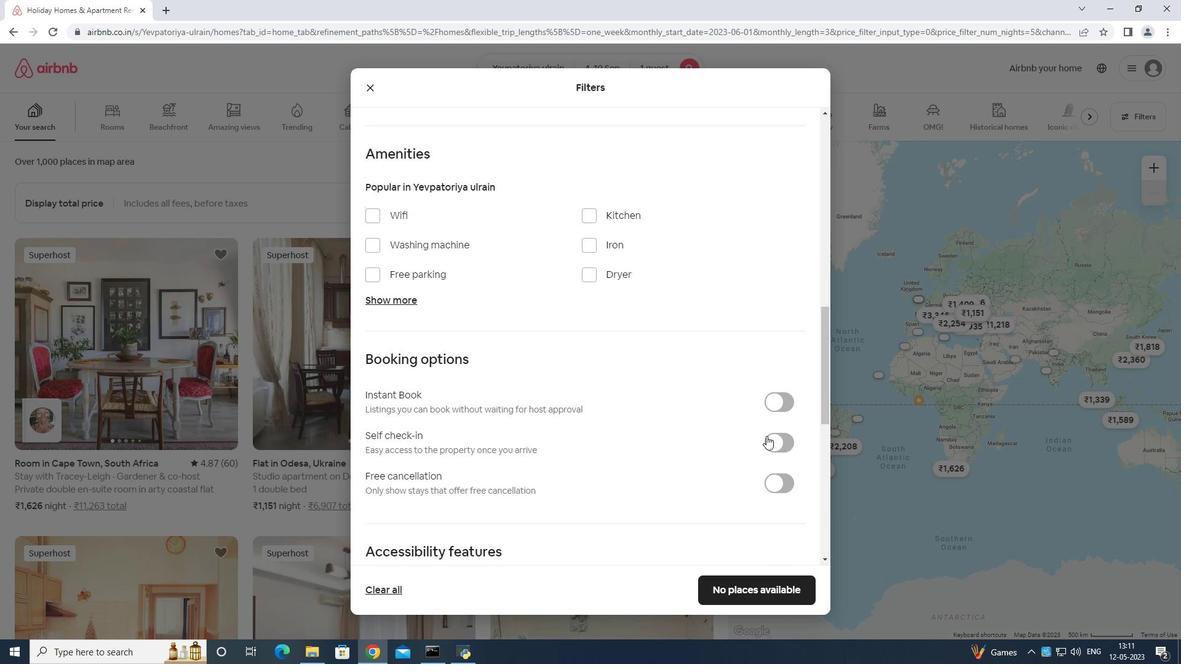 
Action: Mouse moved to (775, 431)
Screenshot: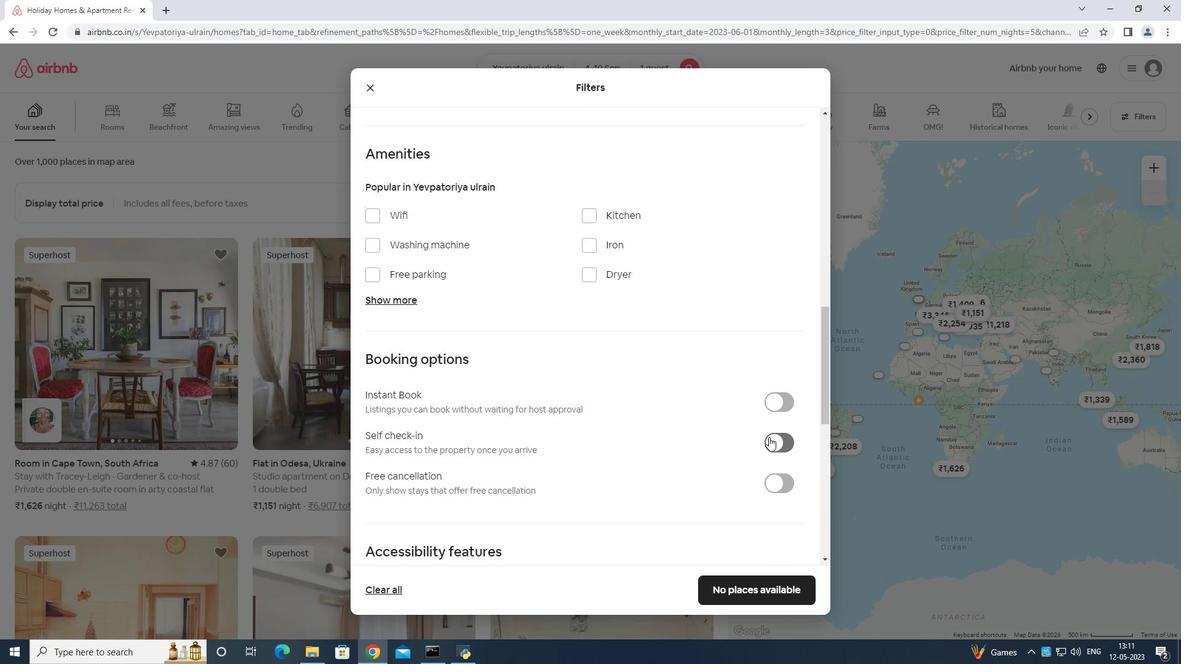 
Action: Mouse scrolled (775, 431) with delta (0, 0)
Screenshot: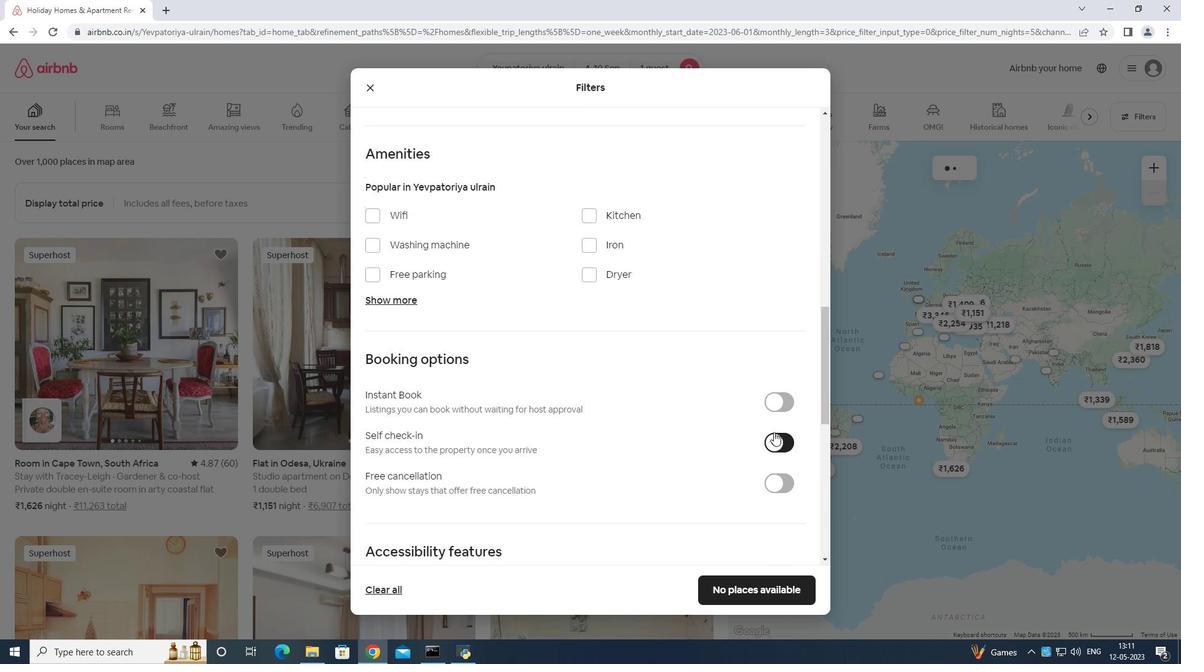 
Action: Mouse scrolled (775, 431) with delta (0, 0)
Screenshot: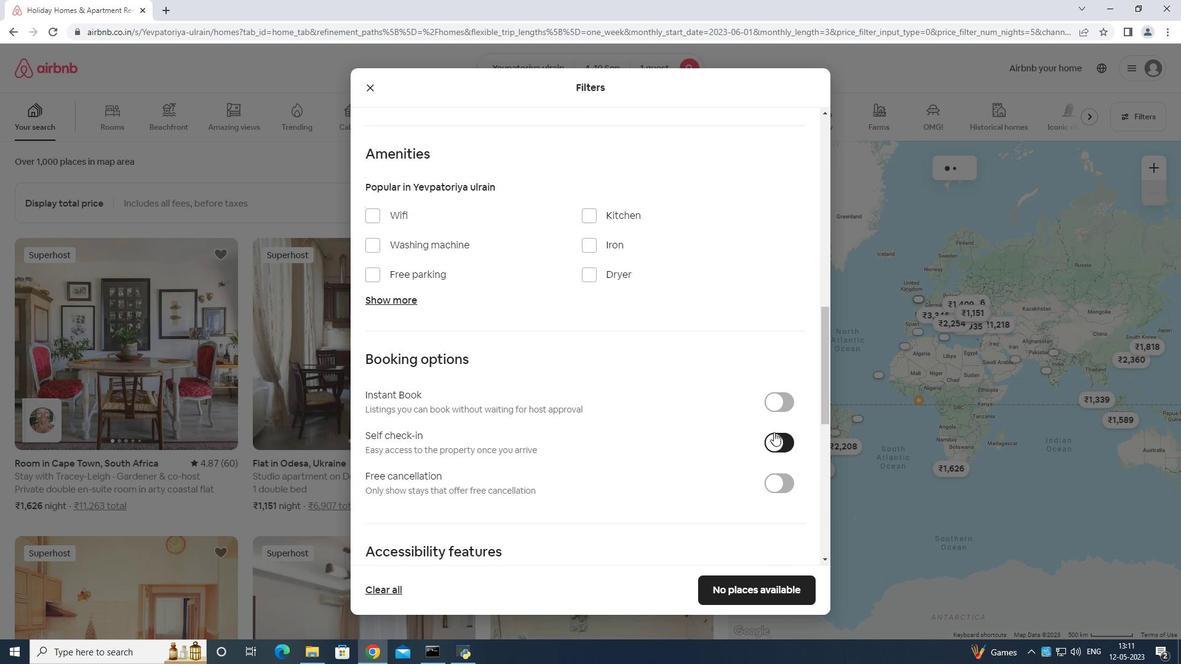 
Action: Mouse scrolled (775, 431) with delta (0, 0)
Screenshot: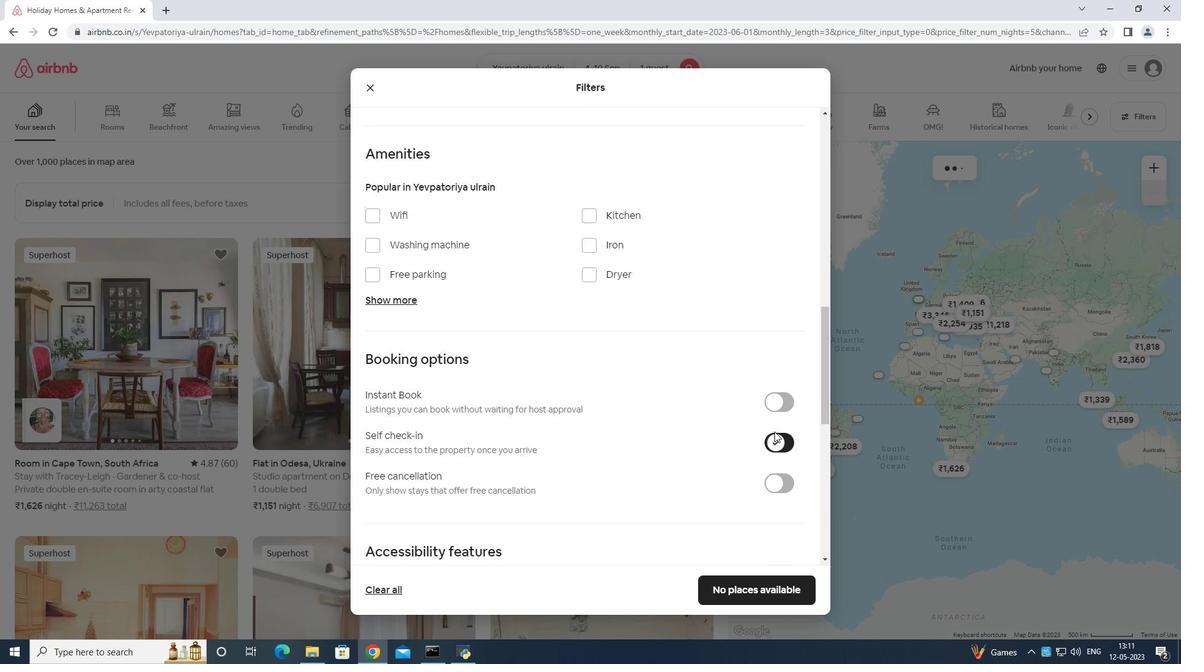 
Action: Mouse scrolled (775, 431) with delta (0, 0)
Screenshot: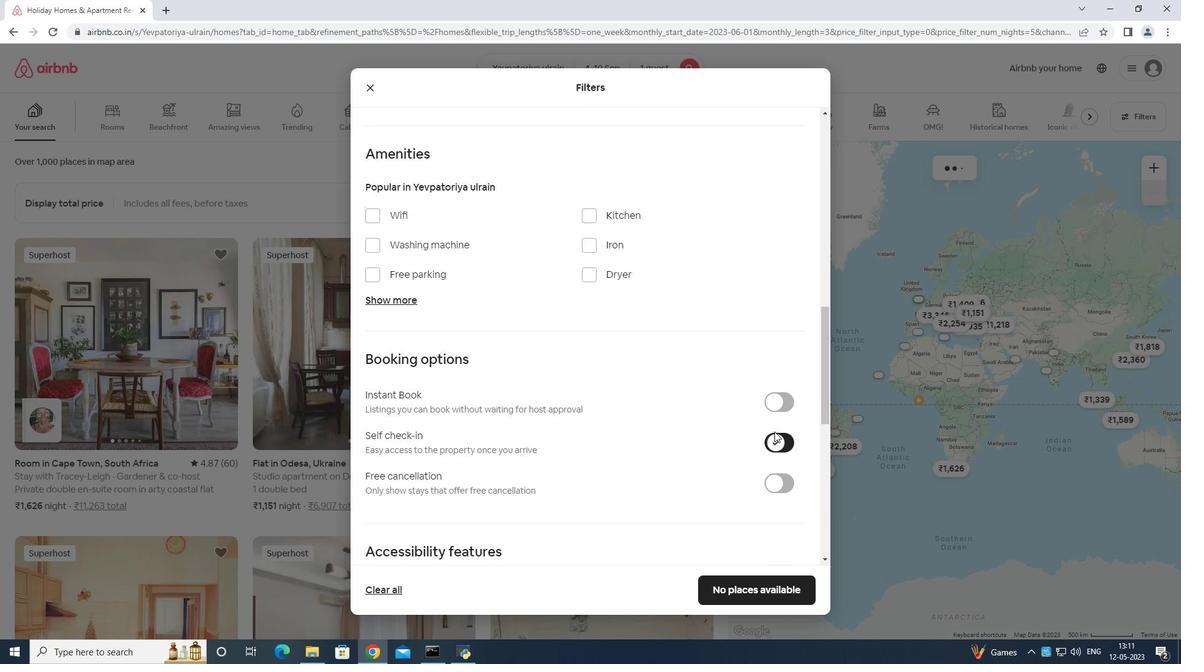 
Action: Mouse scrolled (775, 431) with delta (0, 0)
Screenshot: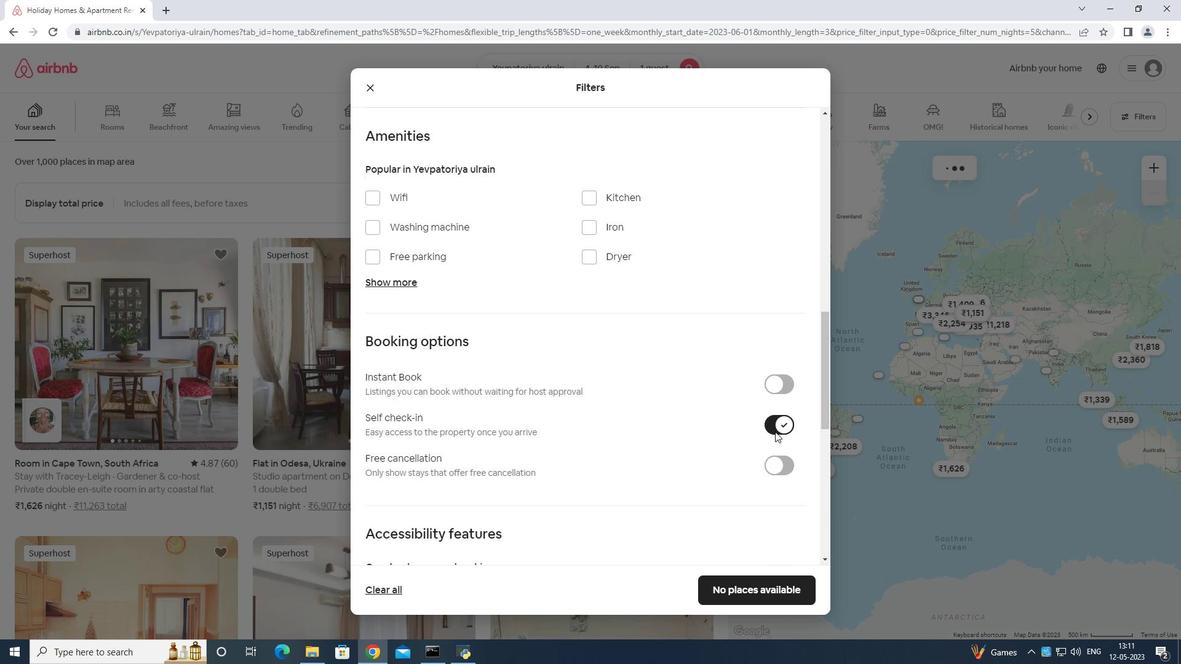 
Action: Mouse scrolled (775, 431) with delta (0, 0)
Screenshot: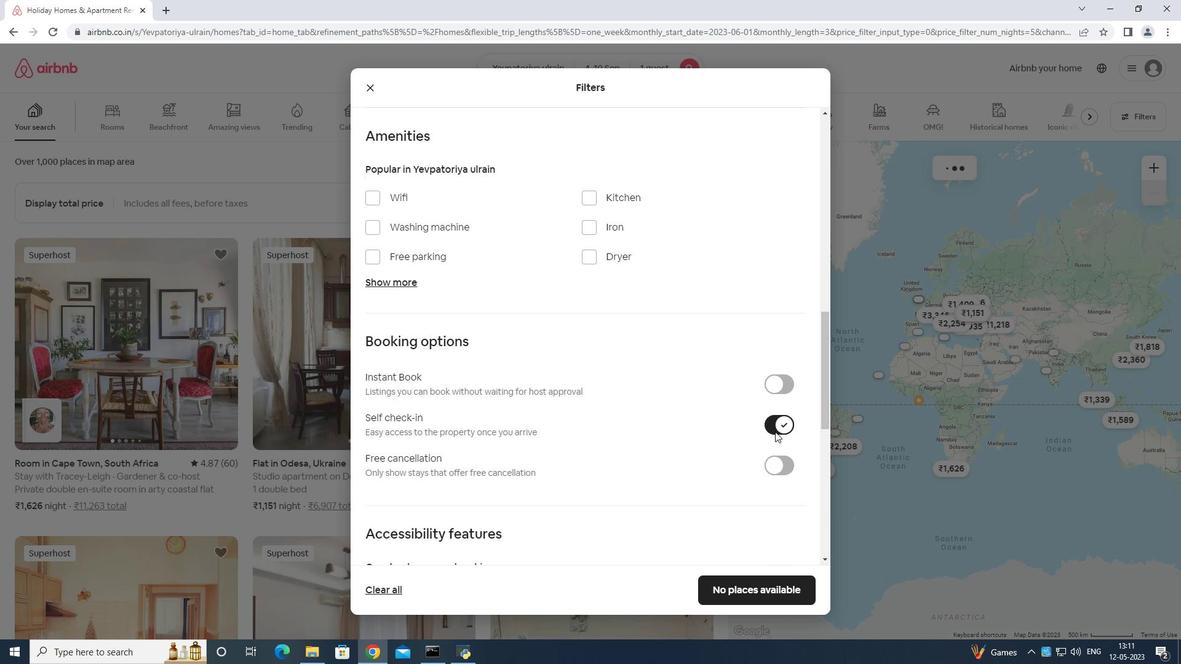 
Action: Mouse moved to (773, 431)
Screenshot: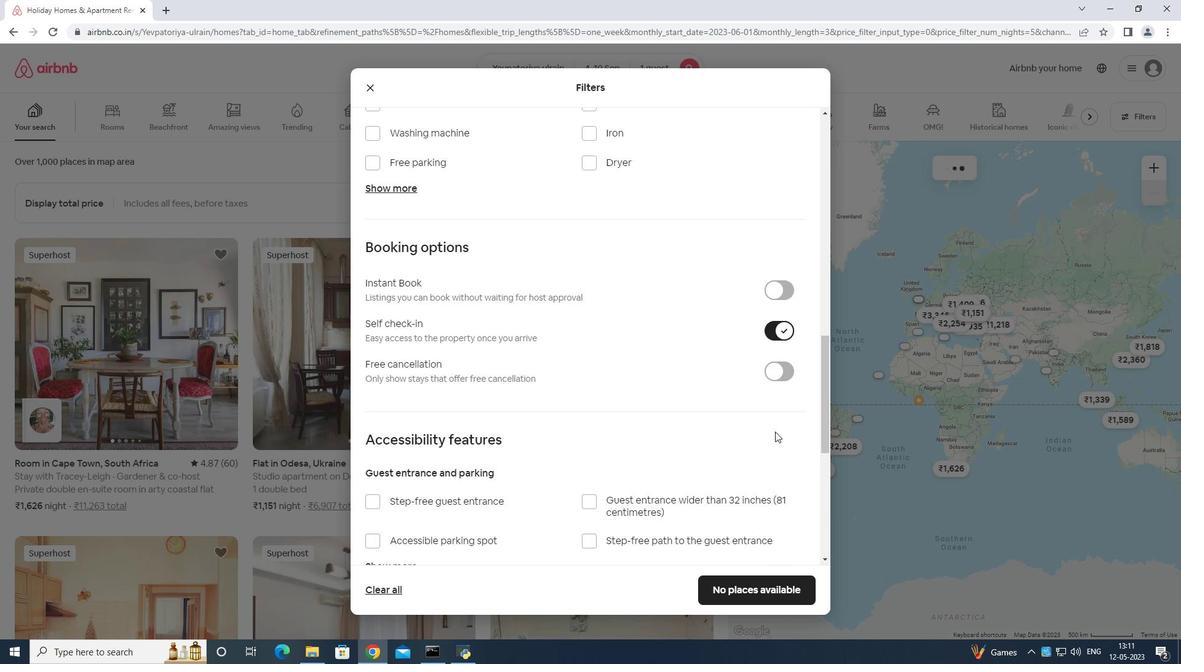 
Action: Mouse scrolled (773, 431) with delta (0, 0)
Screenshot: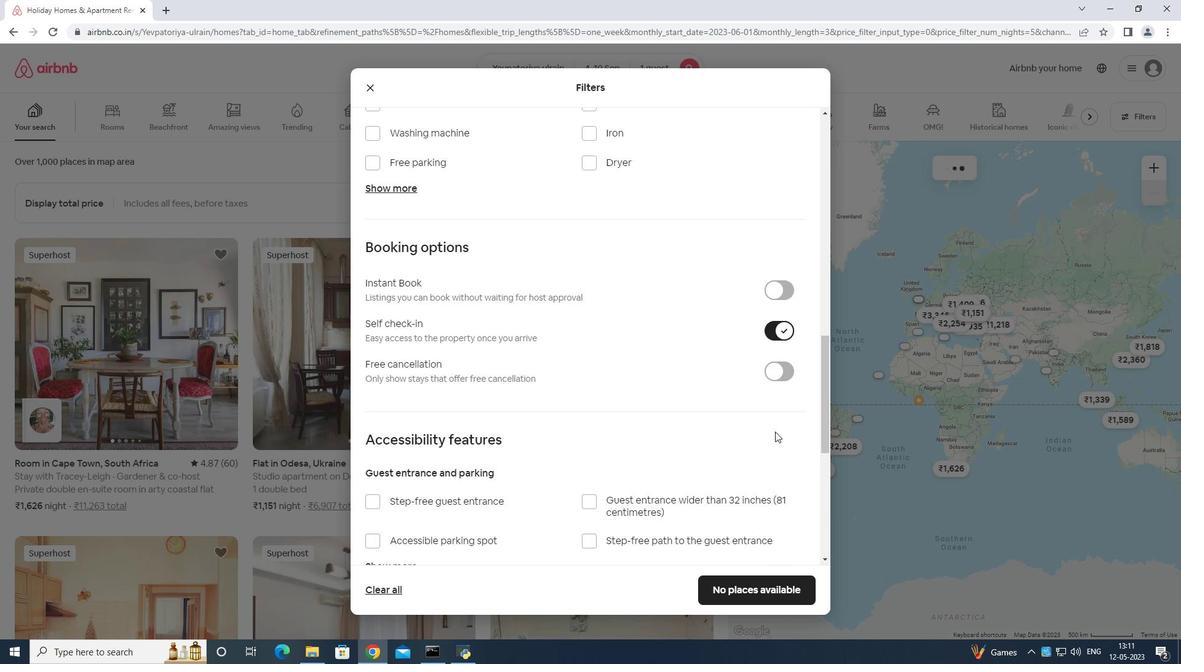 
Action: Mouse moved to (759, 431)
Screenshot: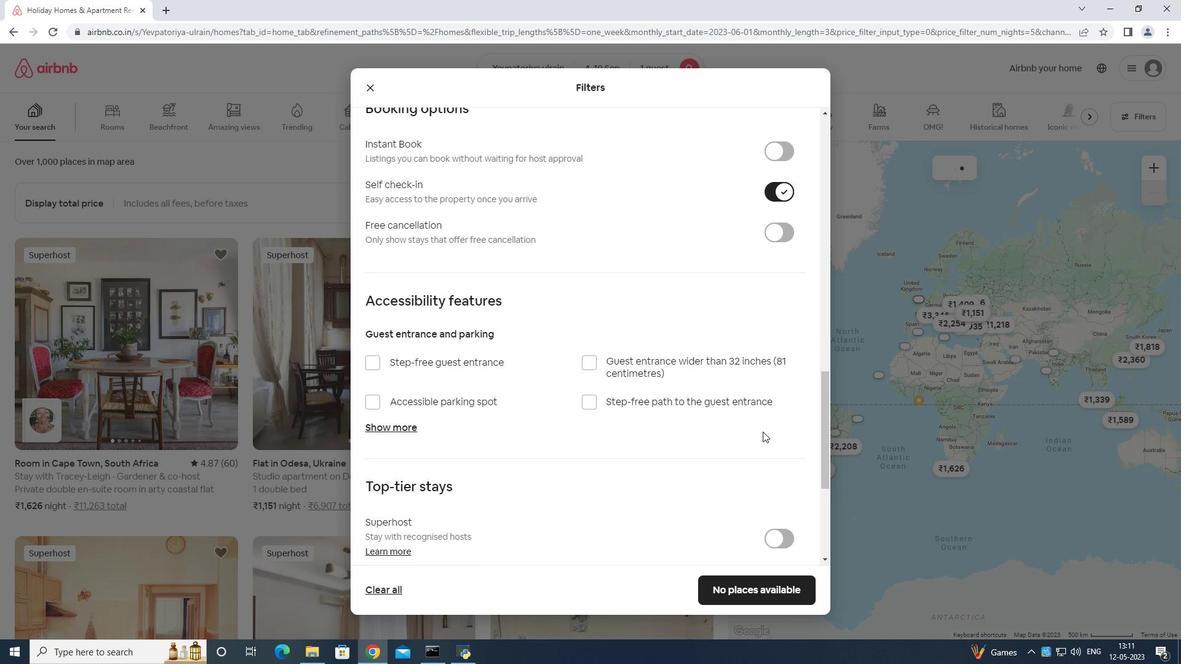 
Action: Mouse scrolled (759, 431) with delta (0, 0)
Screenshot: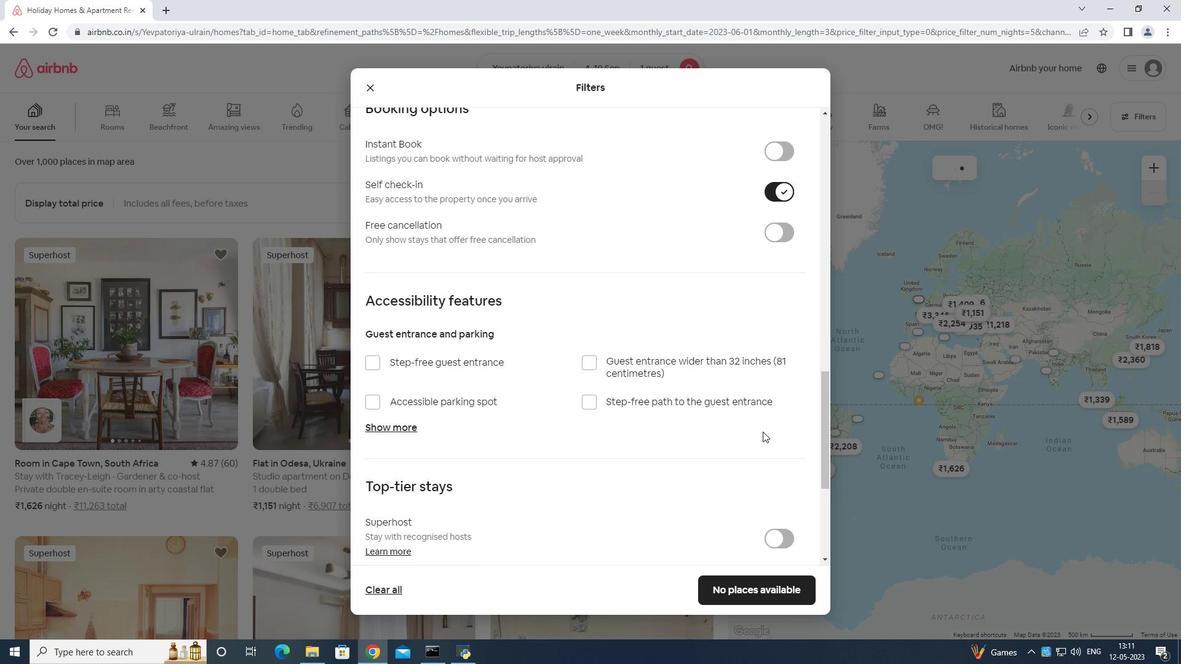 
Action: Mouse moved to (379, 487)
Screenshot: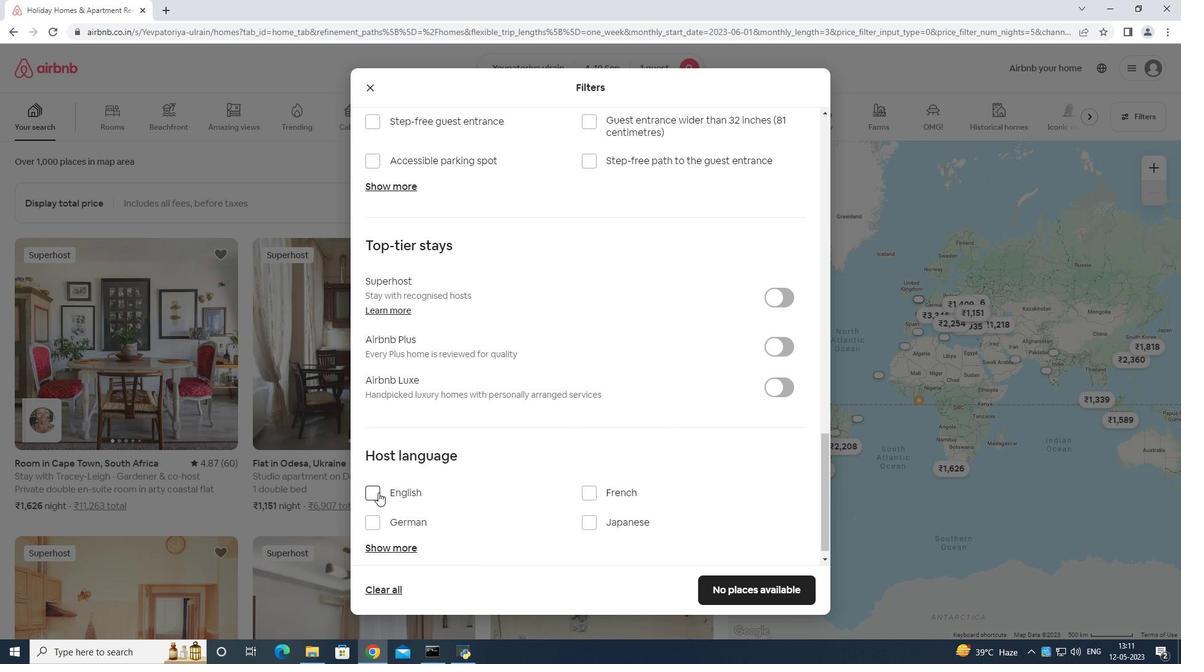 
Action: Mouse pressed left at (379, 487)
Screenshot: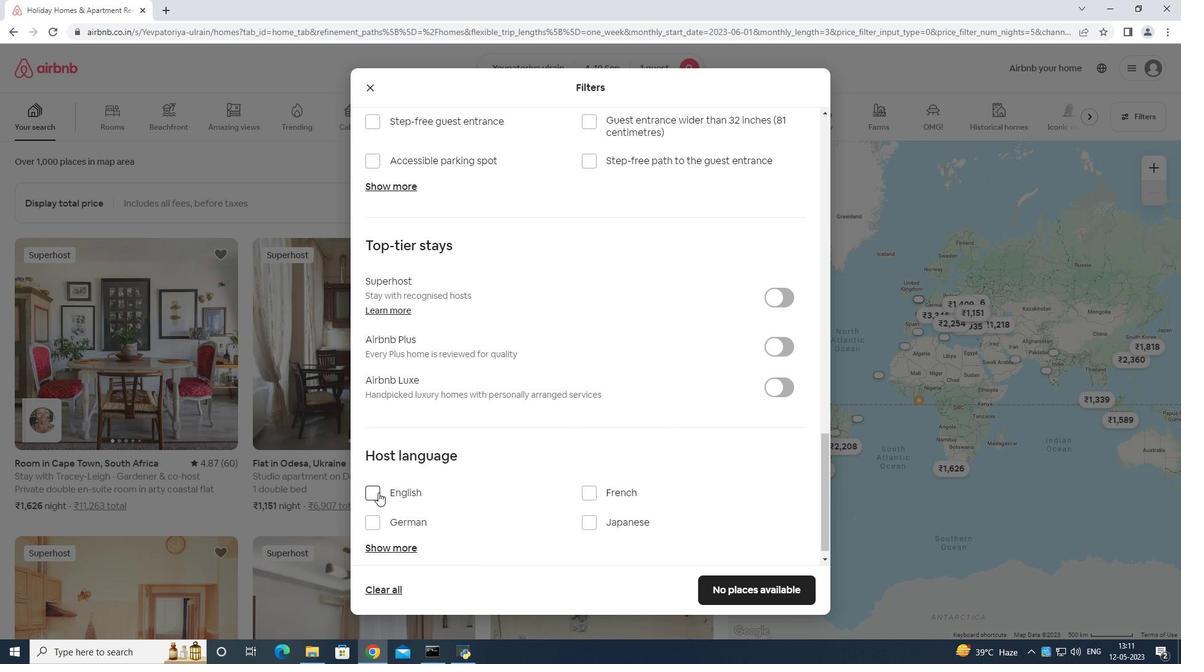 
Action: Mouse moved to (688, 567)
Screenshot: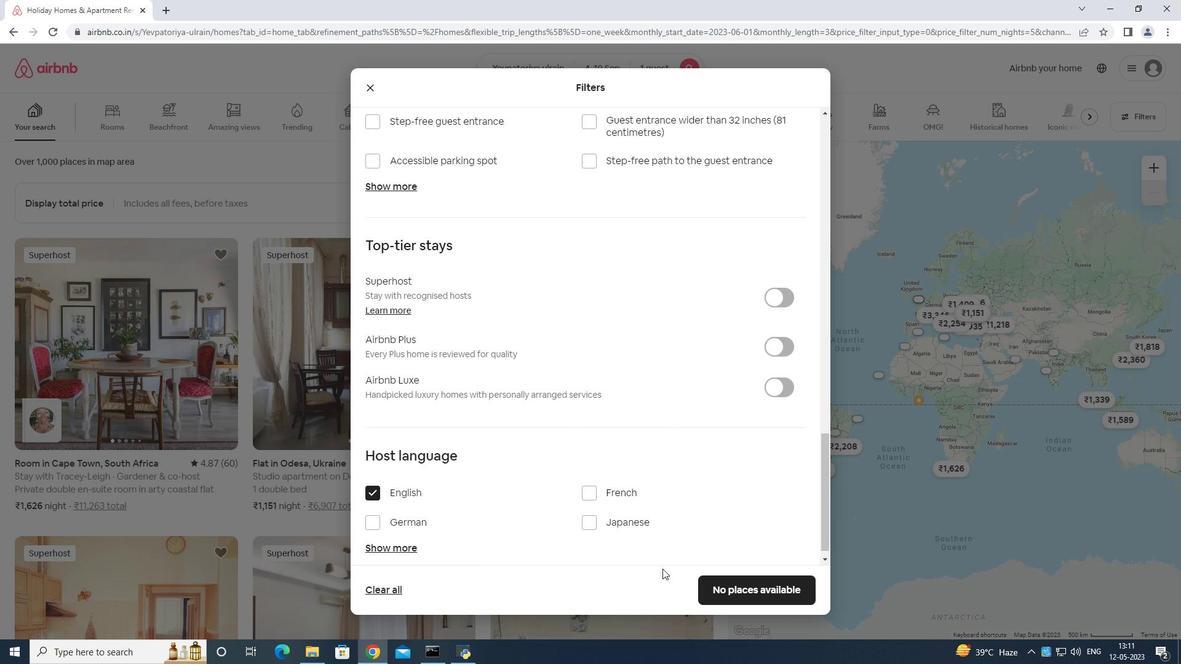 
